 Task: Find connections with filter location Dajabón with filter topic #helpingothers with filter profile language French with filter current company Houlihan Lokey with filter school The Bhawanipur Education Society College with filter industry Computer and Network Security with filter service category Wealth Management with filter keywords title Office Assistant
Action: Mouse moved to (639, 87)
Screenshot: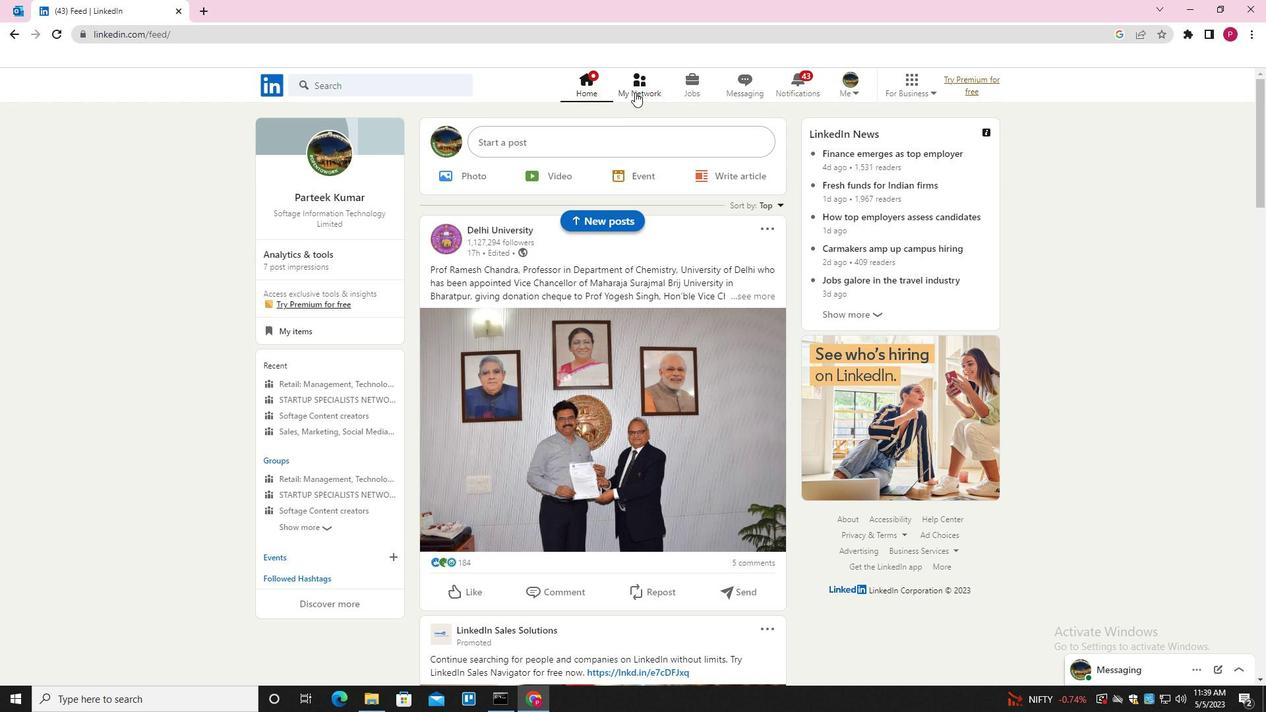 
Action: Mouse pressed left at (639, 87)
Screenshot: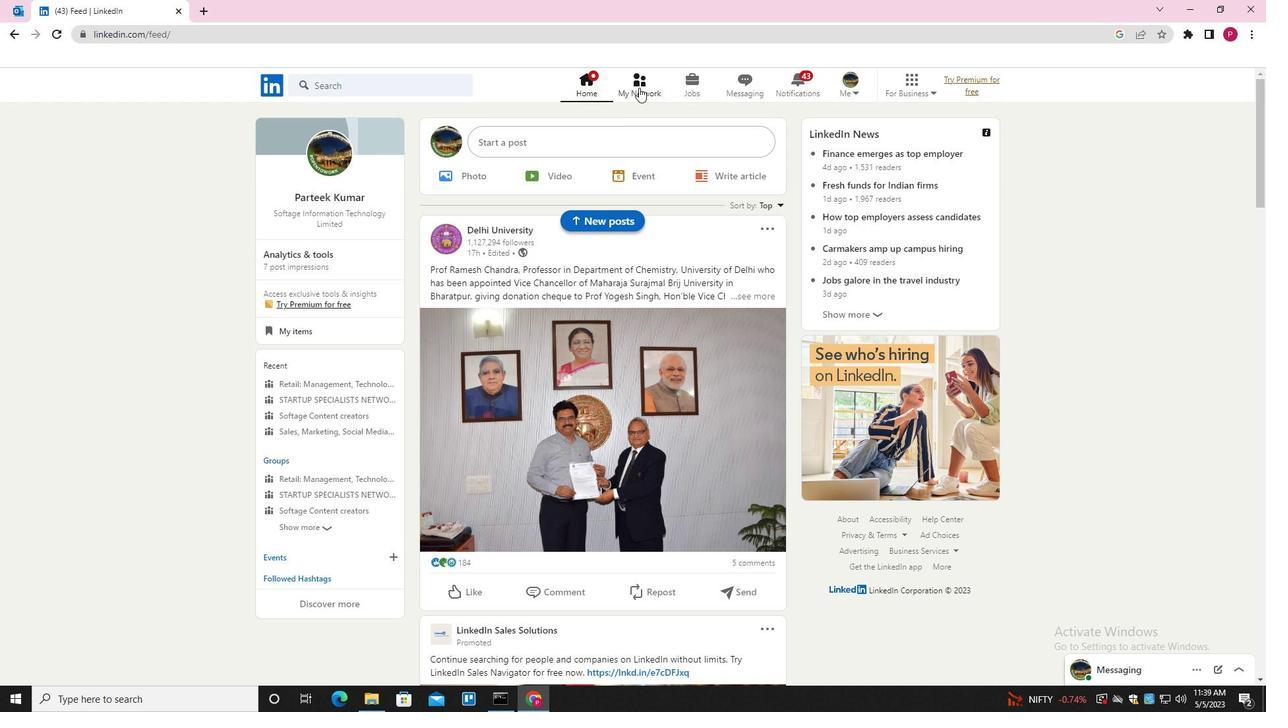 
Action: Mouse moved to (419, 159)
Screenshot: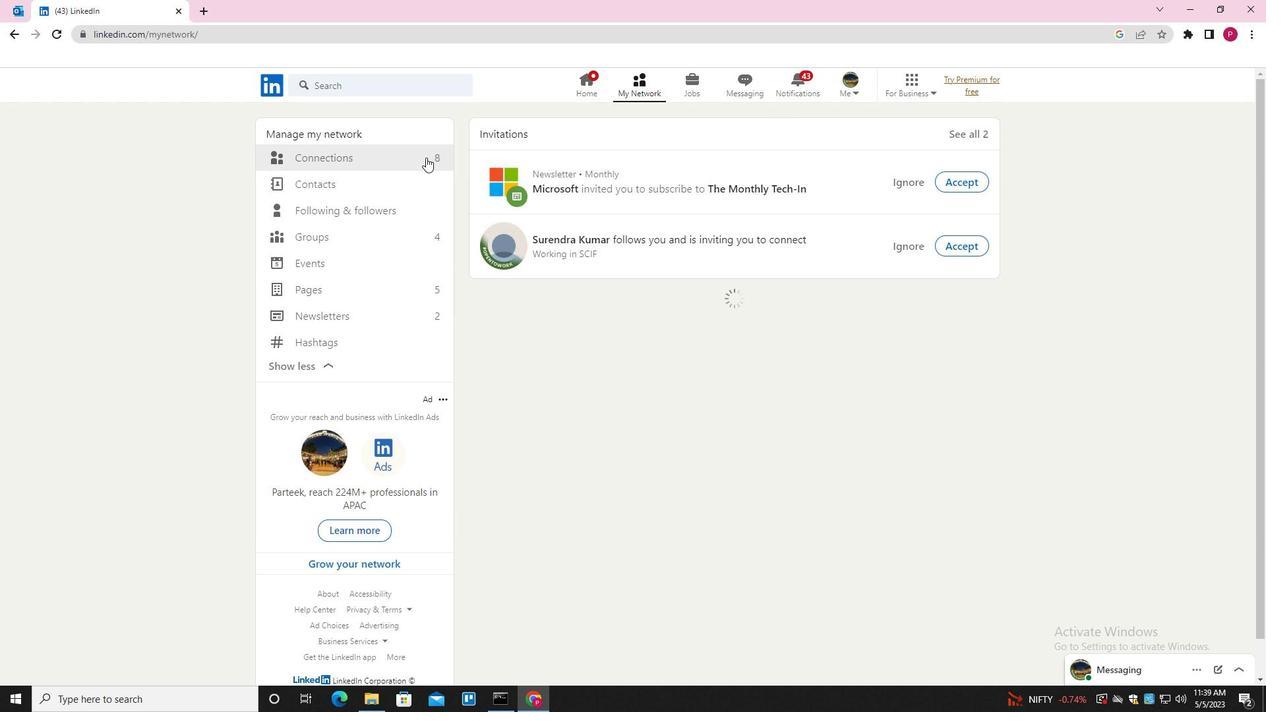 
Action: Mouse pressed left at (419, 159)
Screenshot: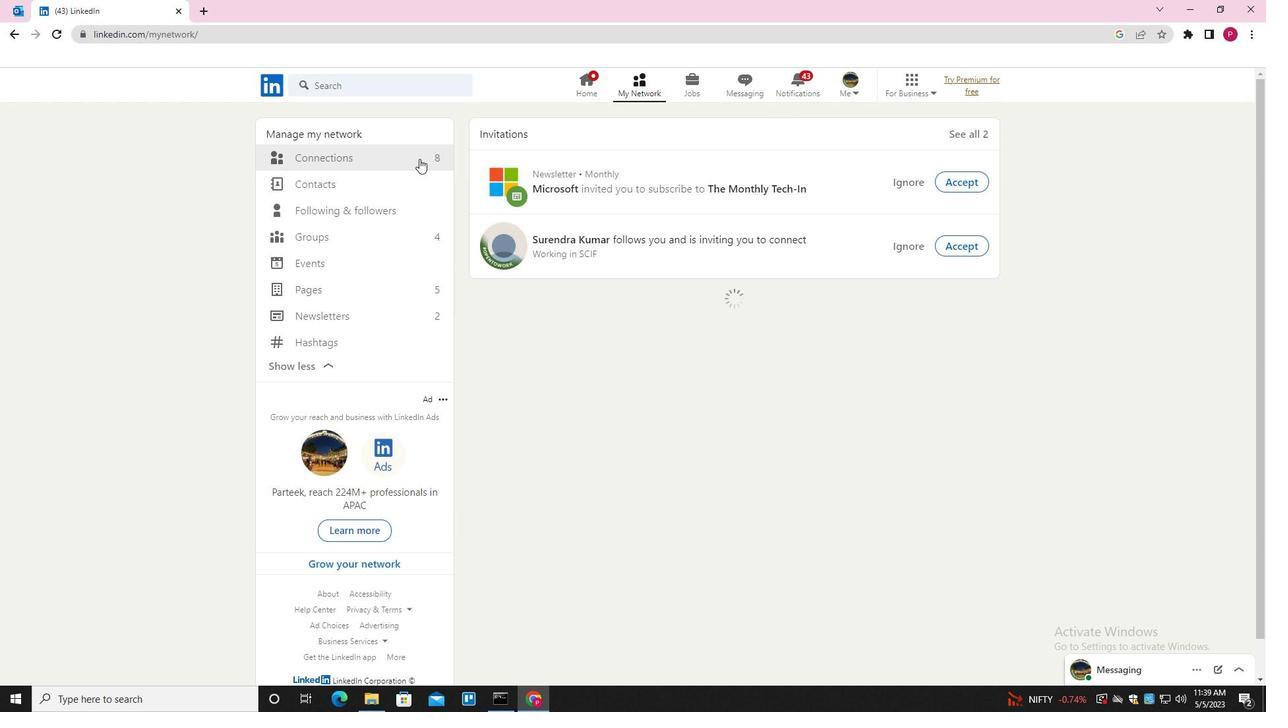 
Action: Mouse moved to (742, 162)
Screenshot: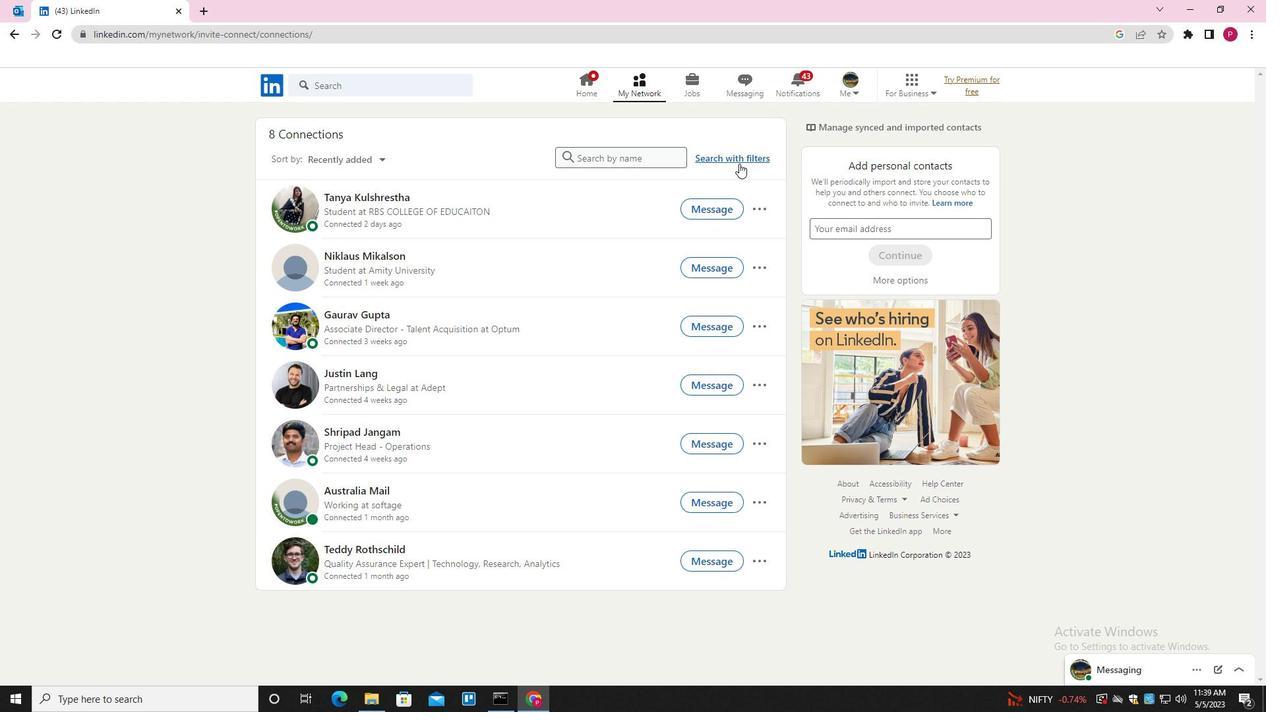
Action: Mouse pressed left at (742, 162)
Screenshot: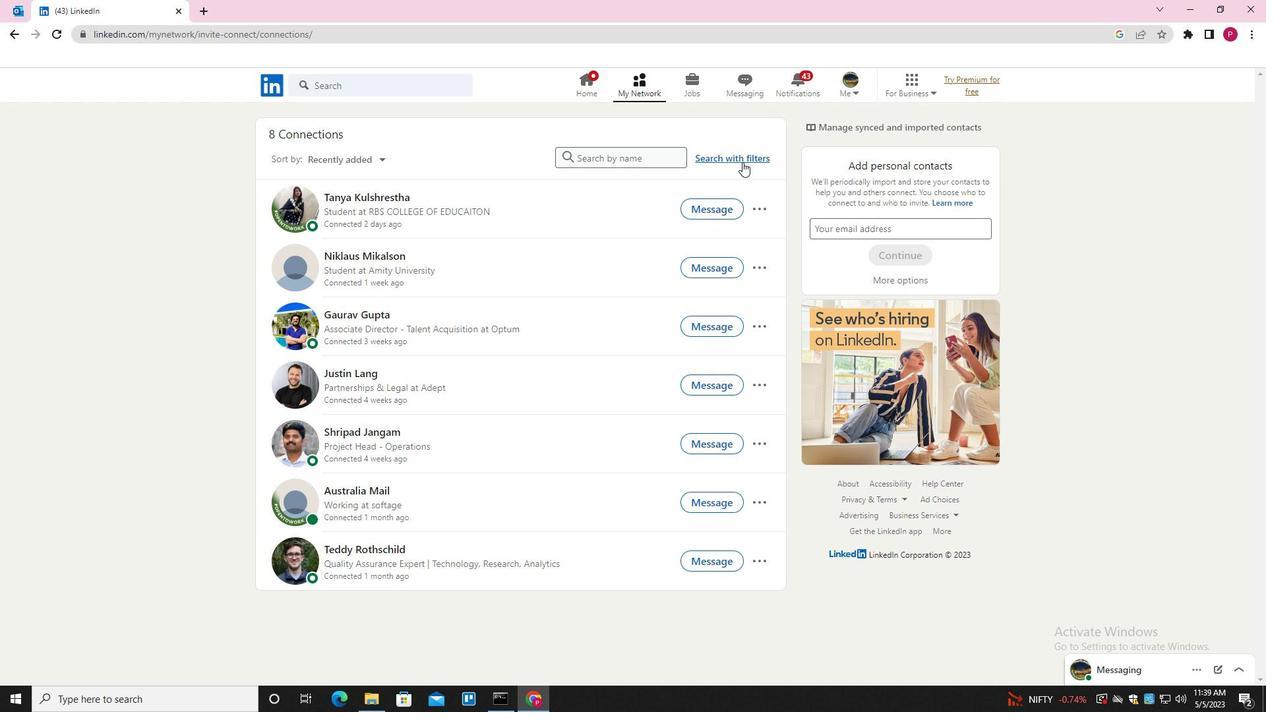 
Action: Mouse moved to (675, 119)
Screenshot: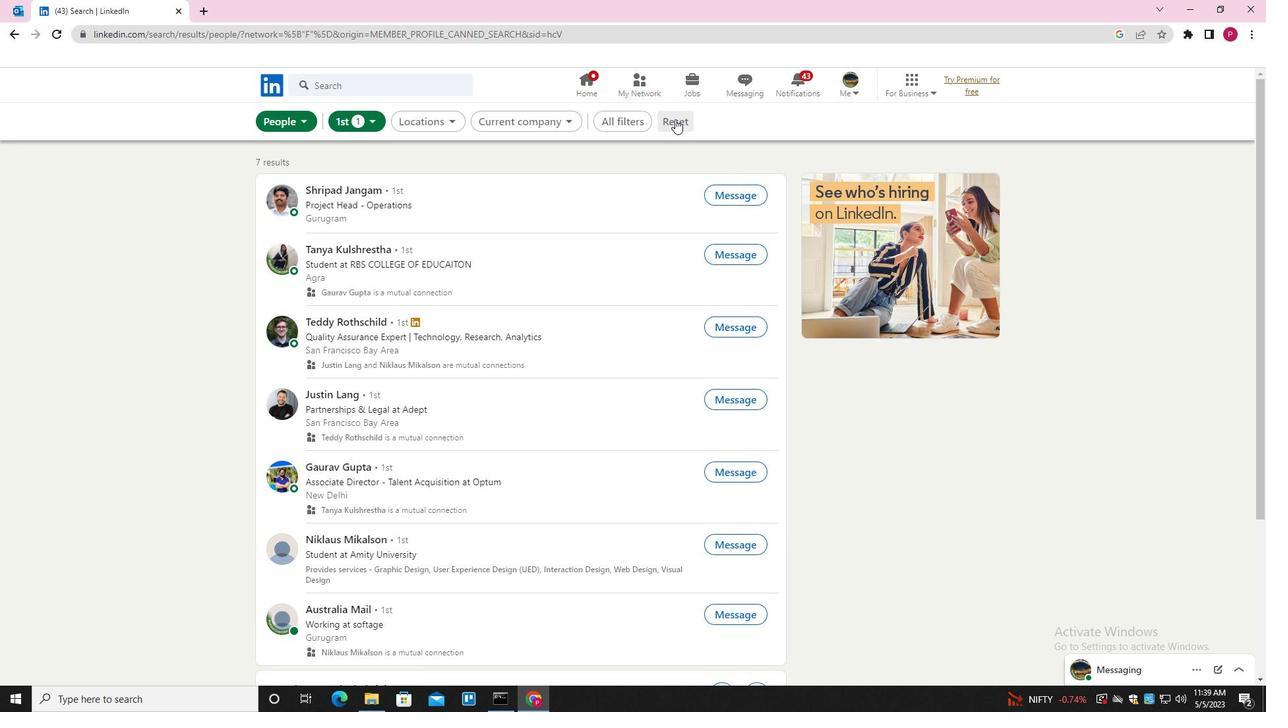 
Action: Mouse pressed left at (675, 119)
Screenshot: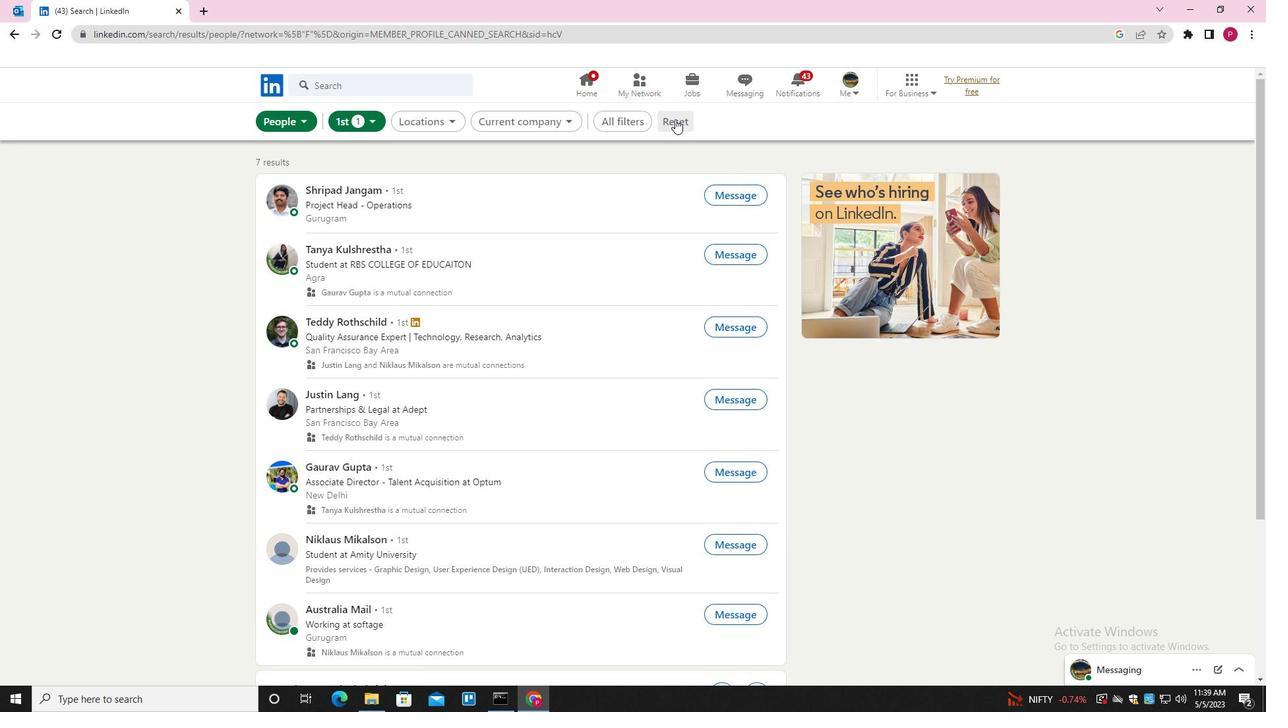 
Action: Mouse moved to (656, 118)
Screenshot: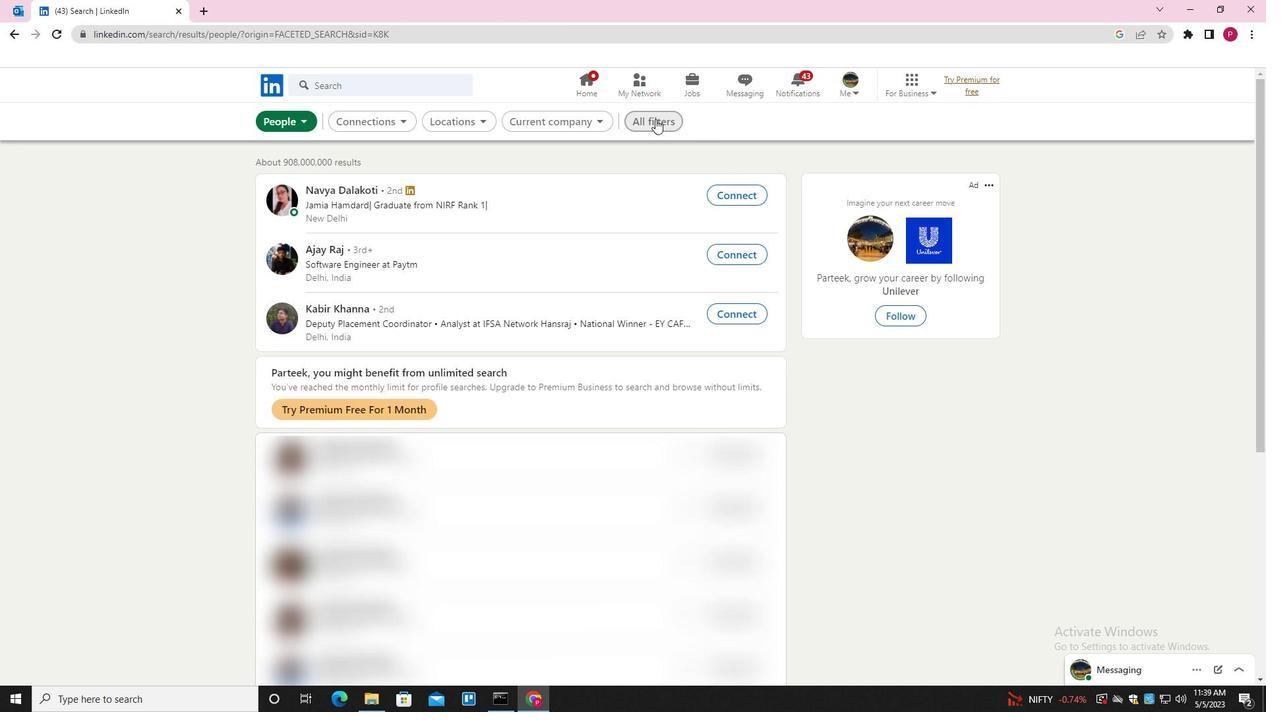
Action: Mouse pressed left at (656, 118)
Screenshot: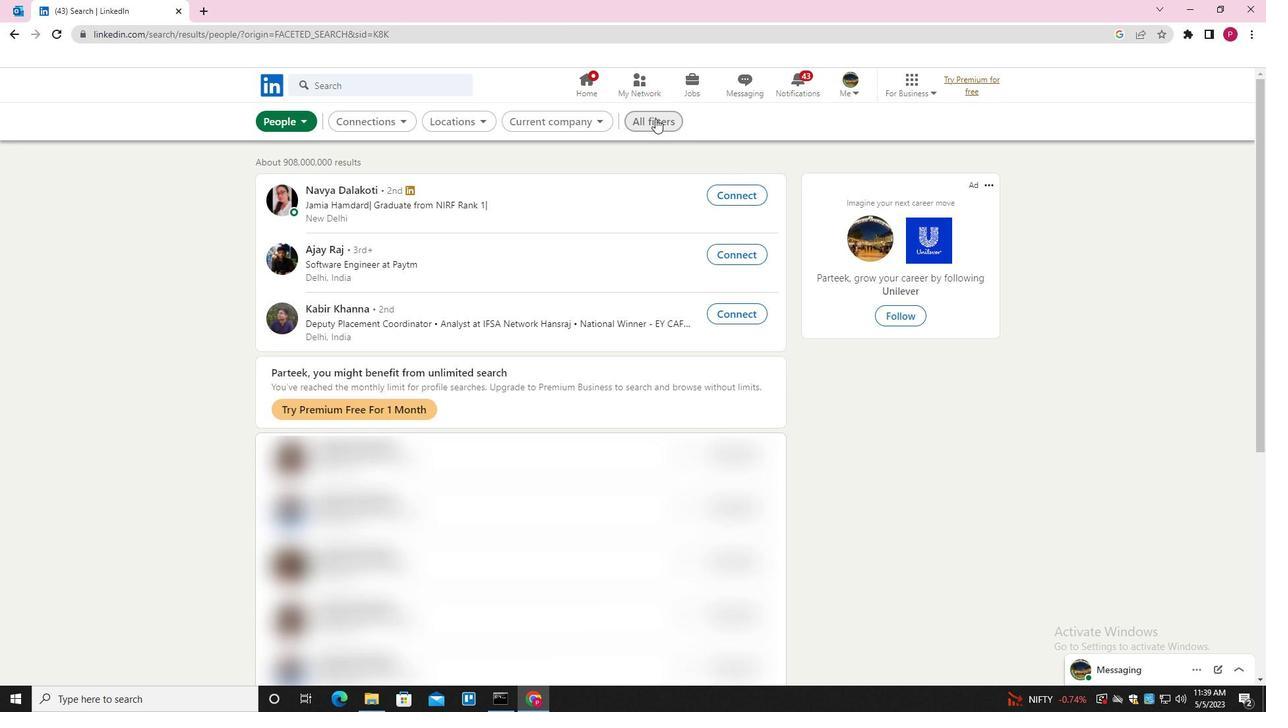 
Action: Mouse moved to (1042, 345)
Screenshot: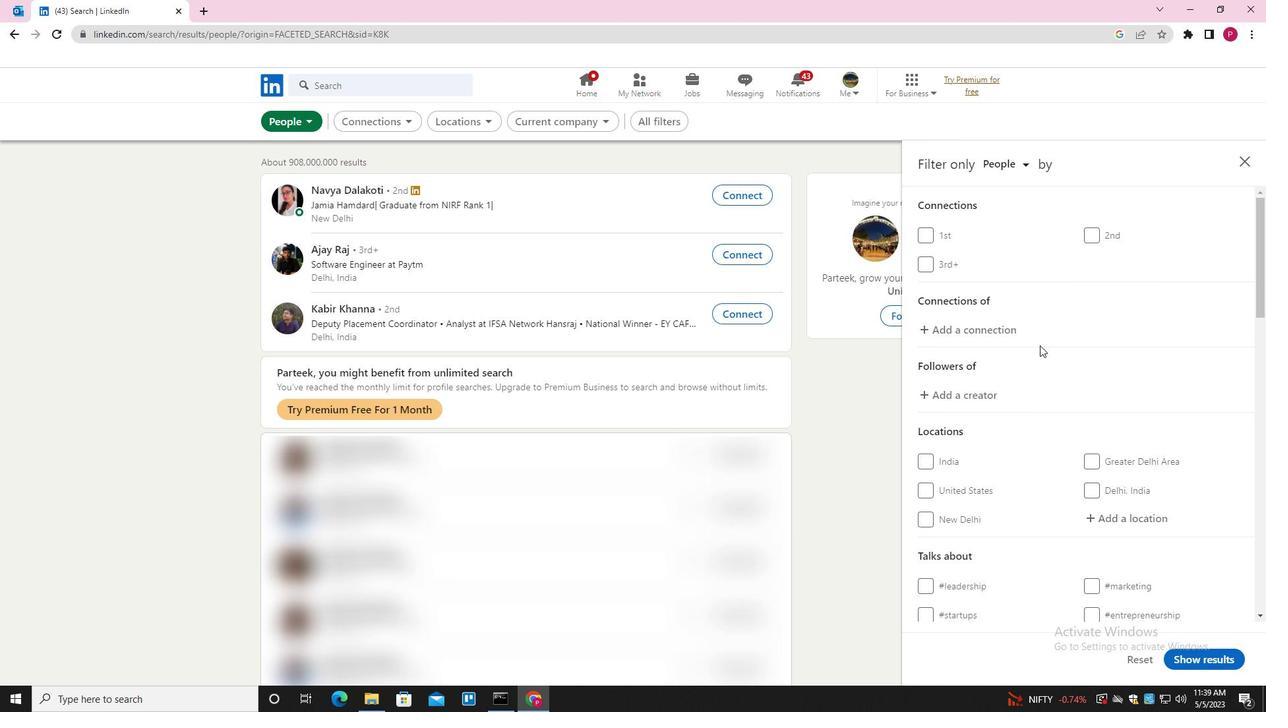 
Action: Mouse scrolled (1042, 345) with delta (0, 0)
Screenshot: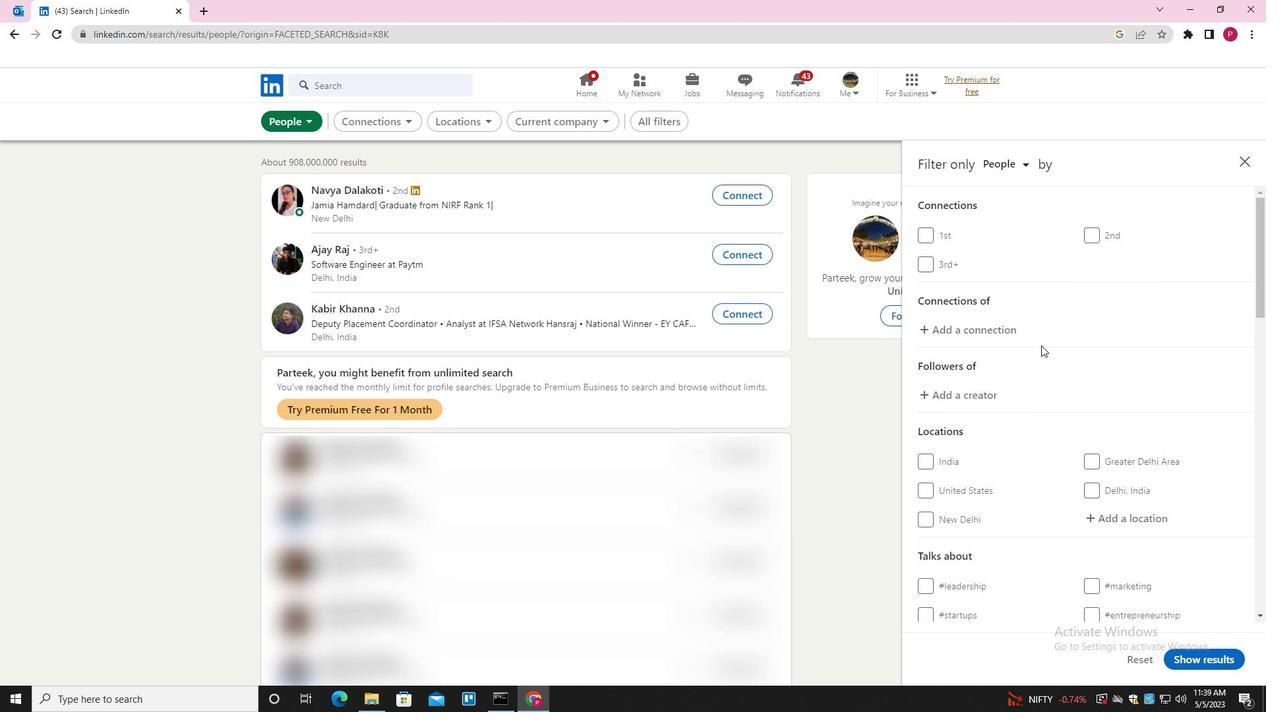 
Action: Mouse moved to (1047, 349)
Screenshot: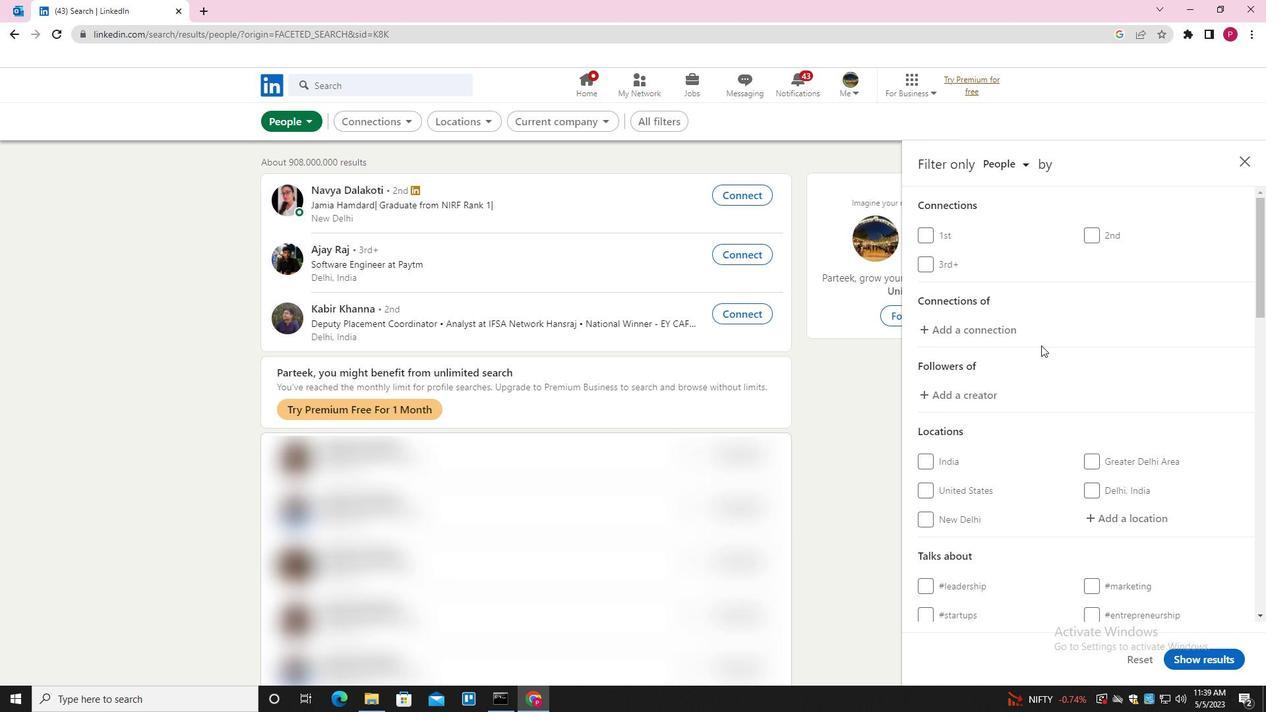 
Action: Mouse scrolled (1047, 348) with delta (0, 0)
Screenshot: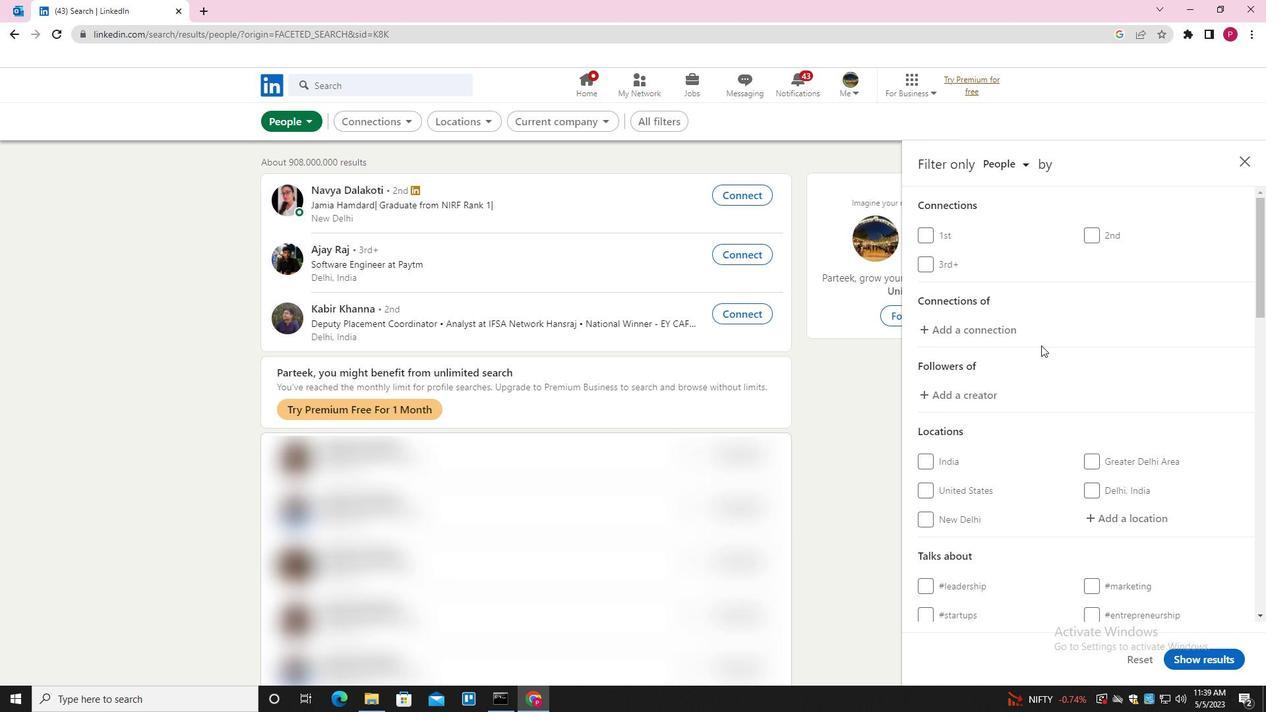 
Action: Mouse moved to (1142, 387)
Screenshot: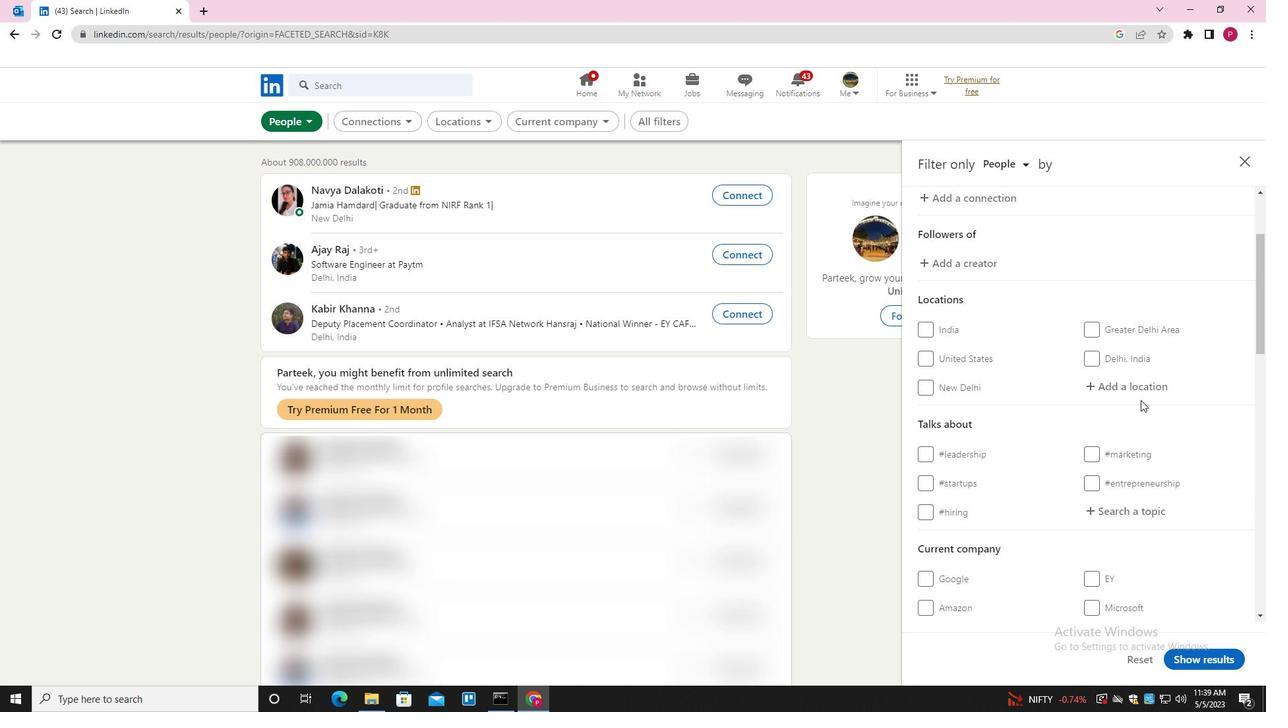 
Action: Mouse pressed left at (1142, 387)
Screenshot: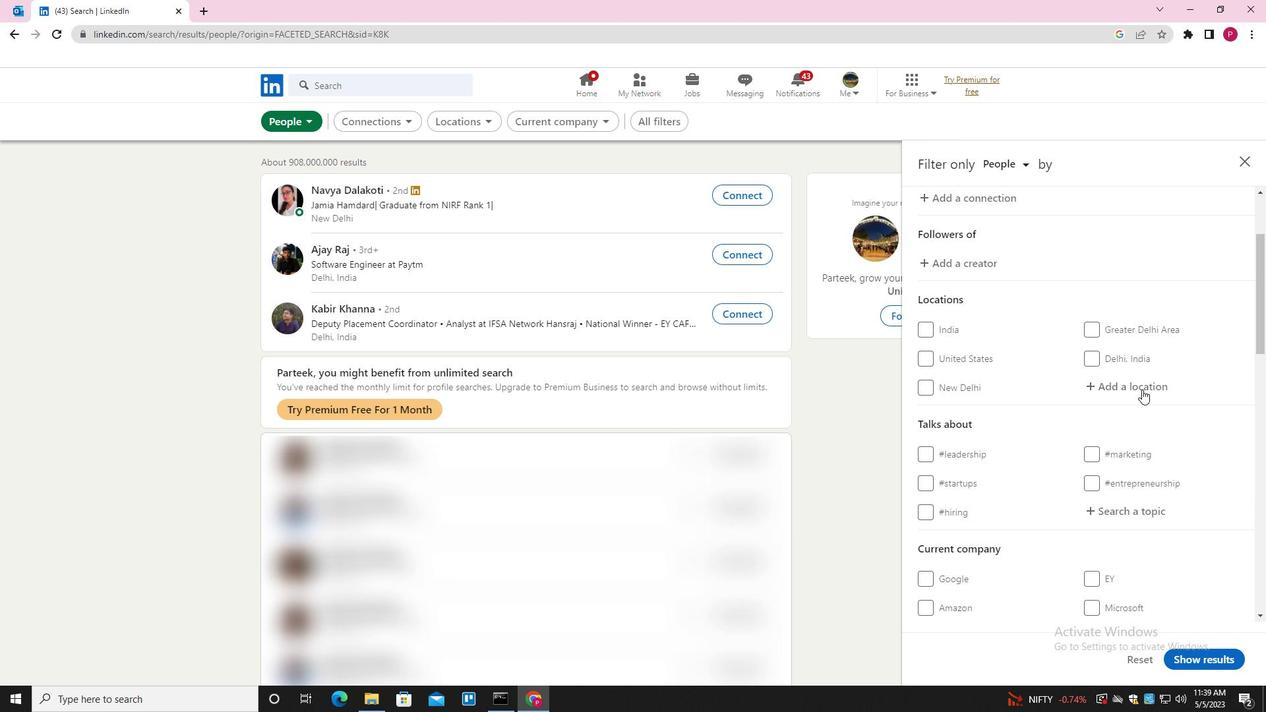 
Action: Key pressed <Key.shift><Key.shift><Key.shift><Key.shift><Key.shift><Key.shift><Key.shift><Key.shift><Key.shift><Key.shift><Key.shift><Key.shift><Key.shift><Key.shift><Key.shift><Key.shift>DAJABON<Key.down><Key.enter><Key.backspace><Key.down><Key.enter>
Screenshot: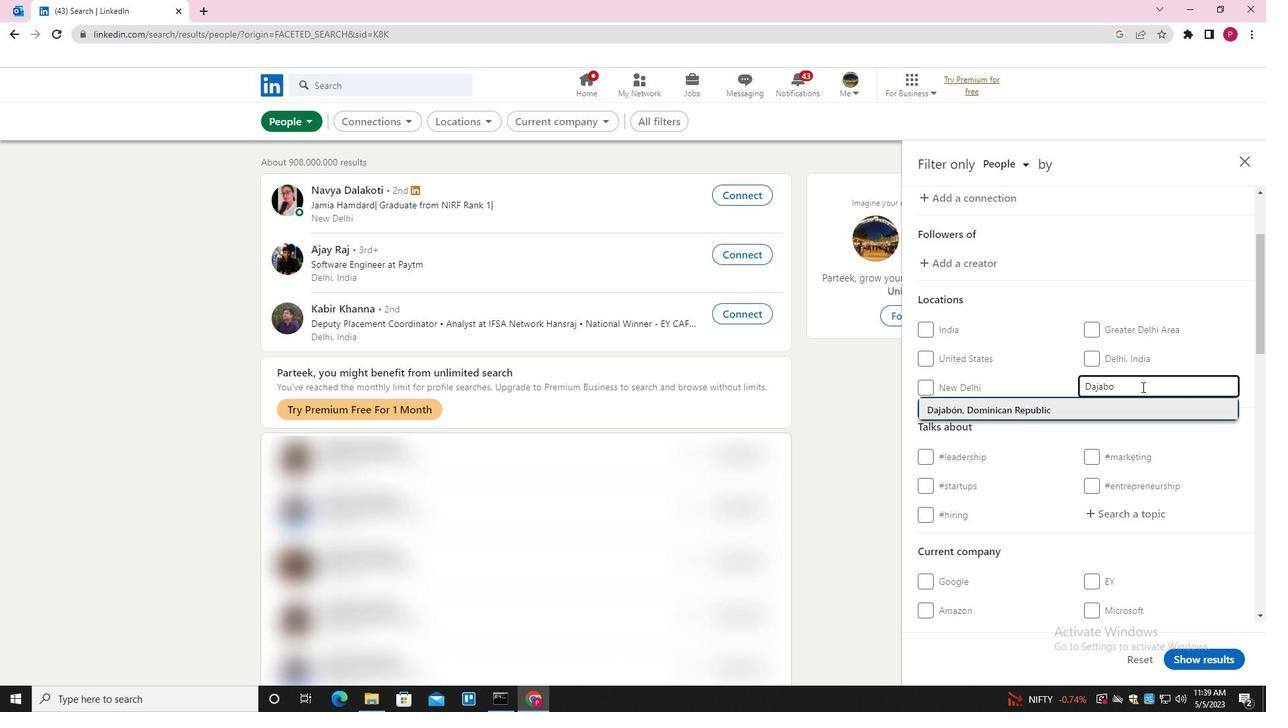 
Action: Mouse moved to (1133, 398)
Screenshot: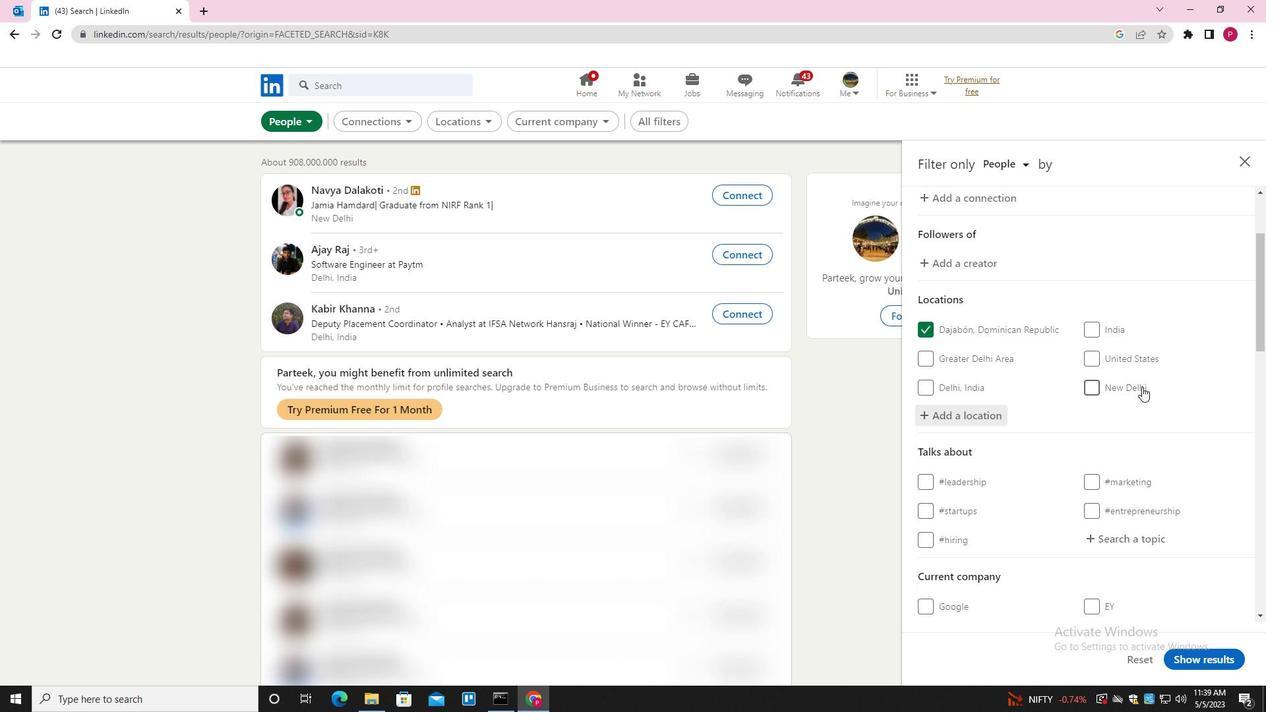 
Action: Mouse scrolled (1133, 397) with delta (0, 0)
Screenshot: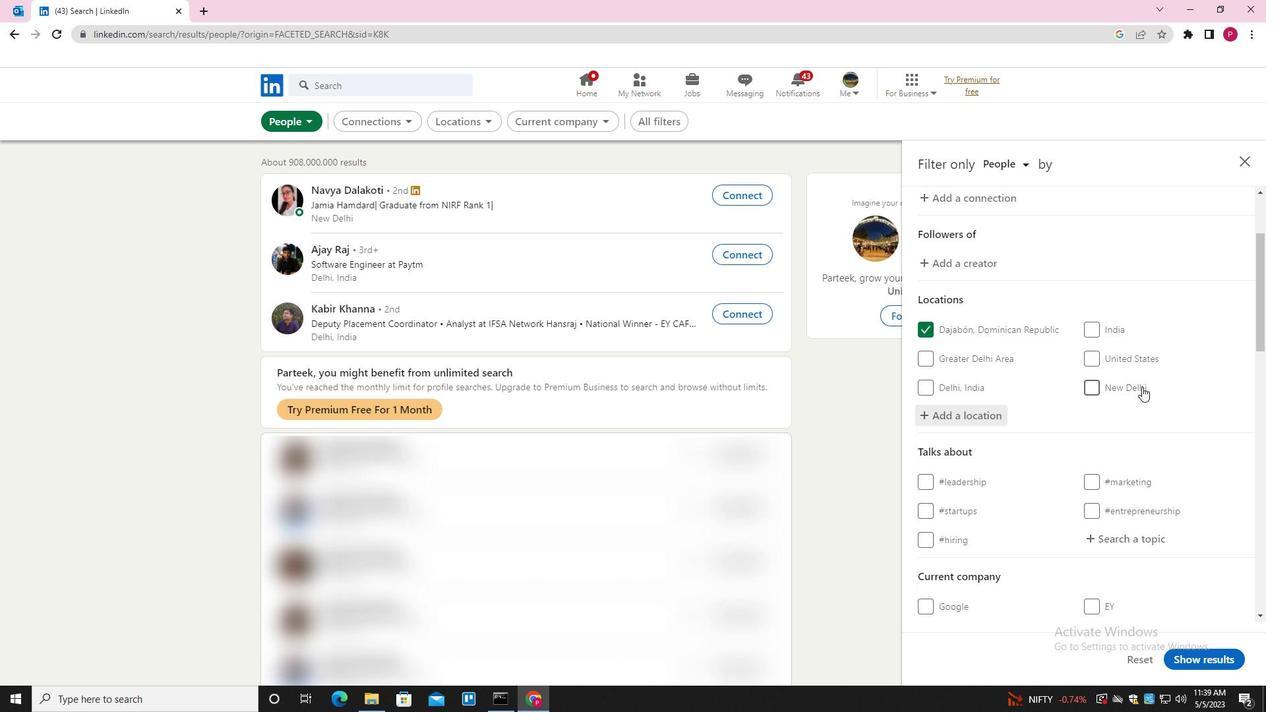 
Action: Mouse moved to (1132, 399)
Screenshot: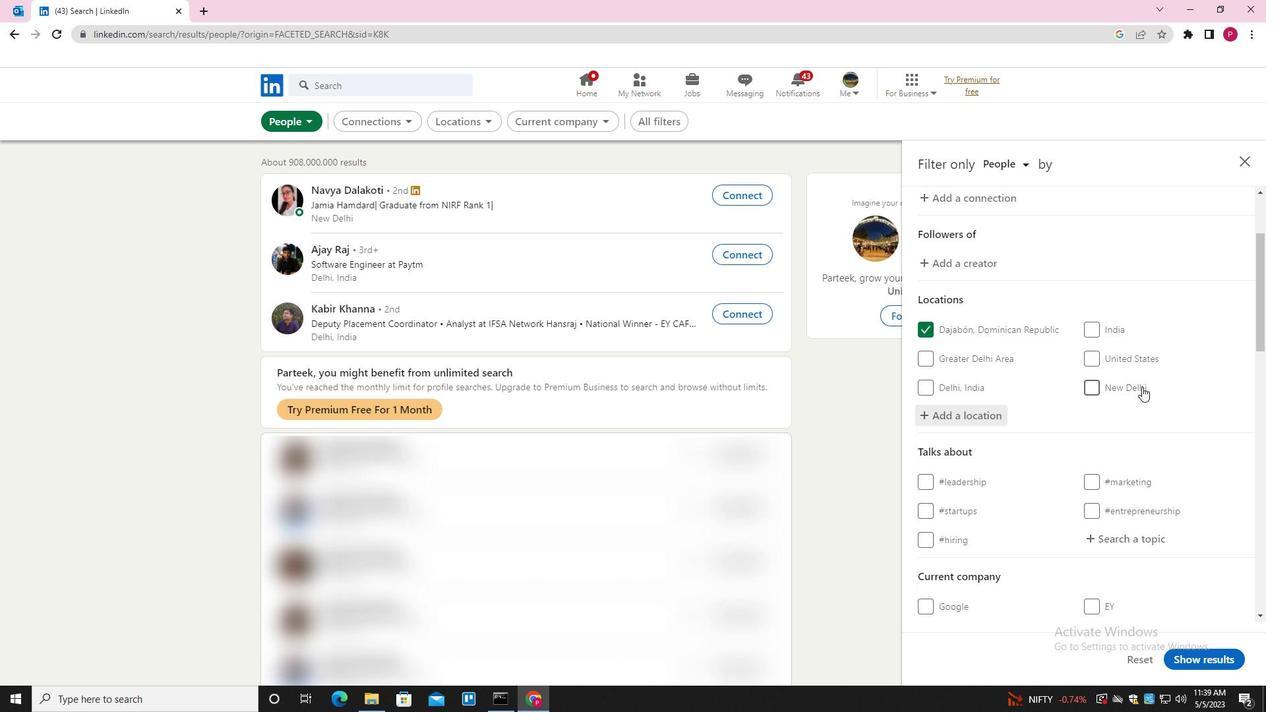 
Action: Mouse scrolled (1132, 398) with delta (0, 0)
Screenshot: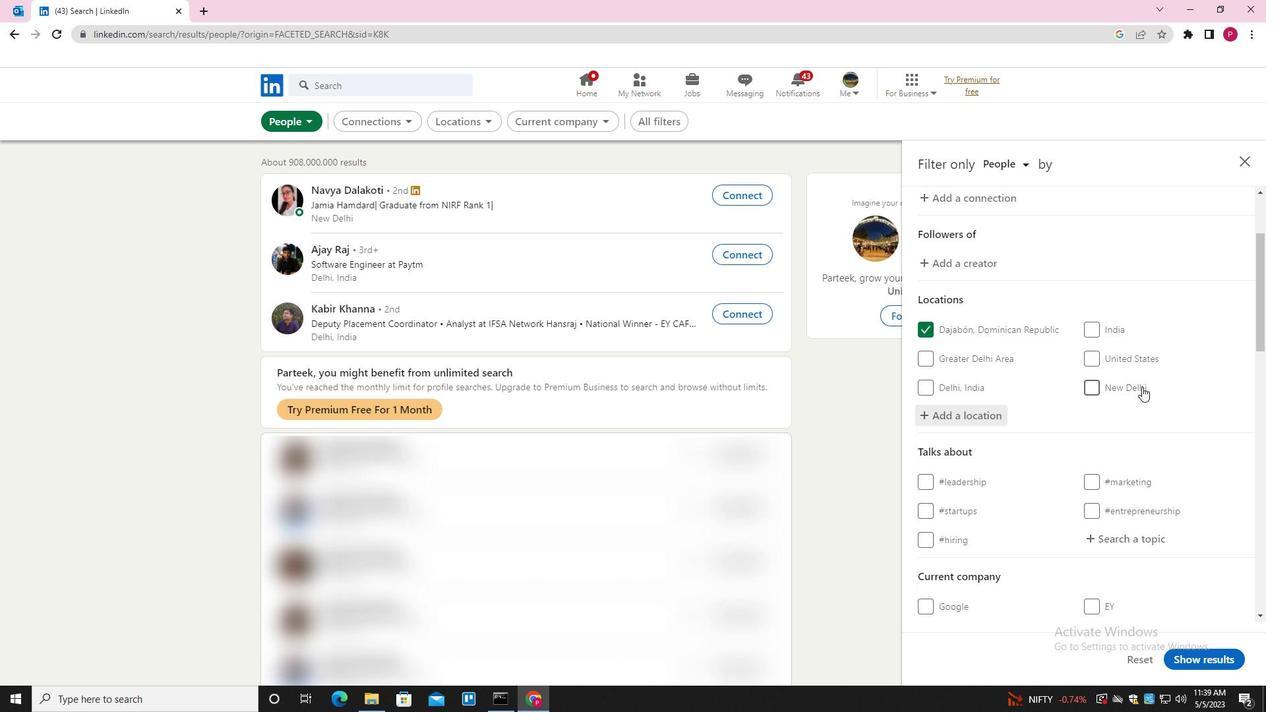
Action: Mouse moved to (1123, 406)
Screenshot: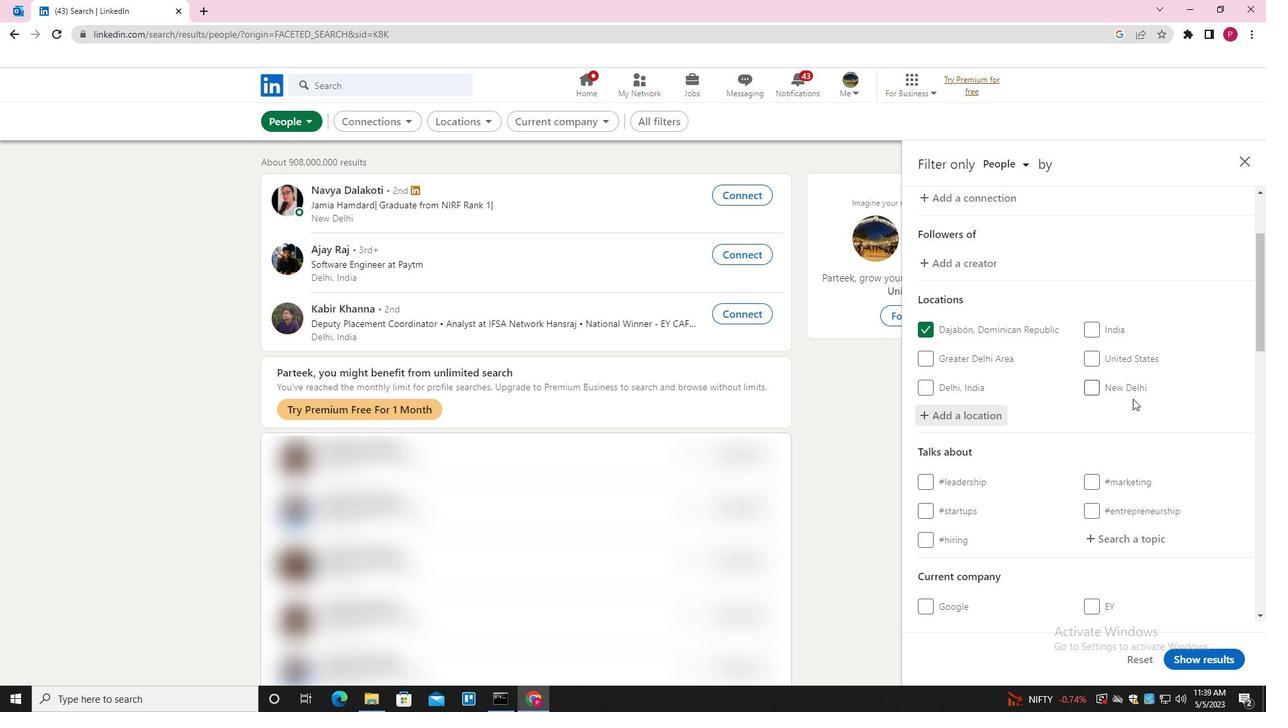 
Action: Mouse scrolled (1123, 405) with delta (0, 0)
Screenshot: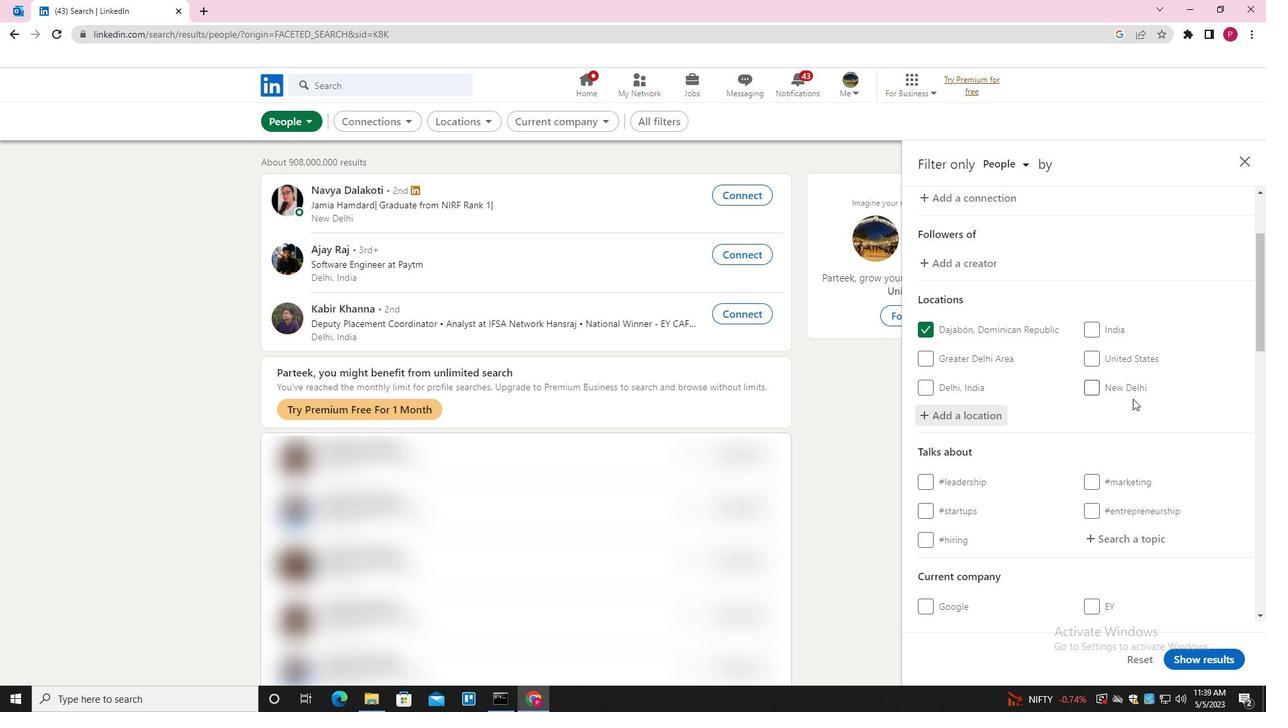 
Action: Mouse moved to (1128, 341)
Screenshot: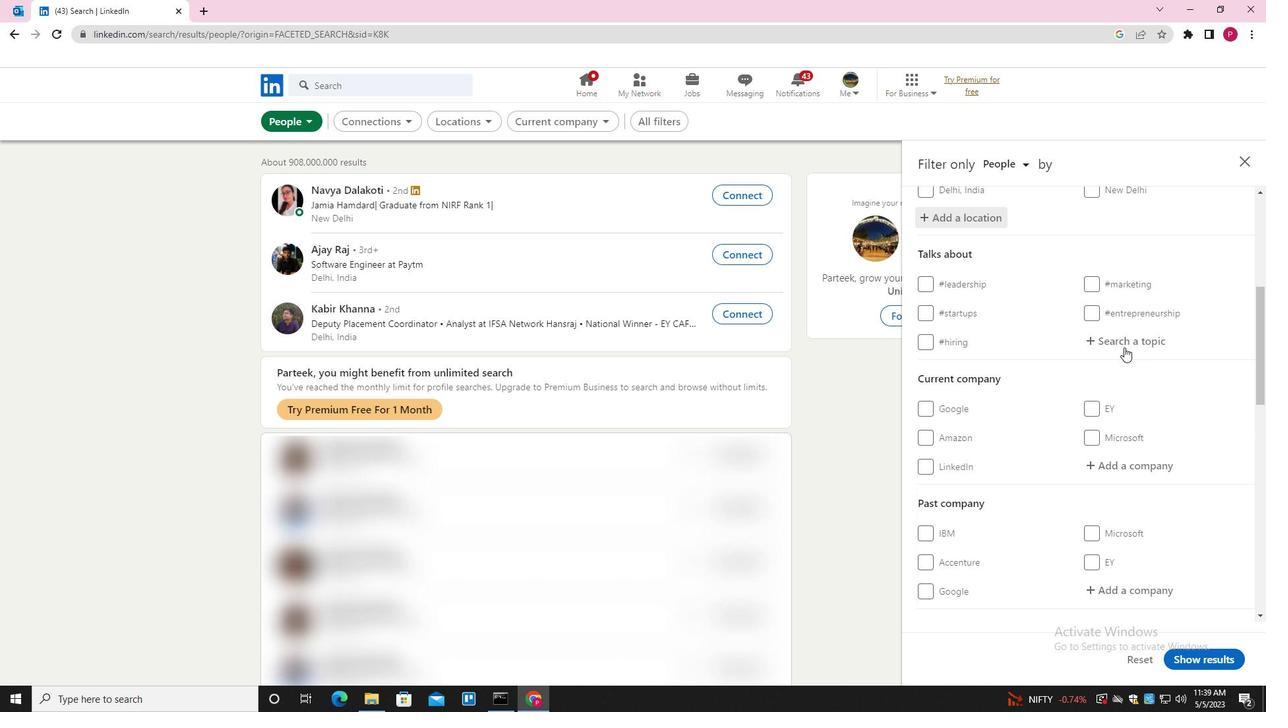 
Action: Mouse pressed left at (1128, 341)
Screenshot: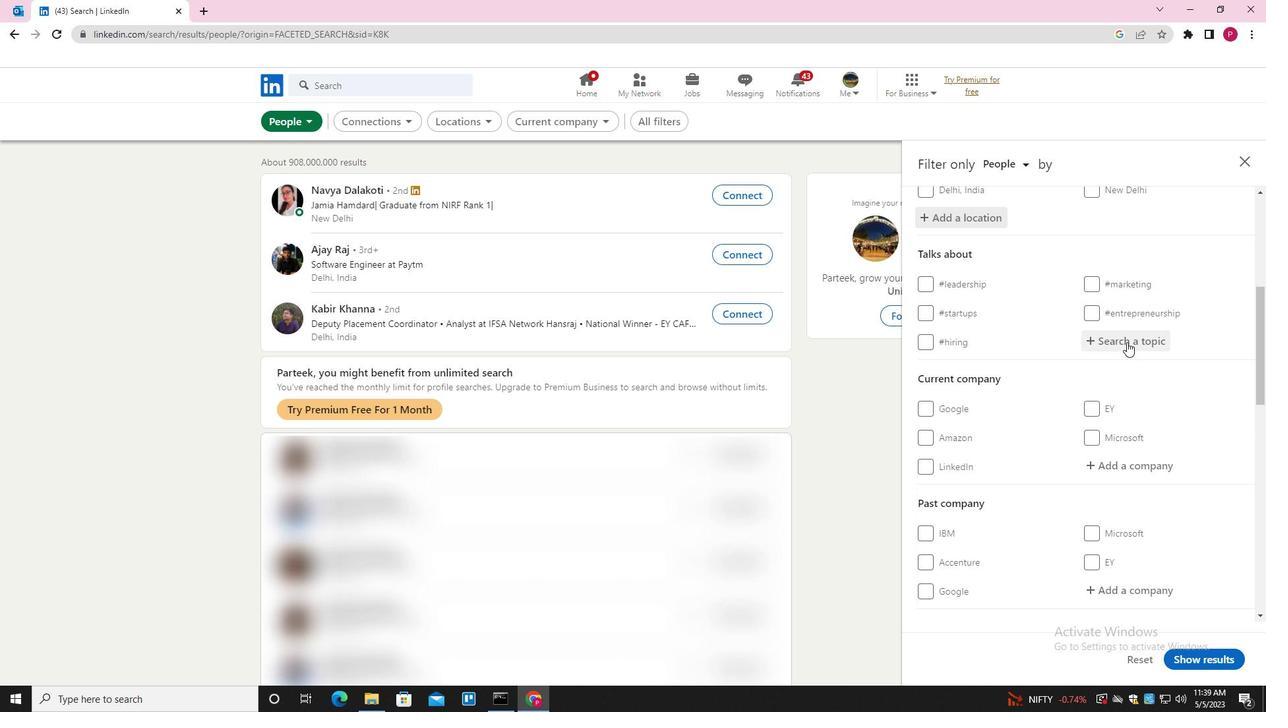 
Action: Key pressed HELPINGOTHERS<Key.down><Key.enter>
Screenshot: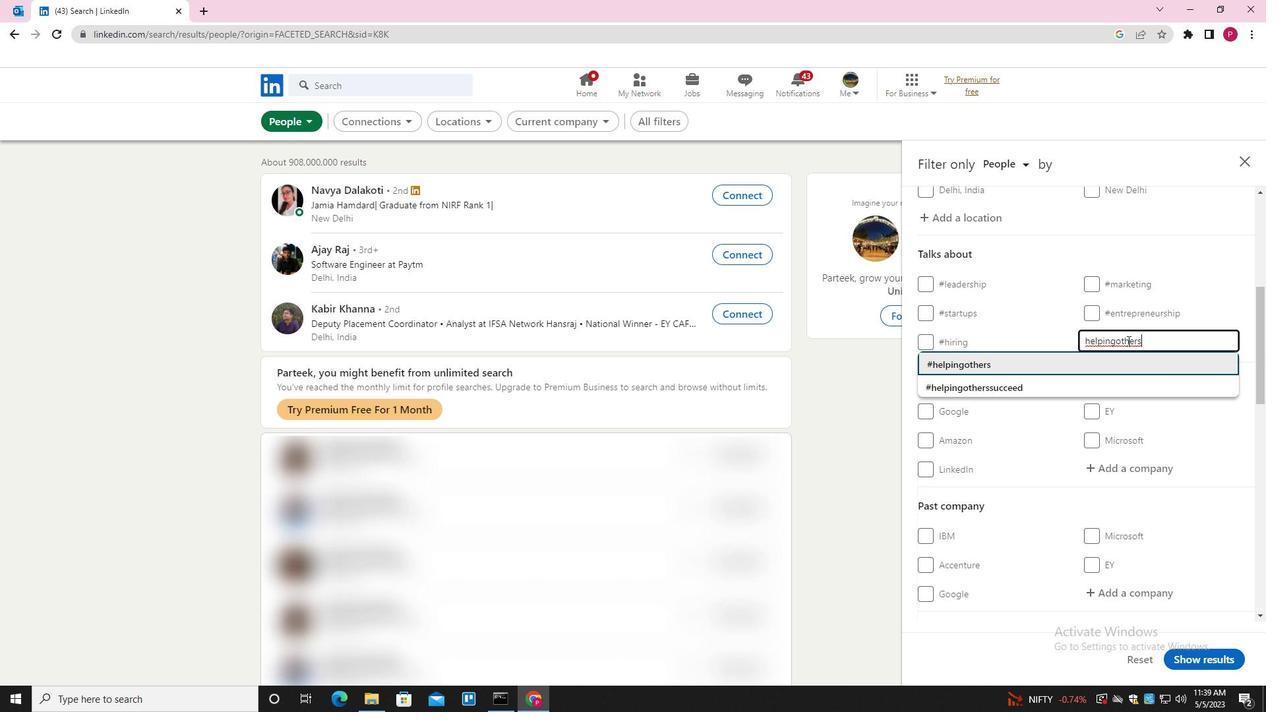 
Action: Mouse scrolled (1128, 340) with delta (0, 0)
Screenshot: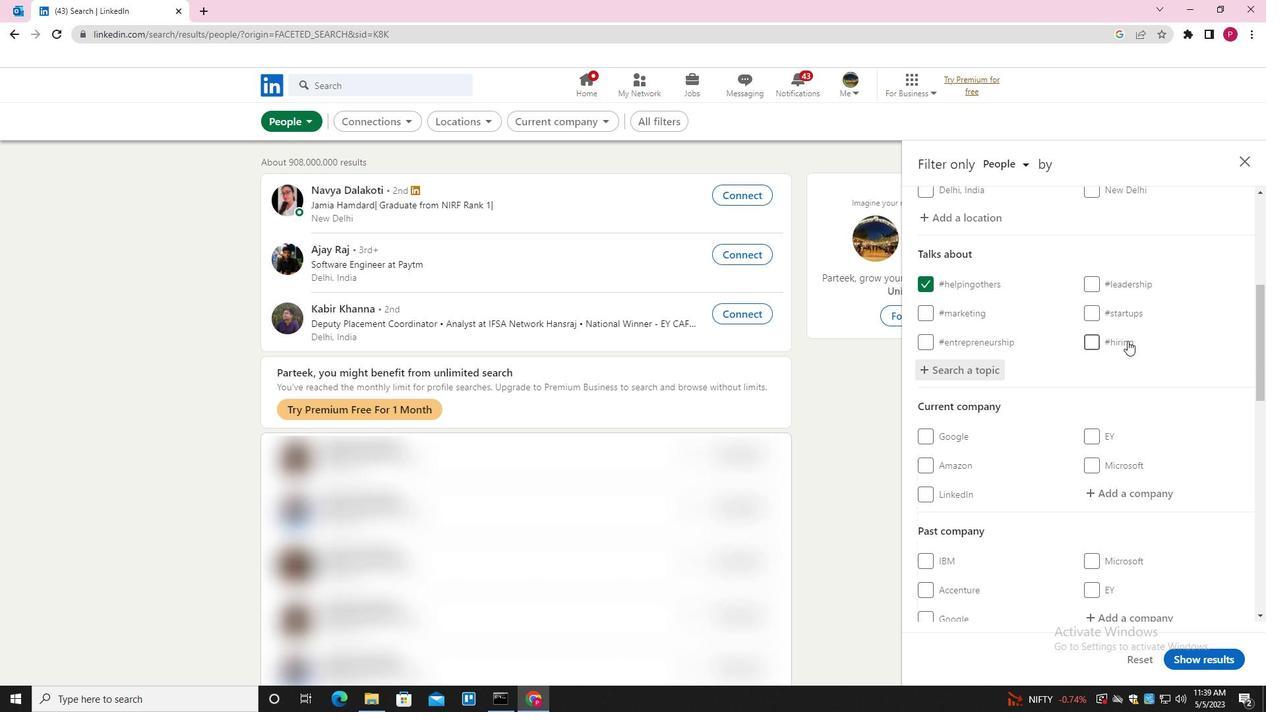 
Action: Mouse moved to (1120, 352)
Screenshot: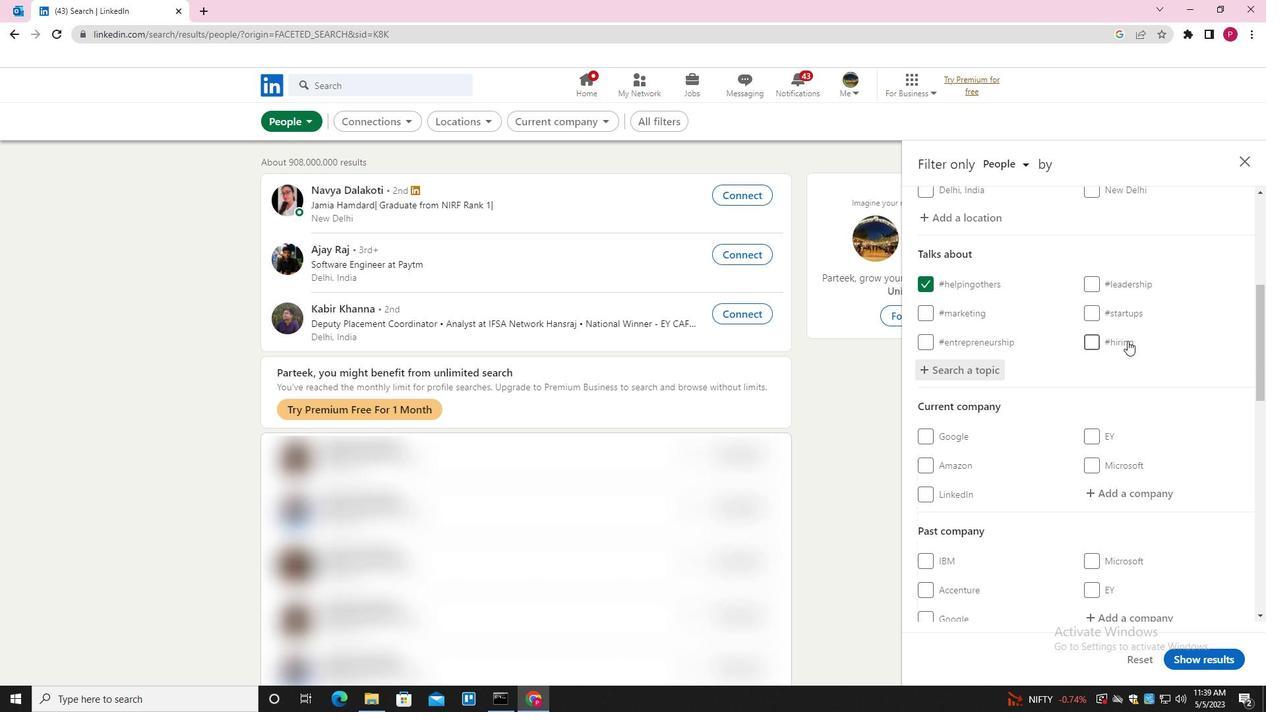 
Action: Mouse scrolled (1120, 351) with delta (0, 0)
Screenshot: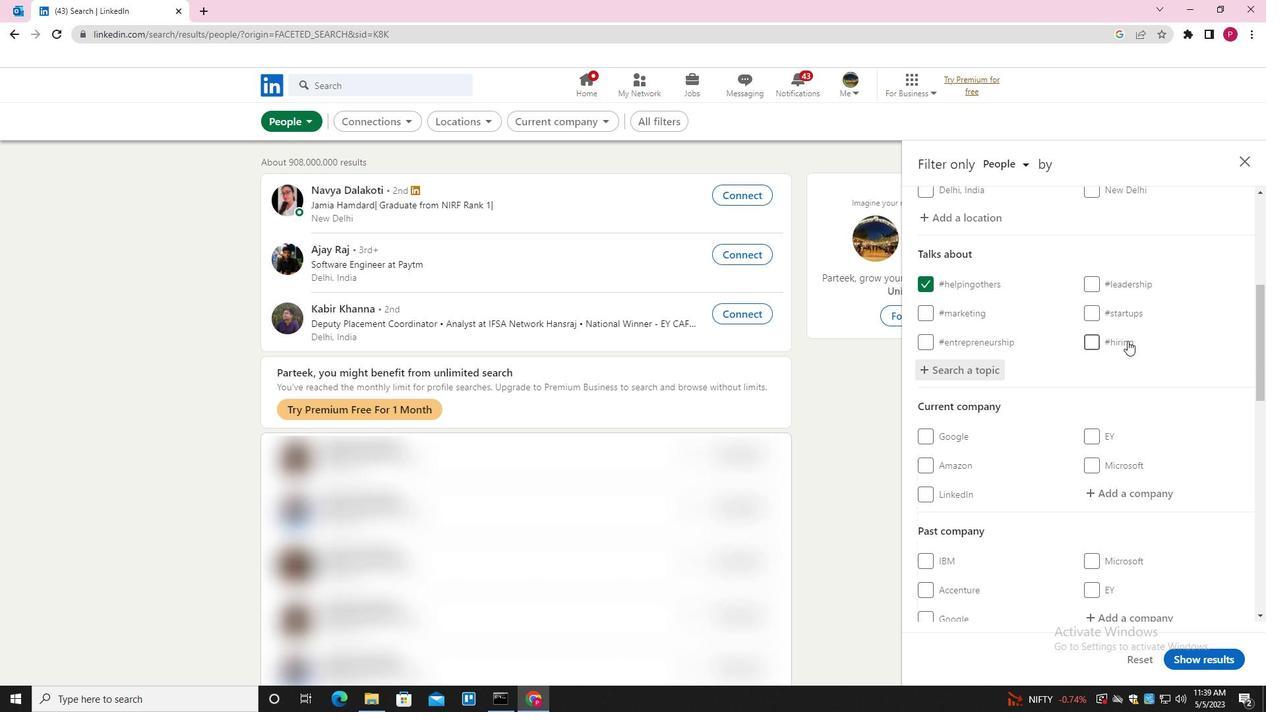 
Action: Mouse moved to (1118, 355)
Screenshot: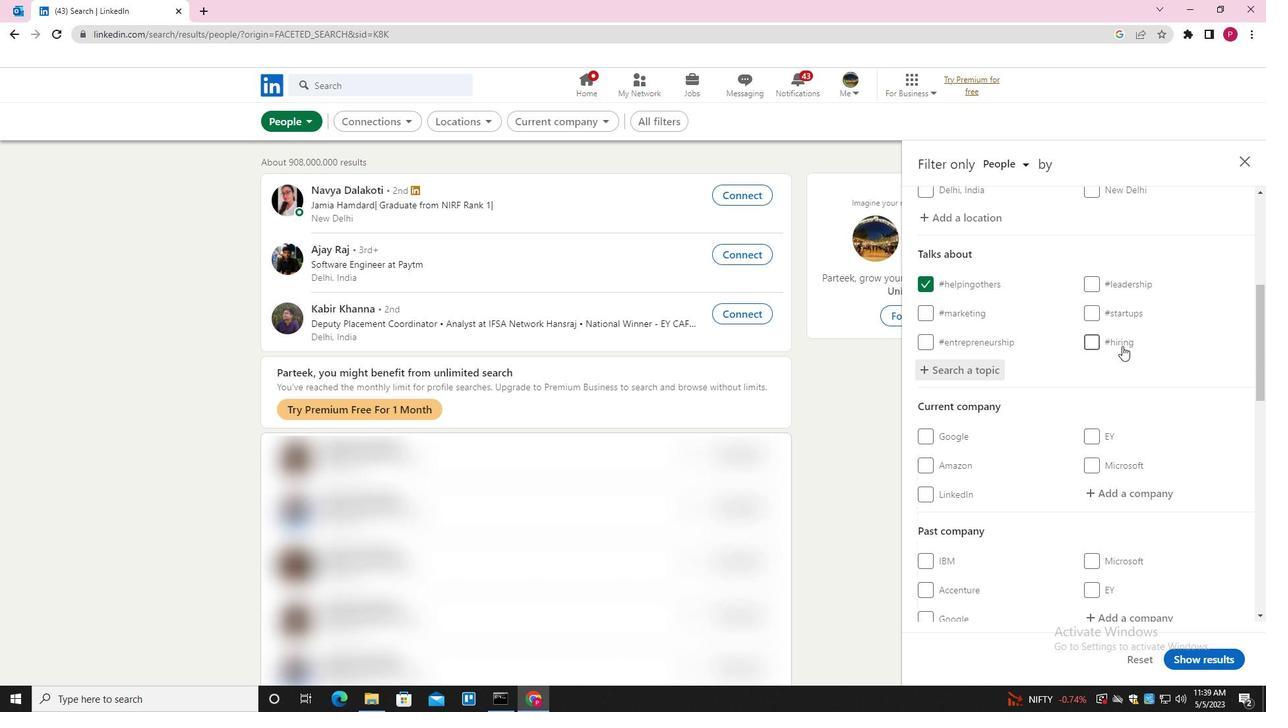 
Action: Mouse scrolled (1118, 354) with delta (0, 0)
Screenshot: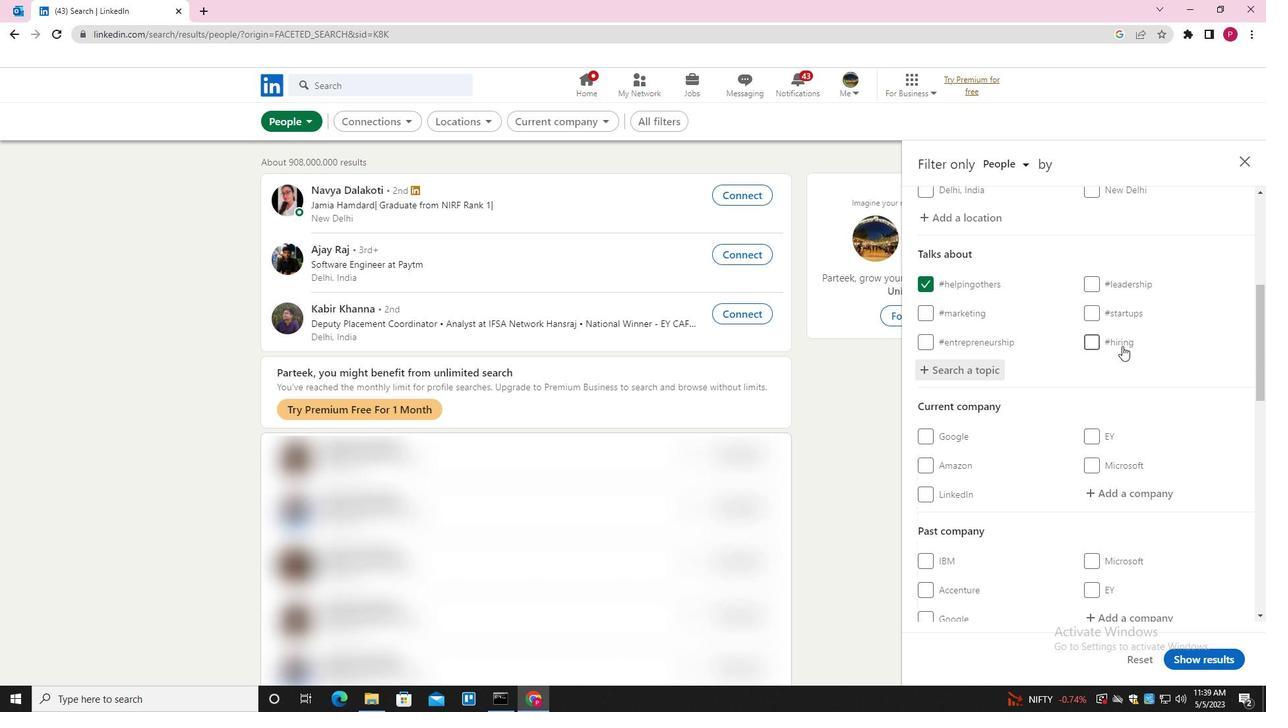 
Action: Mouse moved to (1118, 356)
Screenshot: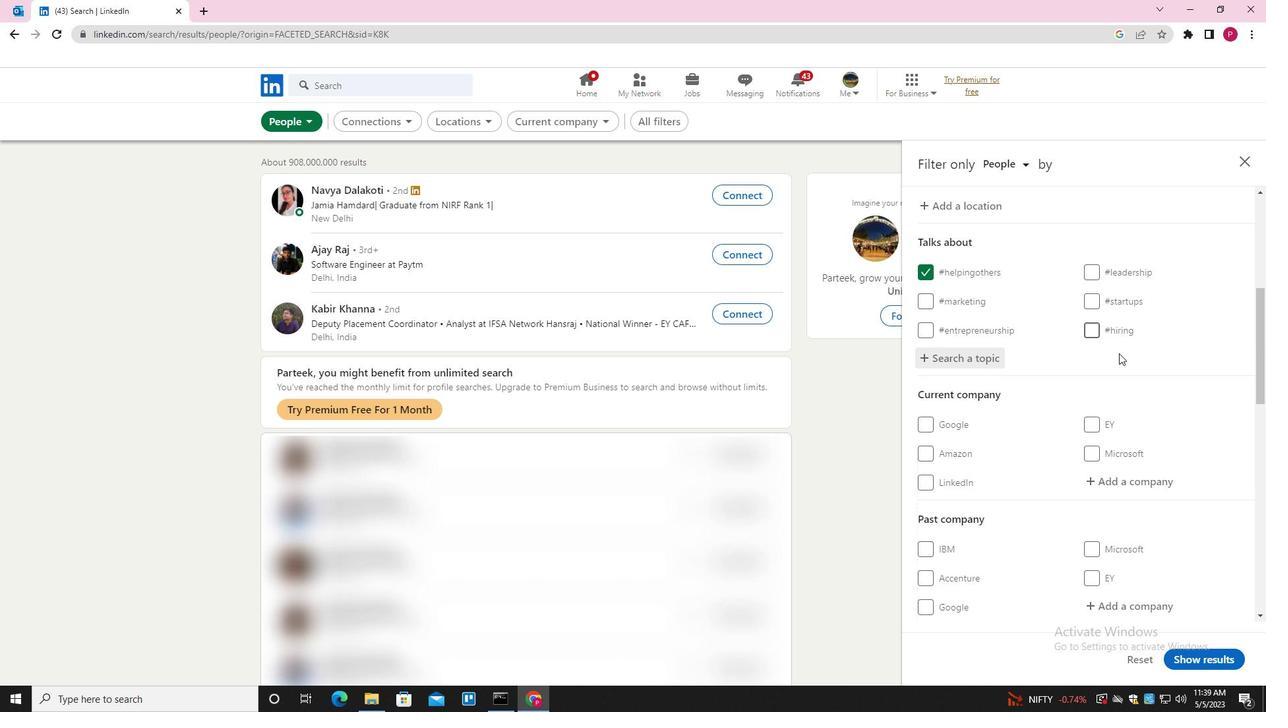 
Action: Mouse scrolled (1118, 355) with delta (0, 0)
Screenshot: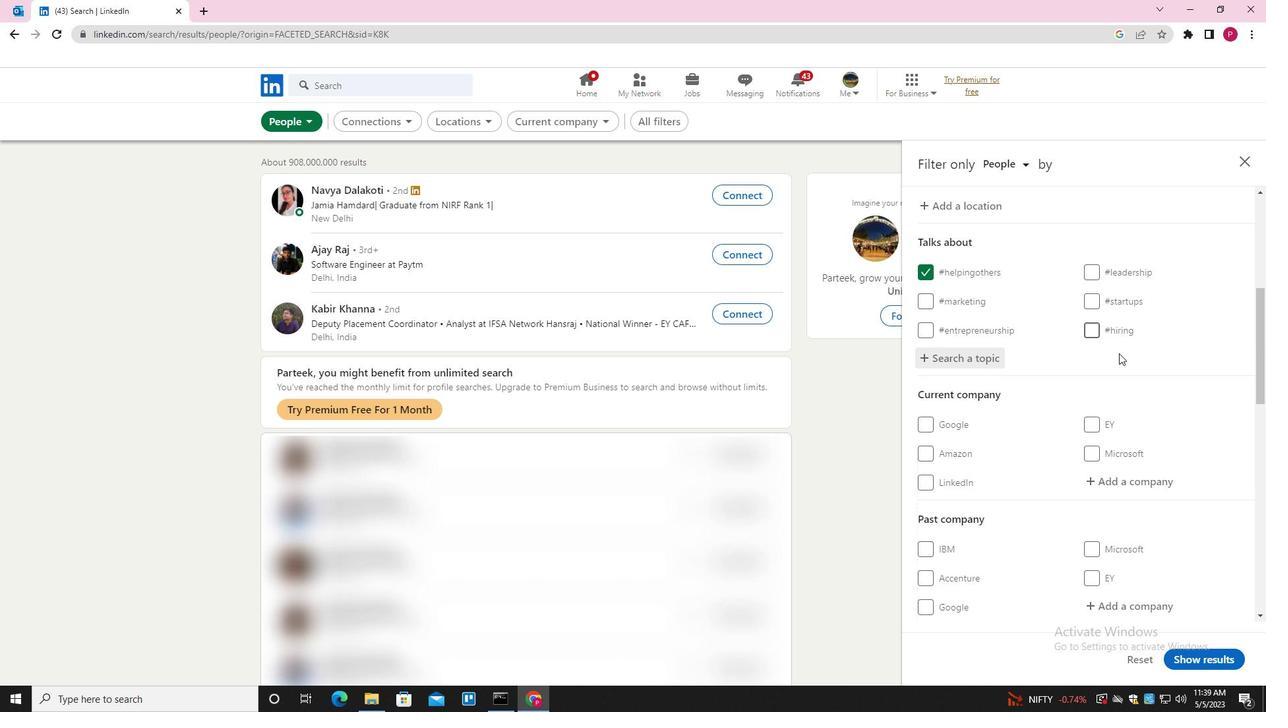 
Action: Mouse moved to (1117, 358)
Screenshot: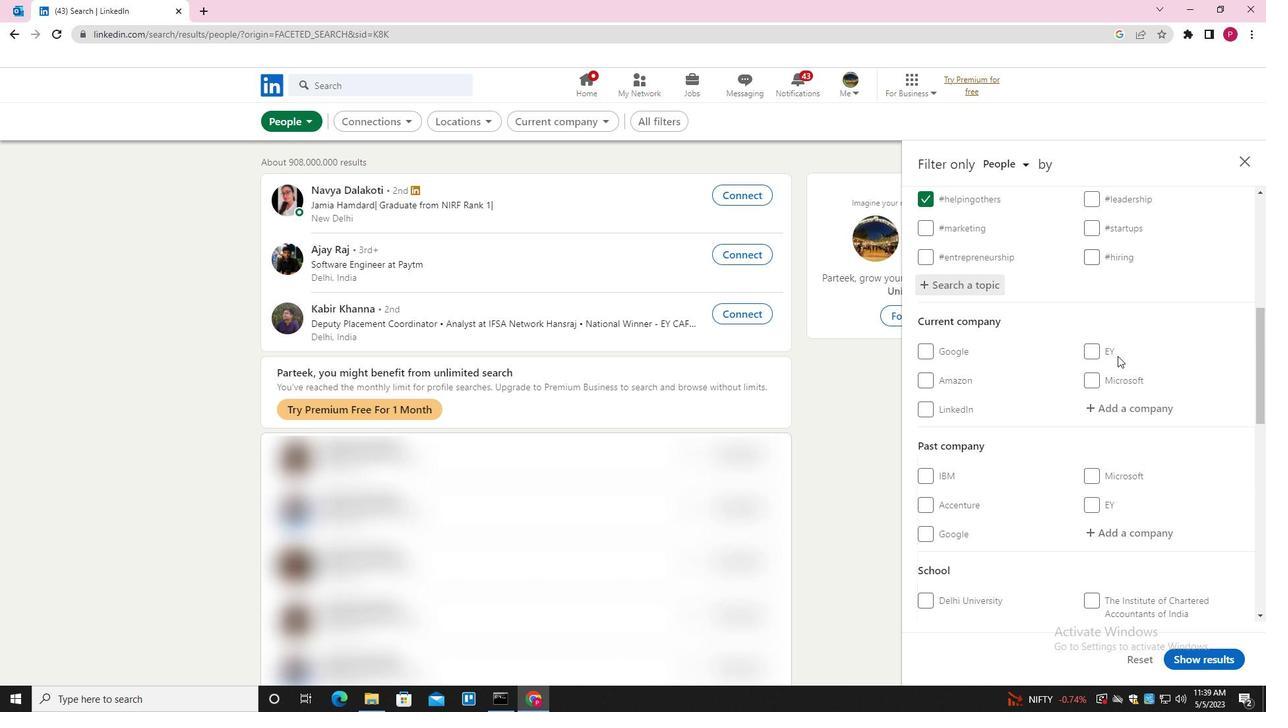 
Action: Mouse scrolled (1117, 357) with delta (0, 0)
Screenshot: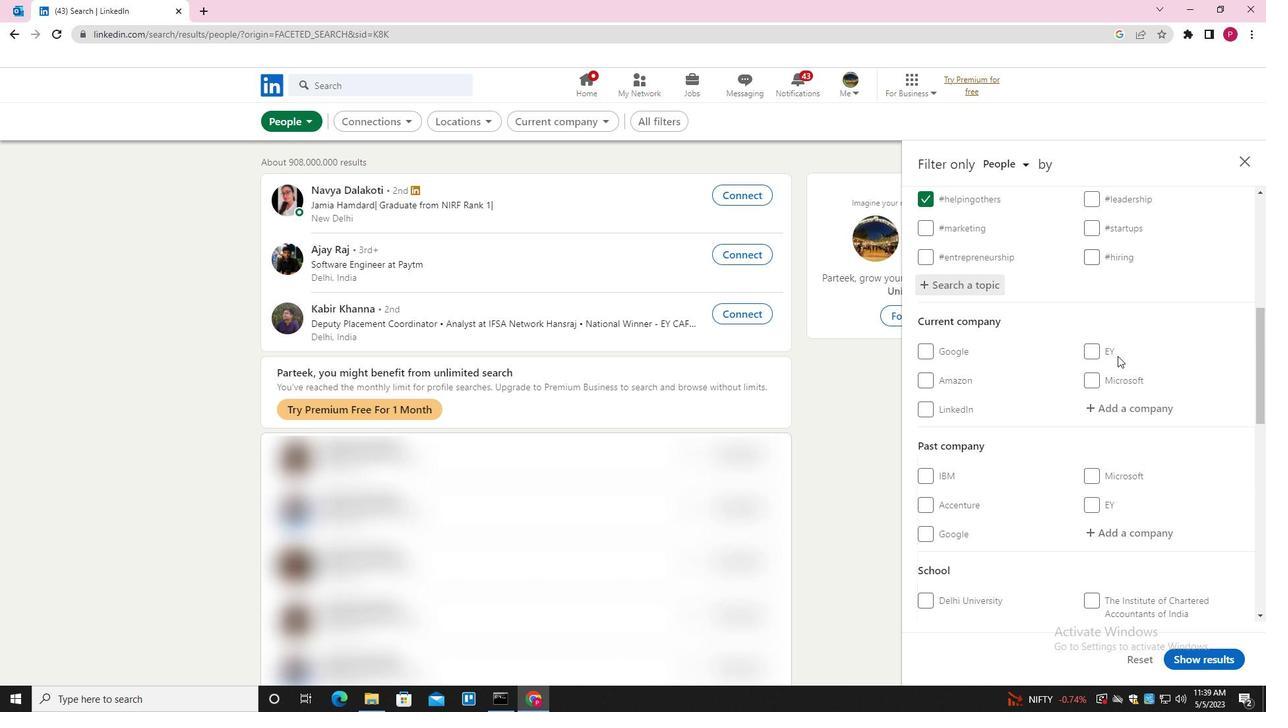
Action: Mouse moved to (1115, 362)
Screenshot: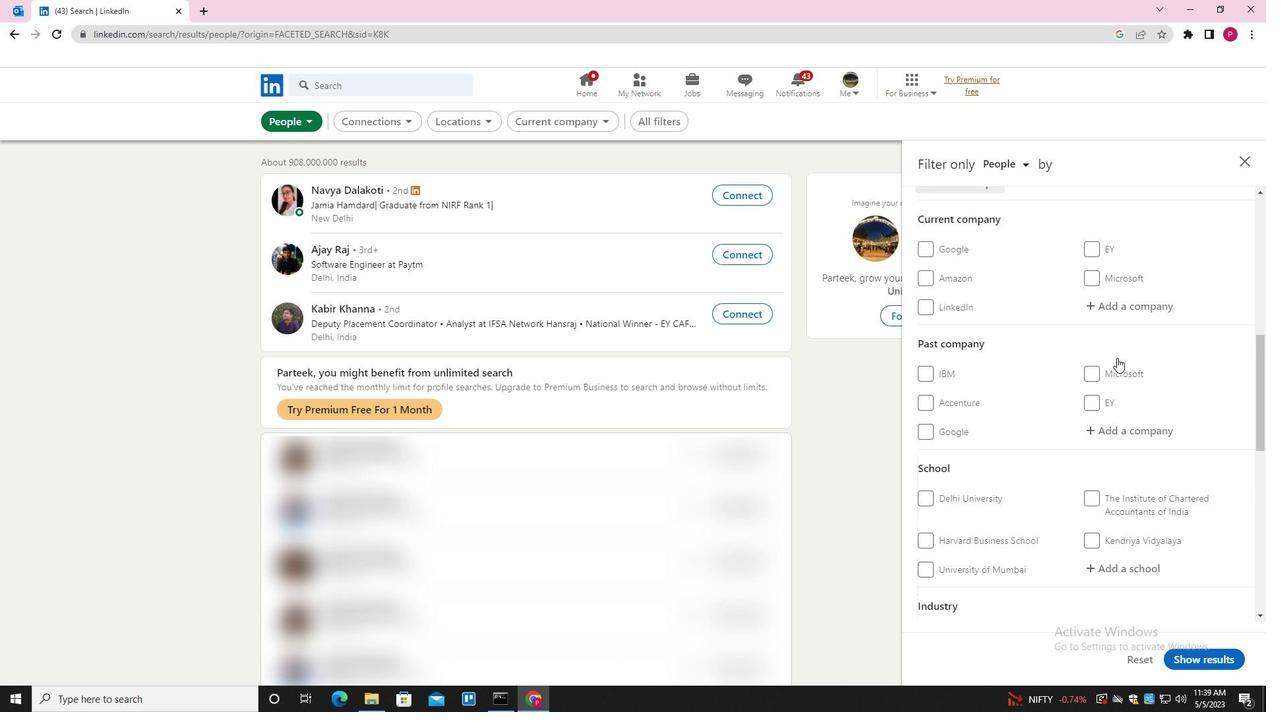 
Action: Mouse scrolled (1115, 362) with delta (0, 0)
Screenshot: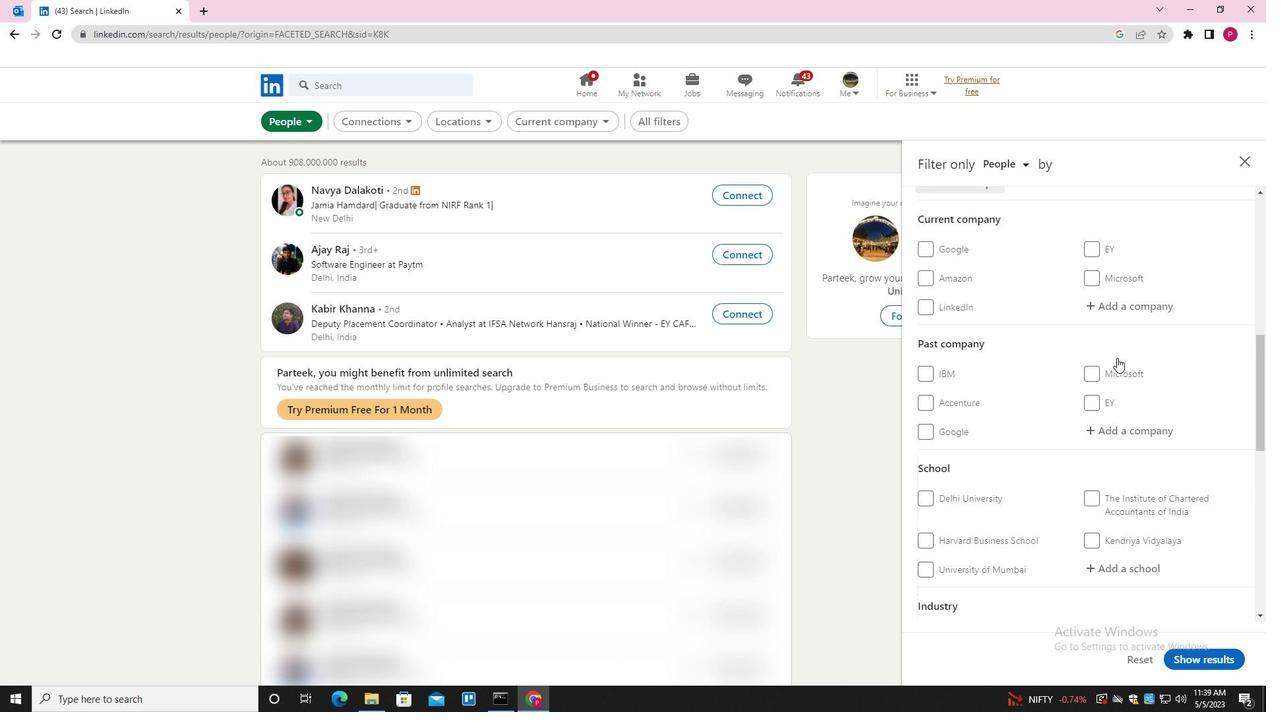 
Action: Mouse moved to (1031, 384)
Screenshot: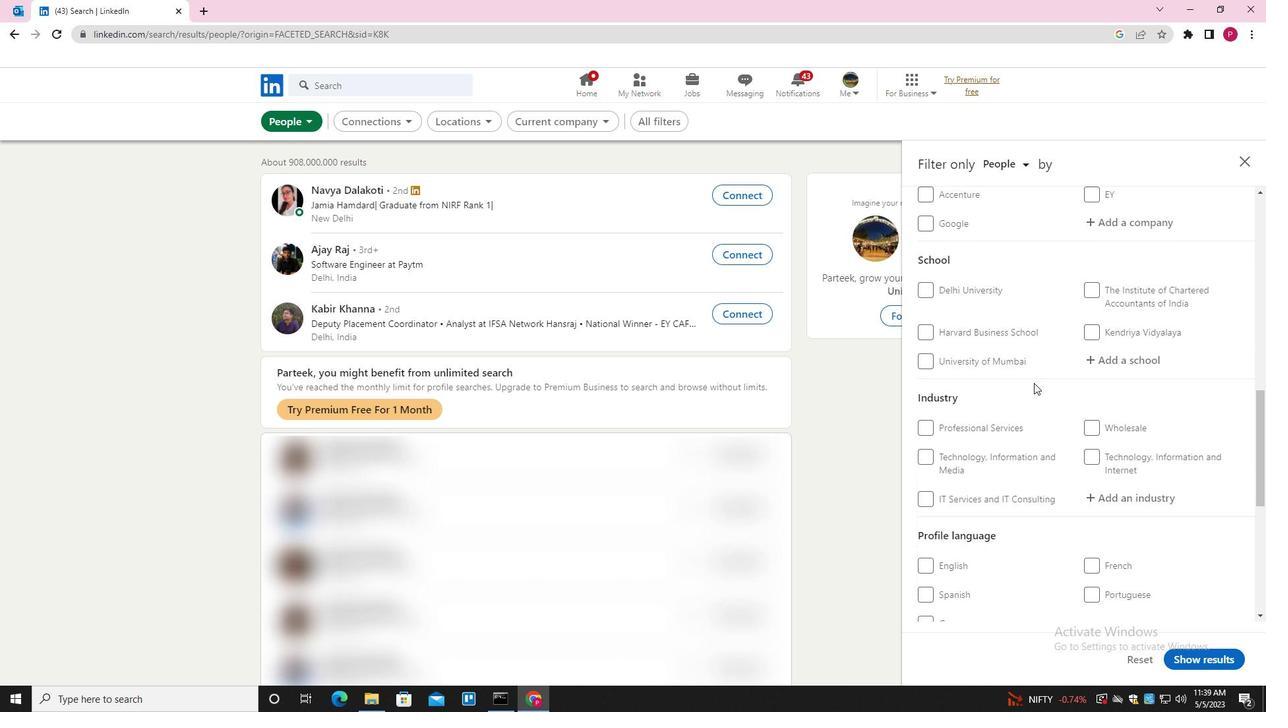 
Action: Mouse scrolled (1031, 383) with delta (0, 0)
Screenshot: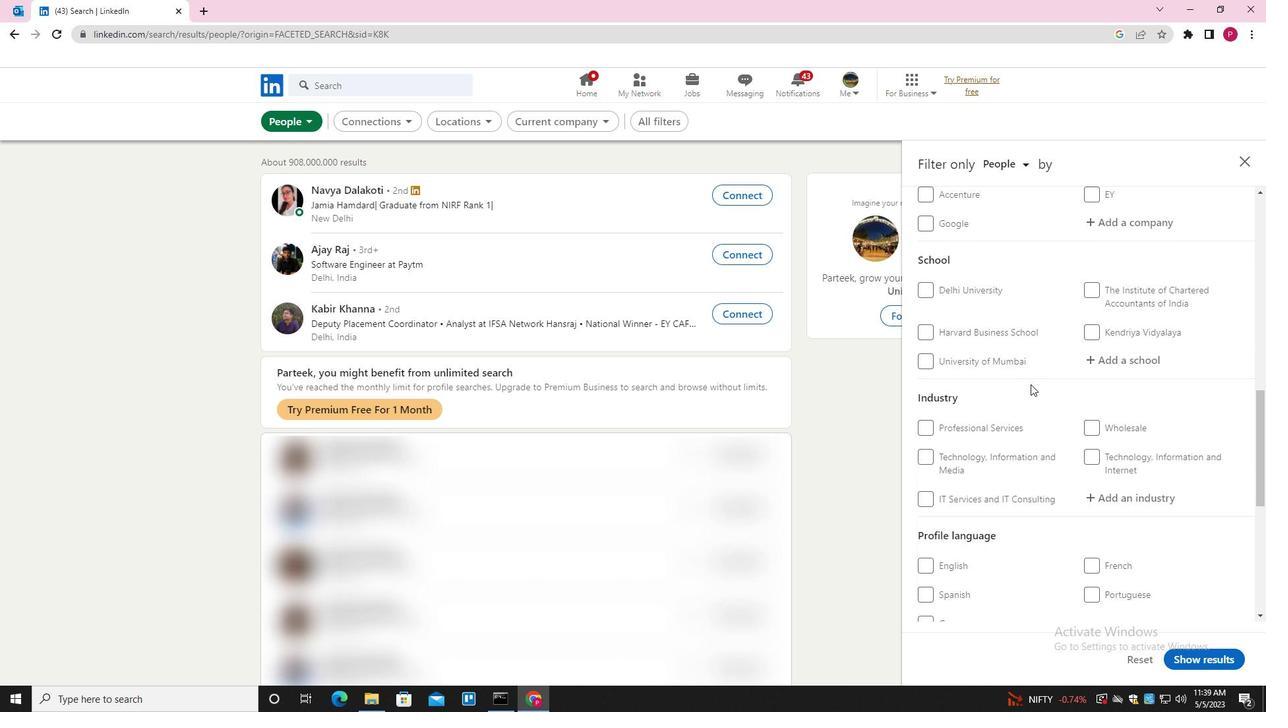 
Action: Mouse scrolled (1031, 383) with delta (0, 0)
Screenshot: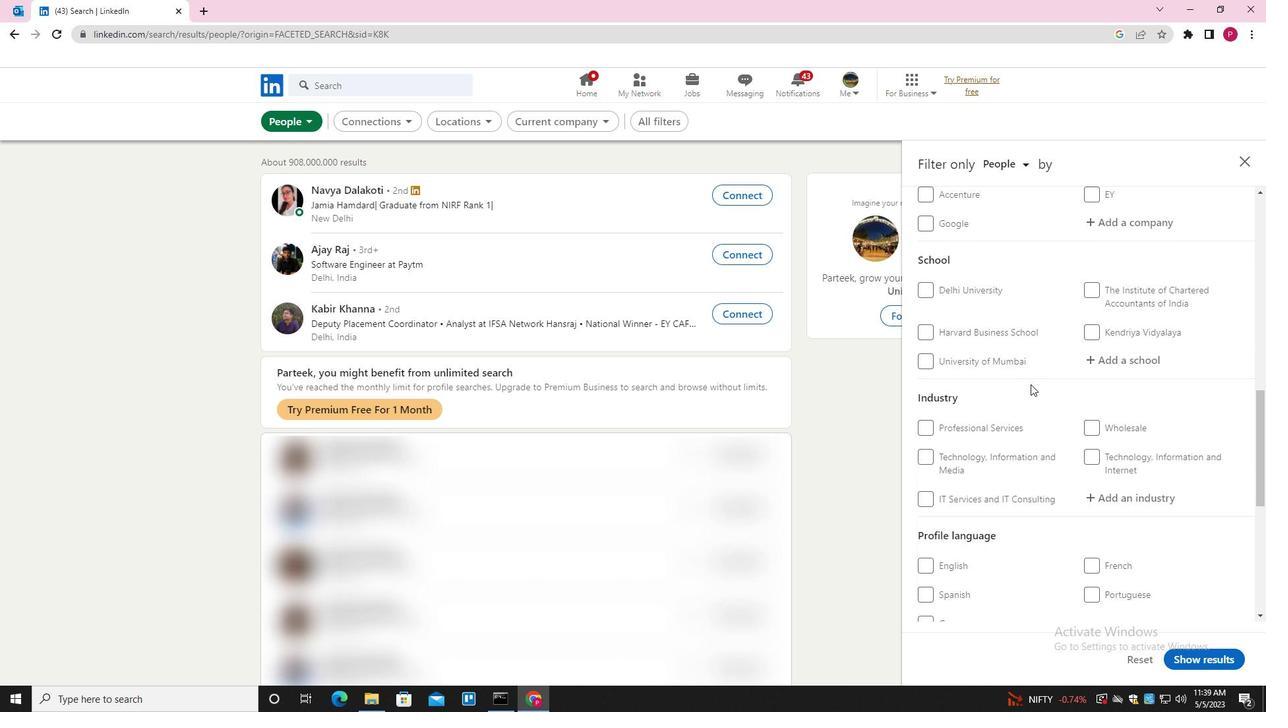 
Action: Mouse scrolled (1031, 383) with delta (0, 0)
Screenshot: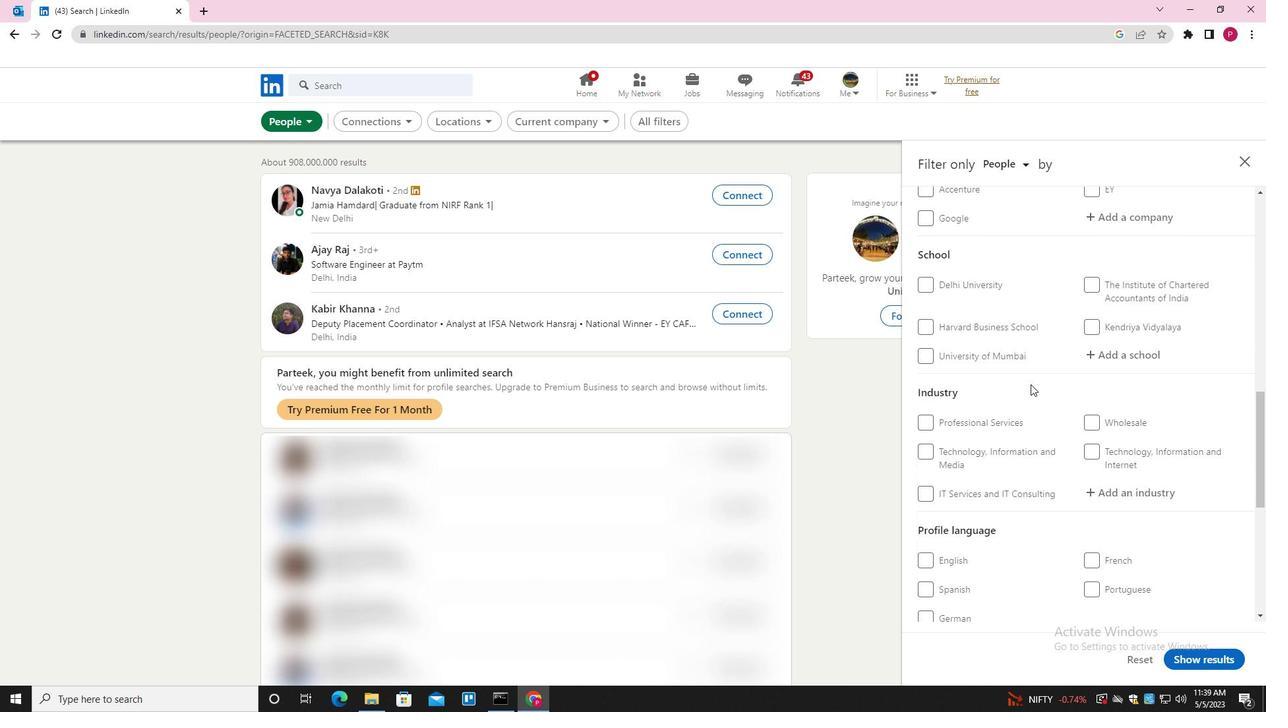 
Action: Mouse scrolled (1031, 383) with delta (0, 0)
Screenshot: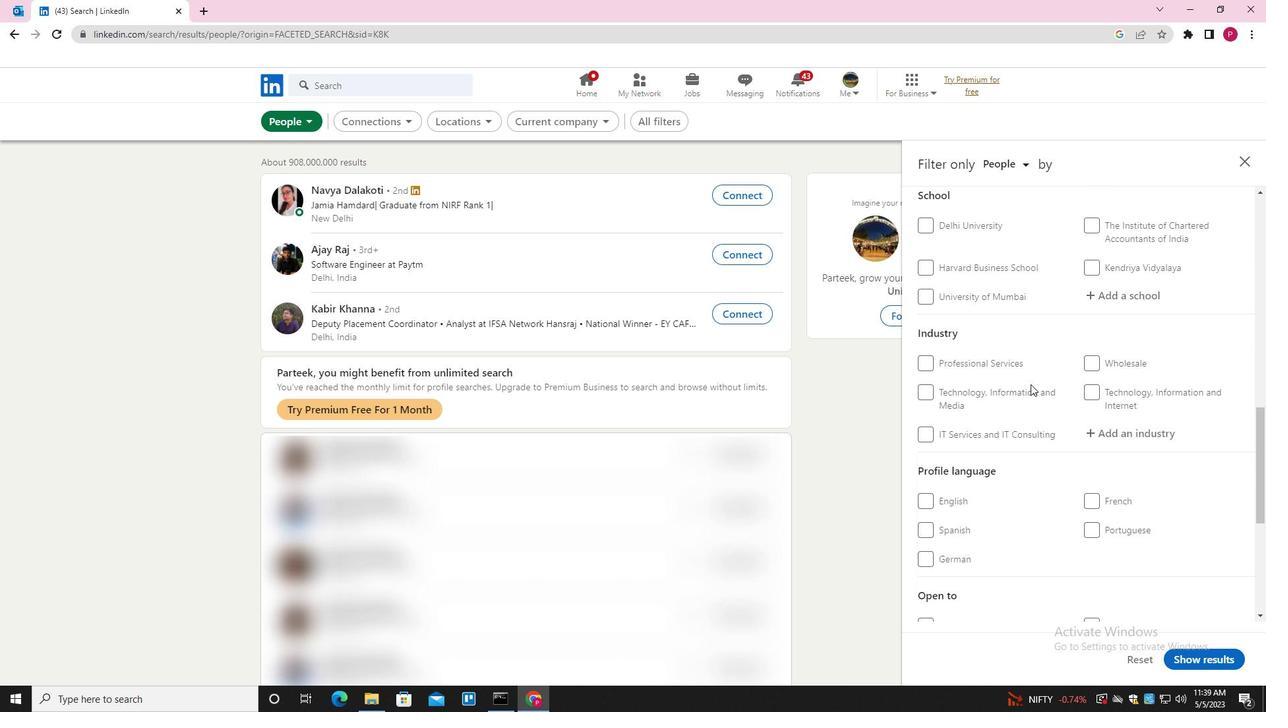
Action: Mouse moved to (1088, 304)
Screenshot: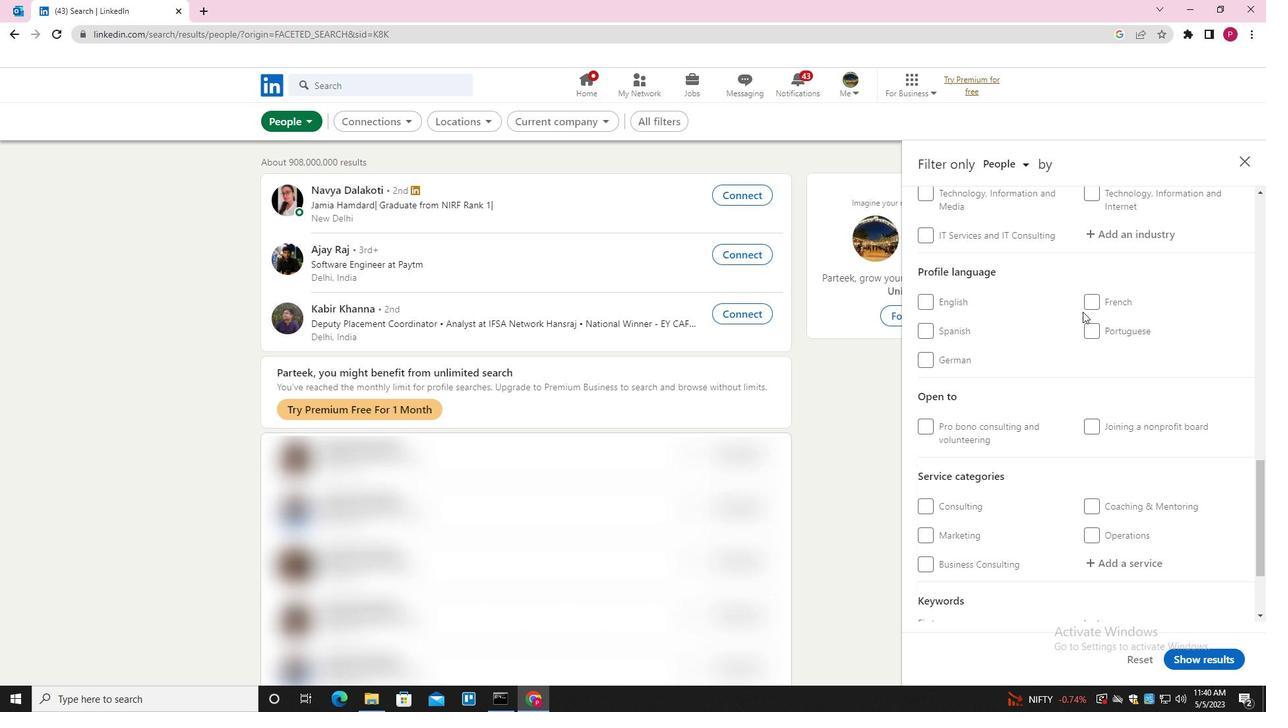 
Action: Mouse pressed left at (1088, 304)
Screenshot: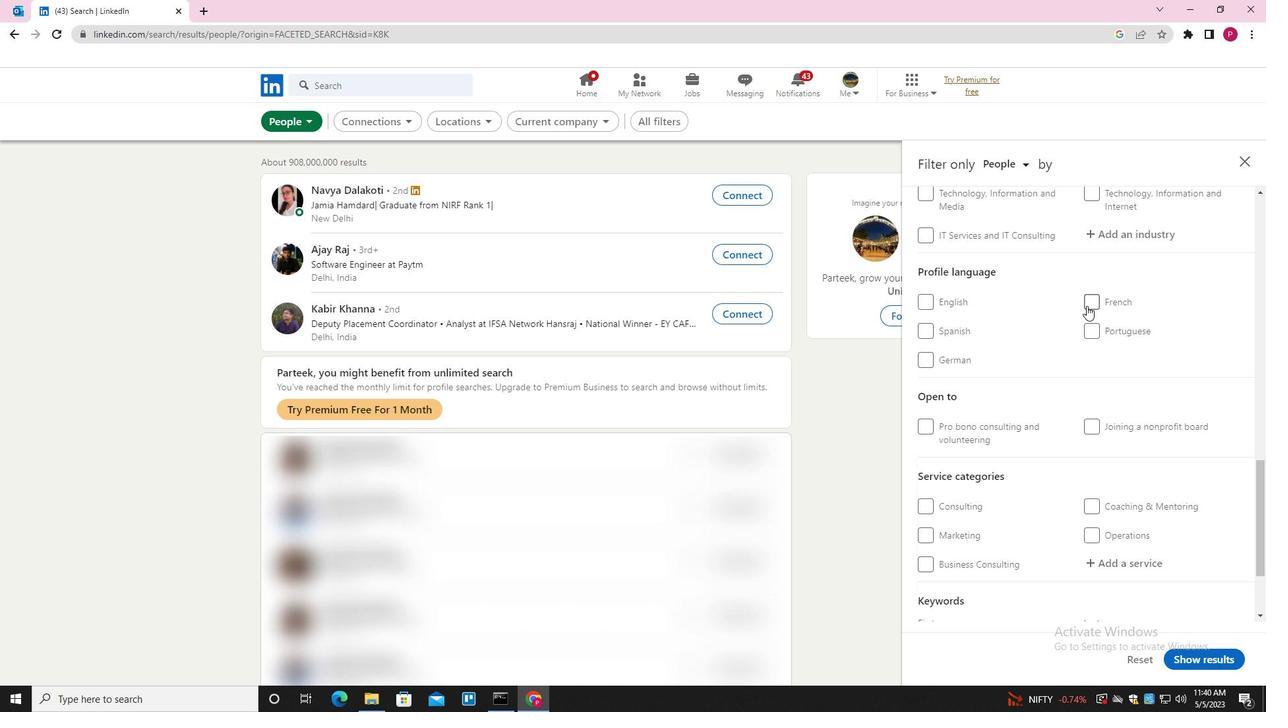 
Action: Mouse moved to (1011, 380)
Screenshot: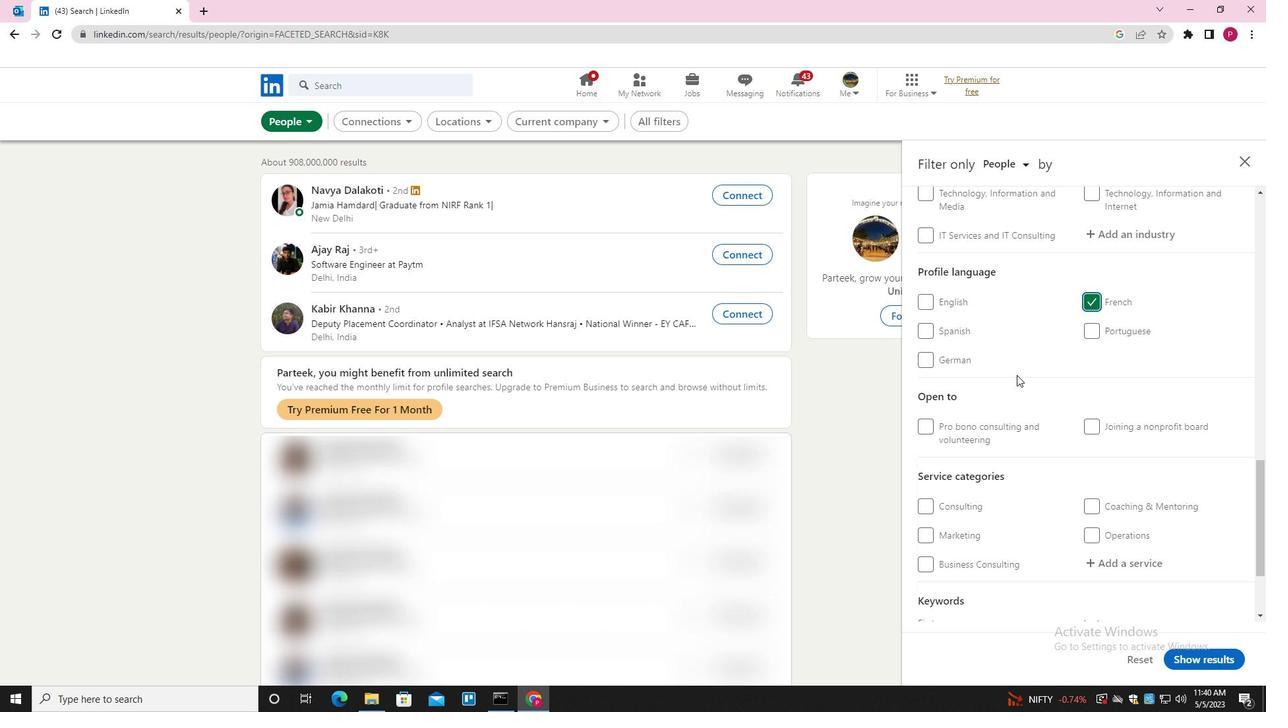 
Action: Mouse scrolled (1011, 380) with delta (0, 0)
Screenshot: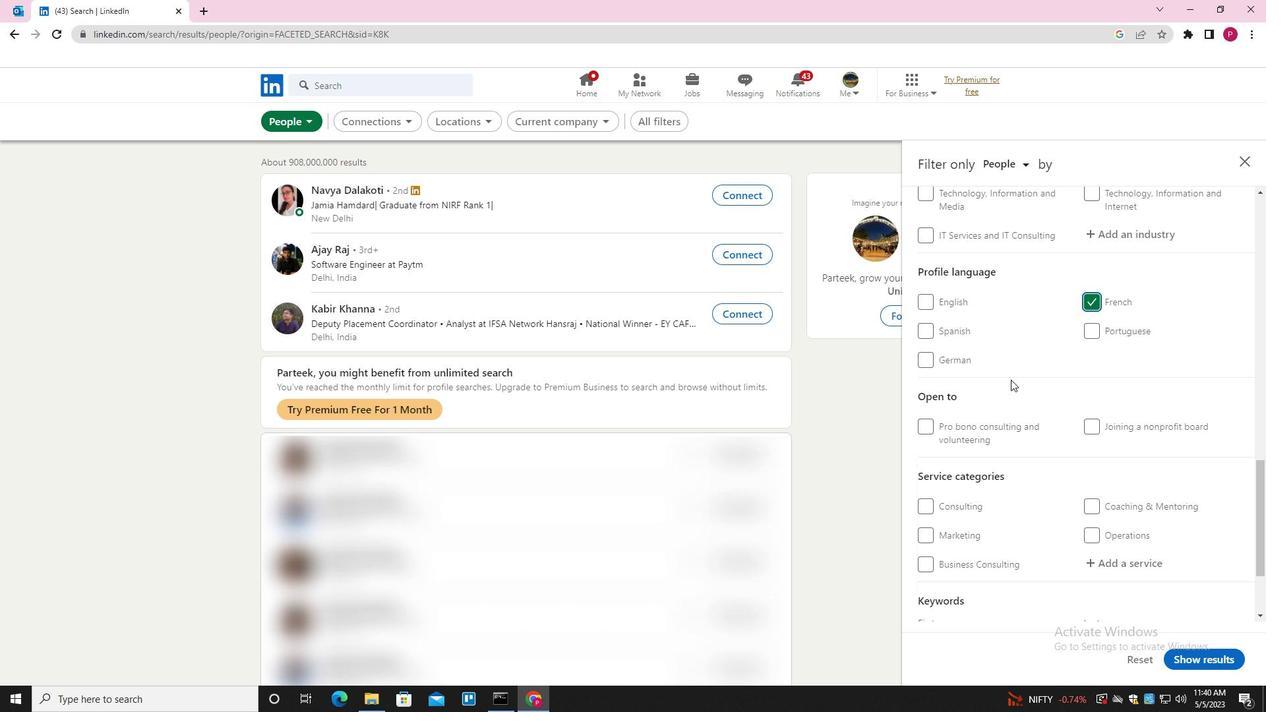 
Action: Mouse scrolled (1011, 380) with delta (0, 0)
Screenshot: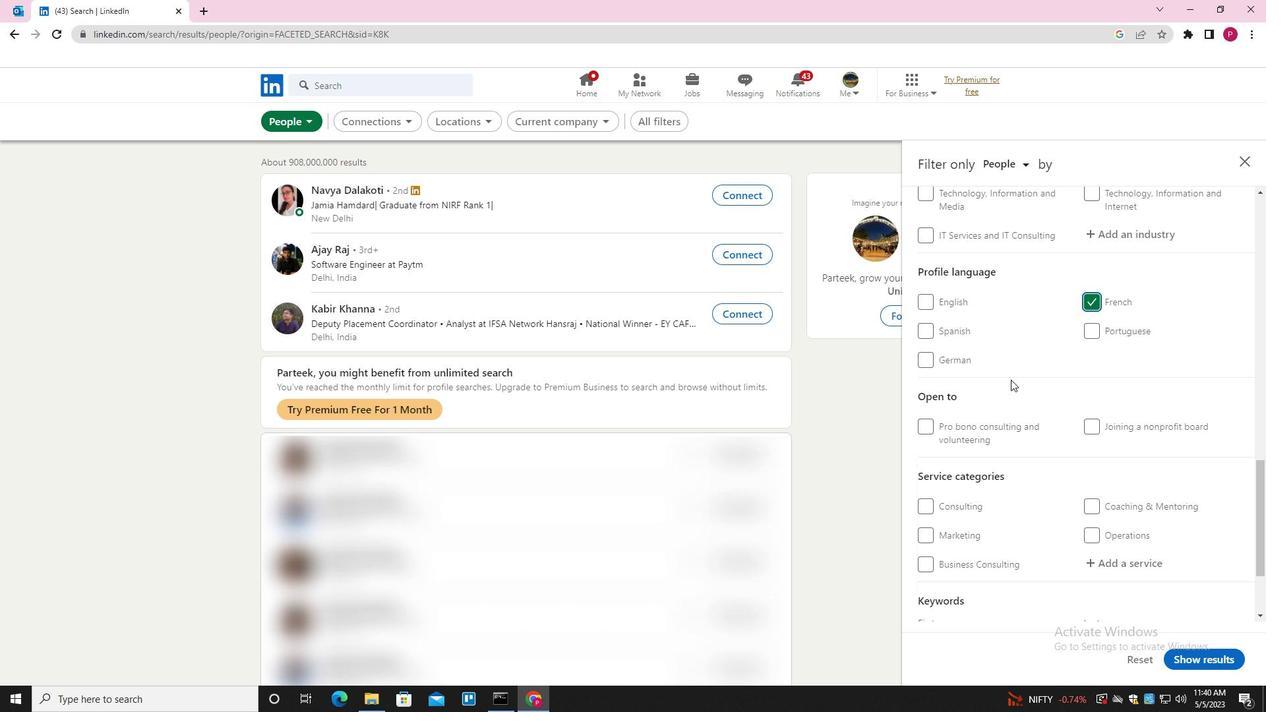 
Action: Mouse scrolled (1011, 380) with delta (0, 0)
Screenshot: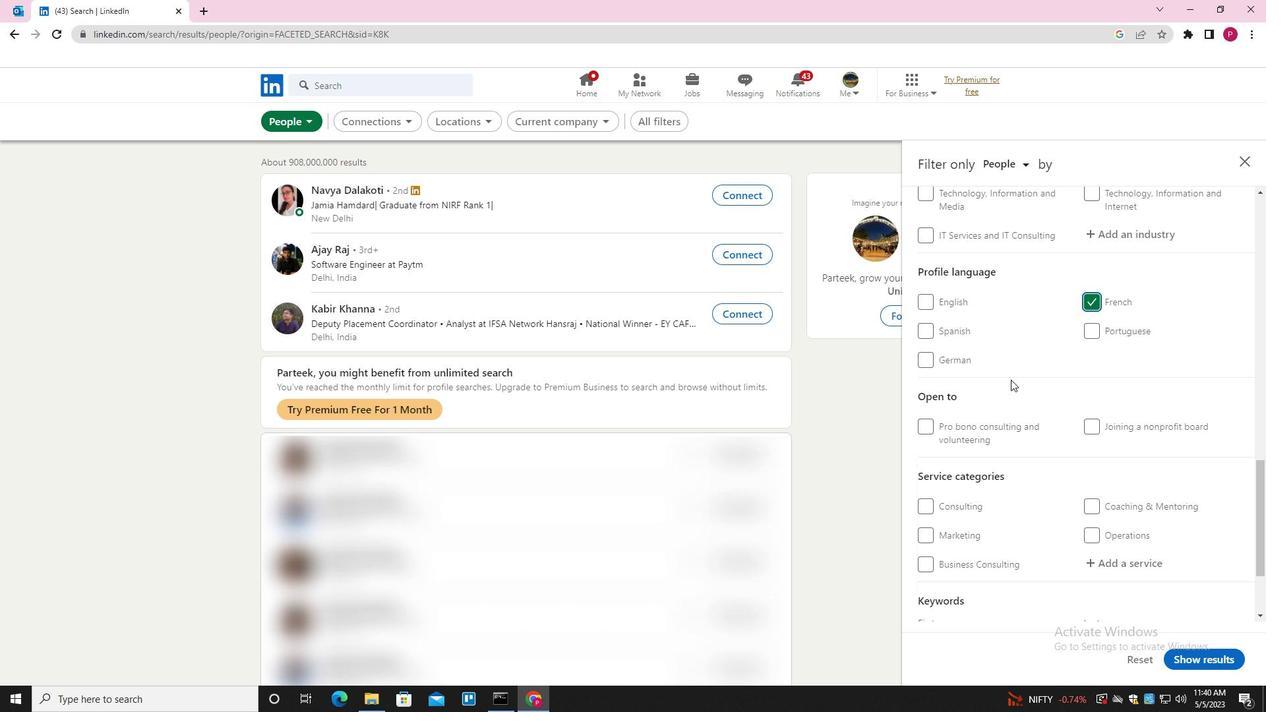 
Action: Mouse scrolled (1011, 380) with delta (0, 0)
Screenshot: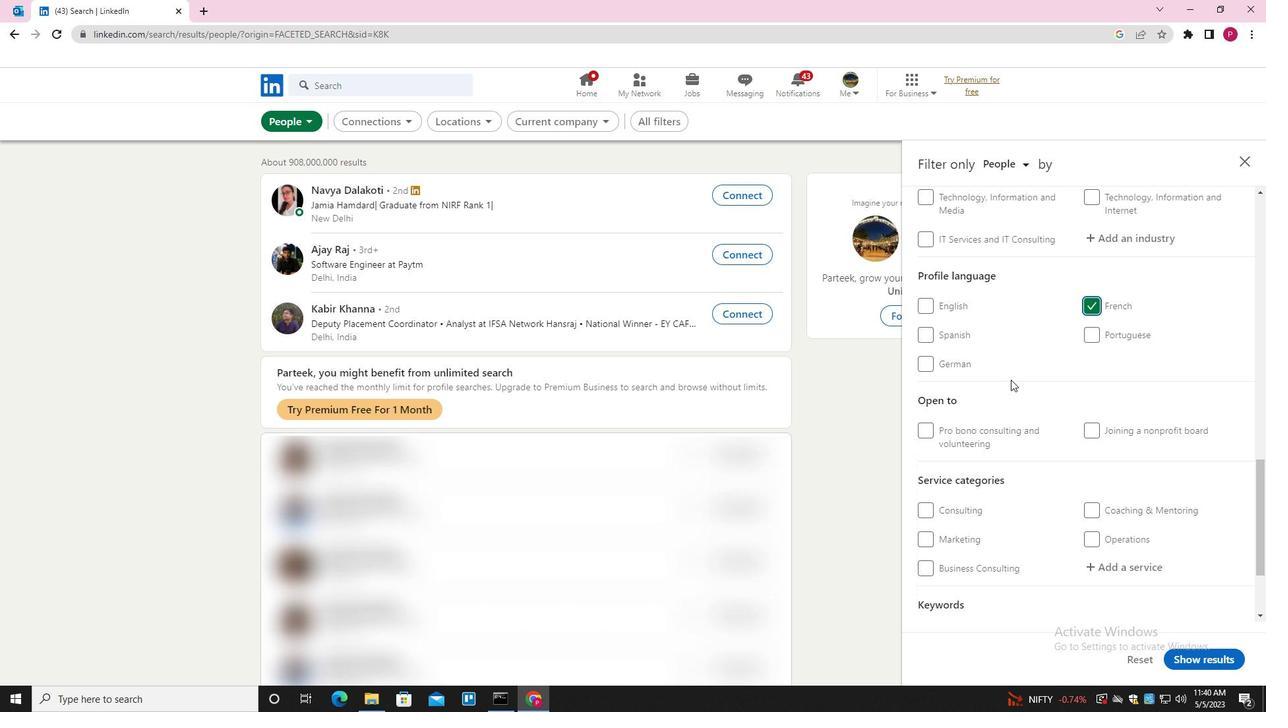 
Action: Mouse scrolled (1011, 380) with delta (0, 0)
Screenshot: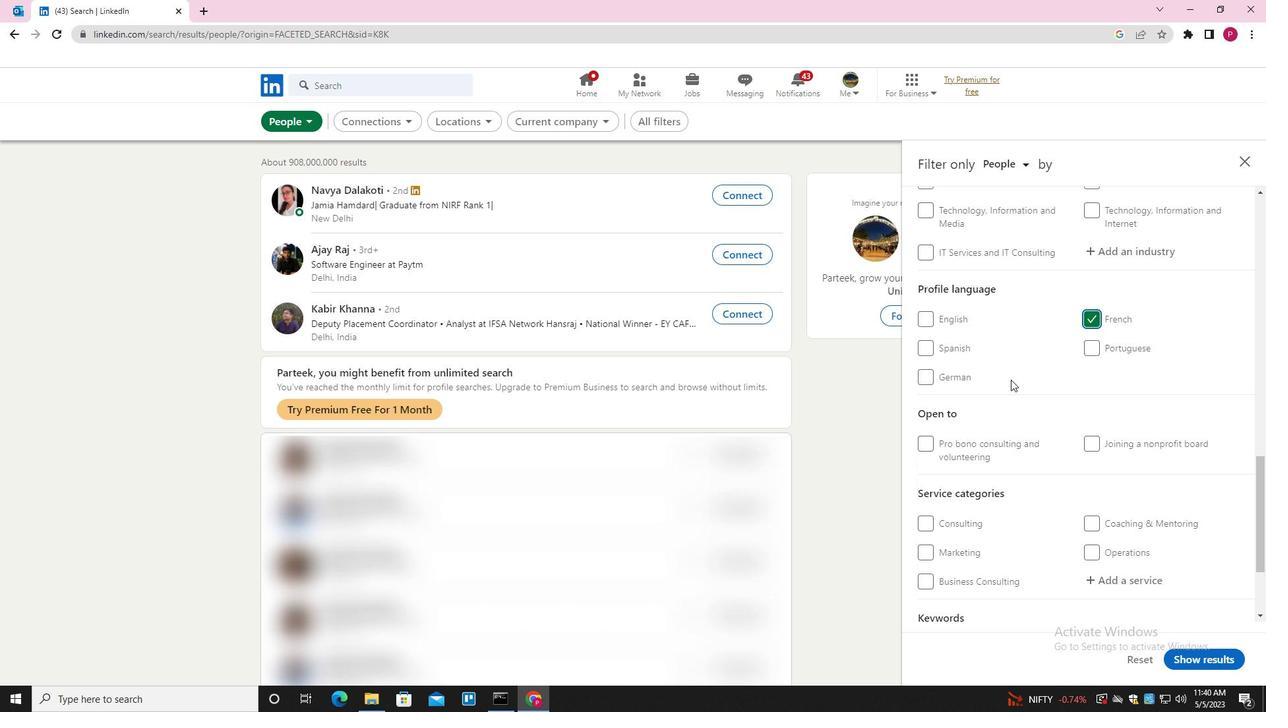 
Action: Mouse moved to (1004, 385)
Screenshot: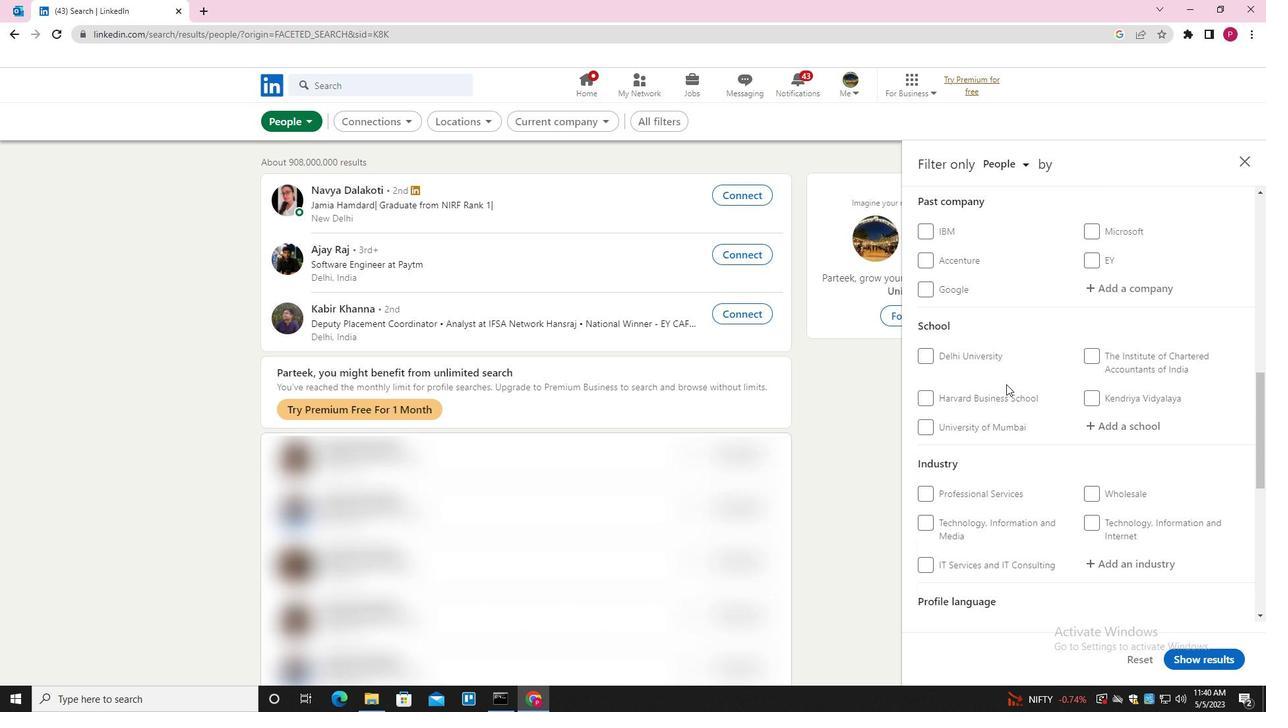
Action: Mouse scrolled (1004, 386) with delta (0, 0)
Screenshot: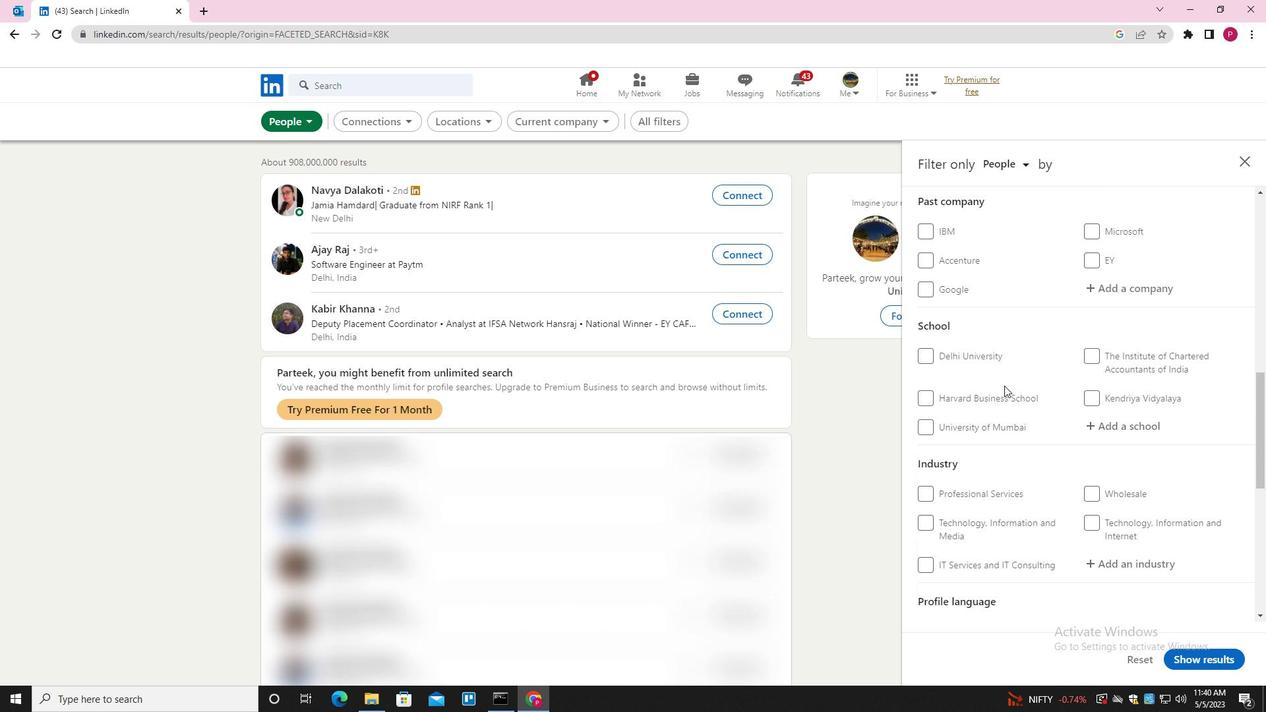 
Action: Mouse scrolled (1004, 386) with delta (0, 0)
Screenshot: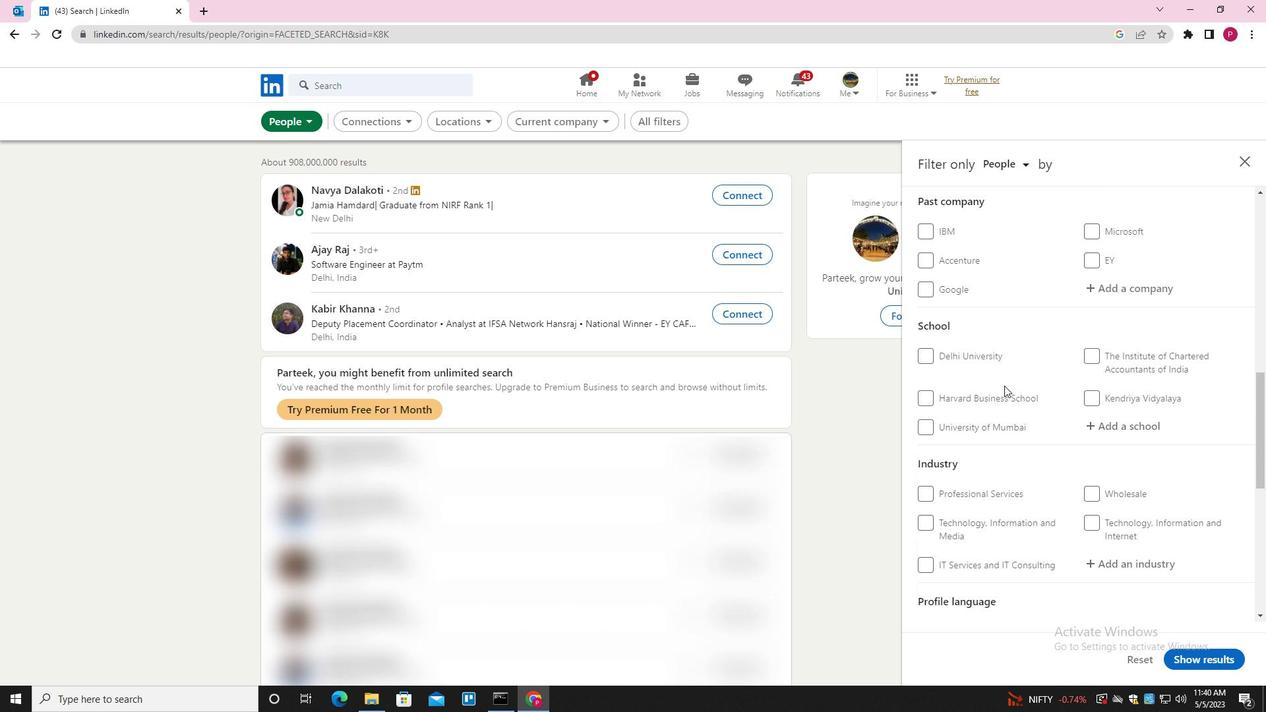 
Action: Mouse moved to (1118, 298)
Screenshot: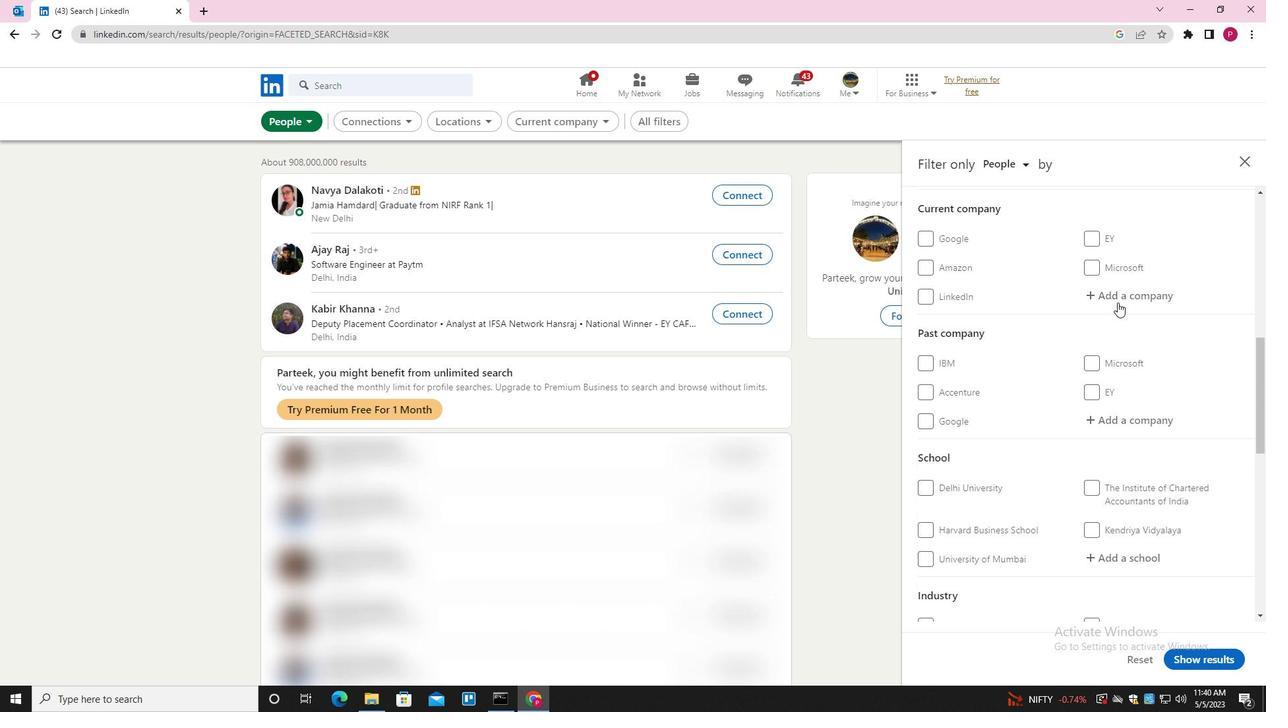 
Action: Mouse pressed left at (1118, 298)
Screenshot: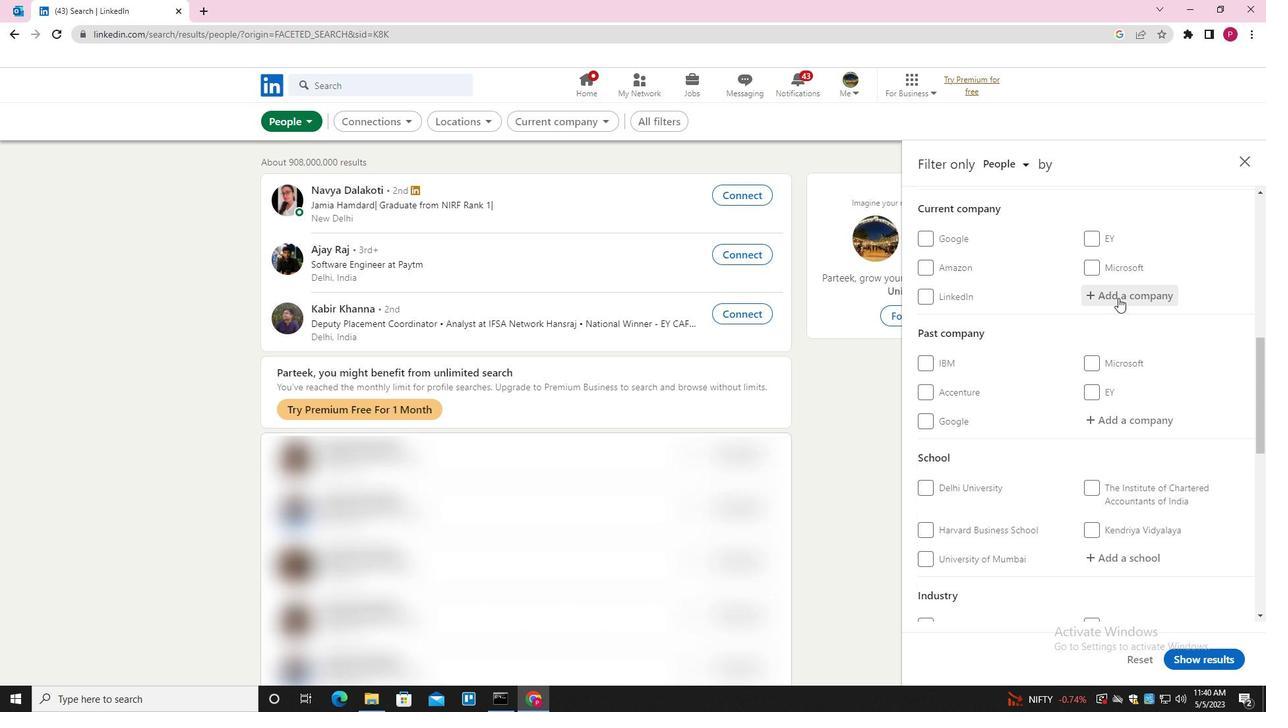 
Action: Key pressed <Key.shift>HOULIHAN<Key.space><Key.shift>LOKEY<Key.down><Key.enter>
Screenshot: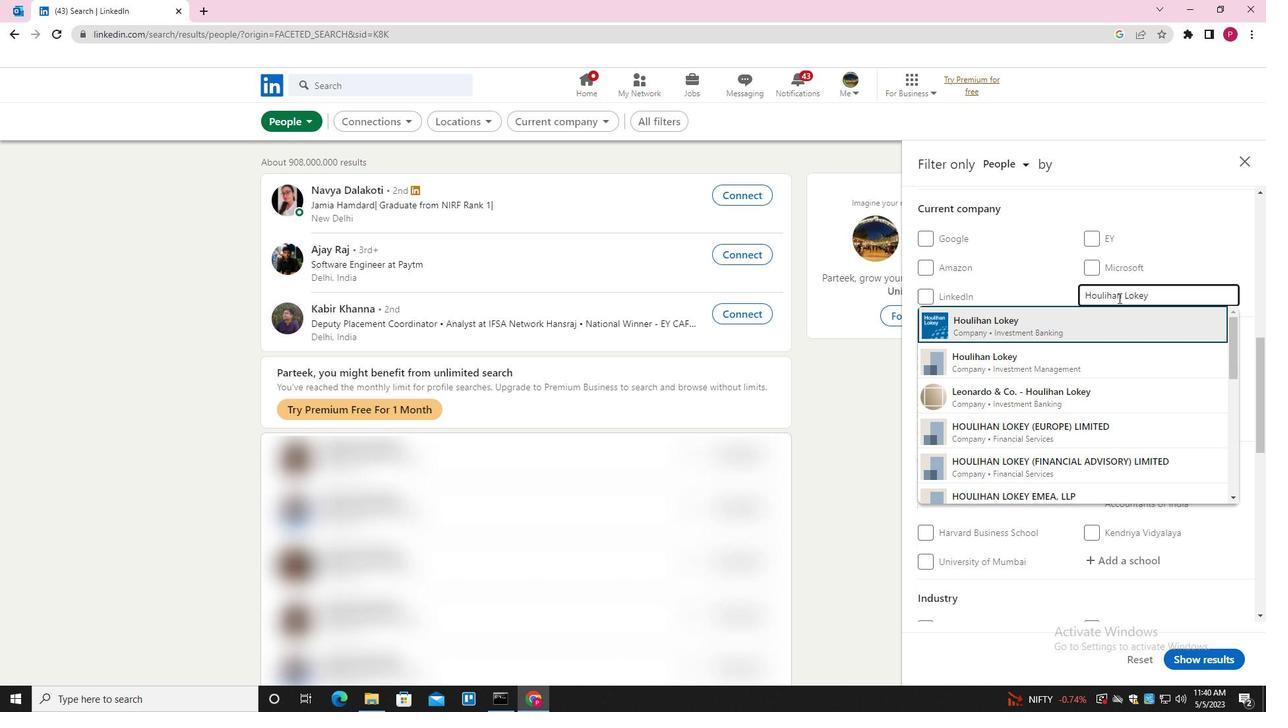 
Action: Mouse moved to (1099, 327)
Screenshot: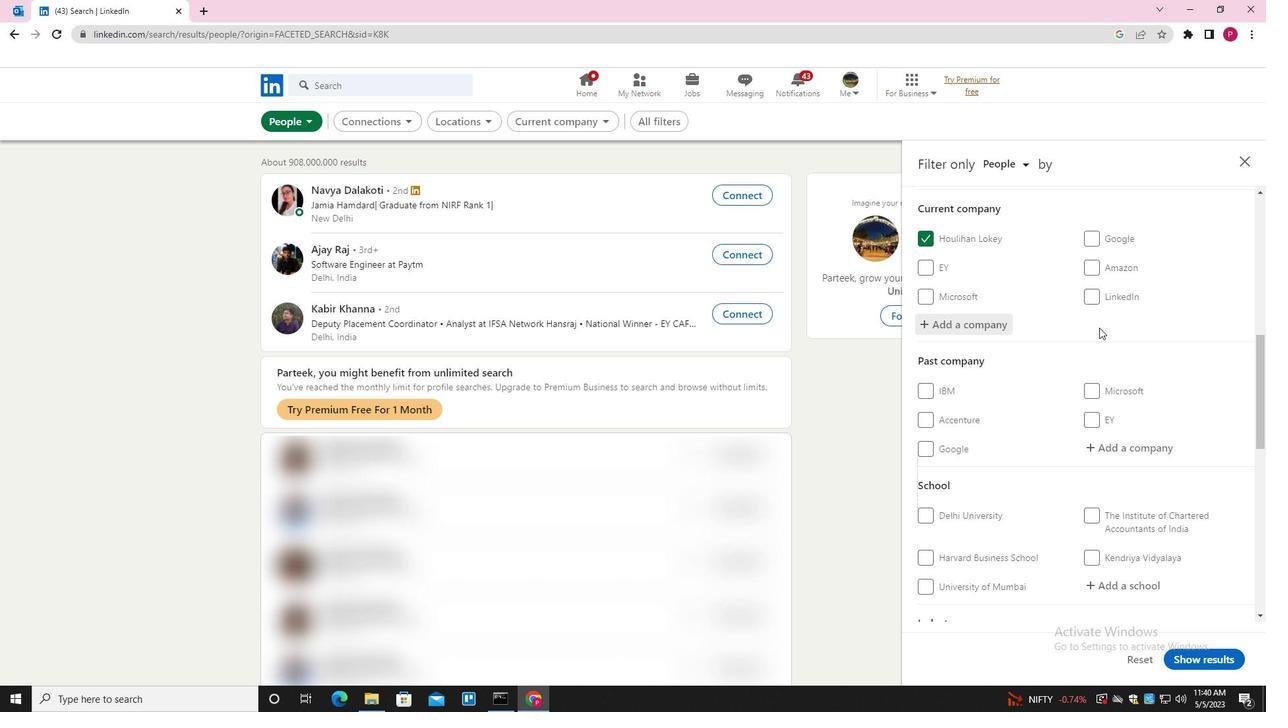 
Action: Mouse scrolled (1099, 327) with delta (0, 0)
Screenshot: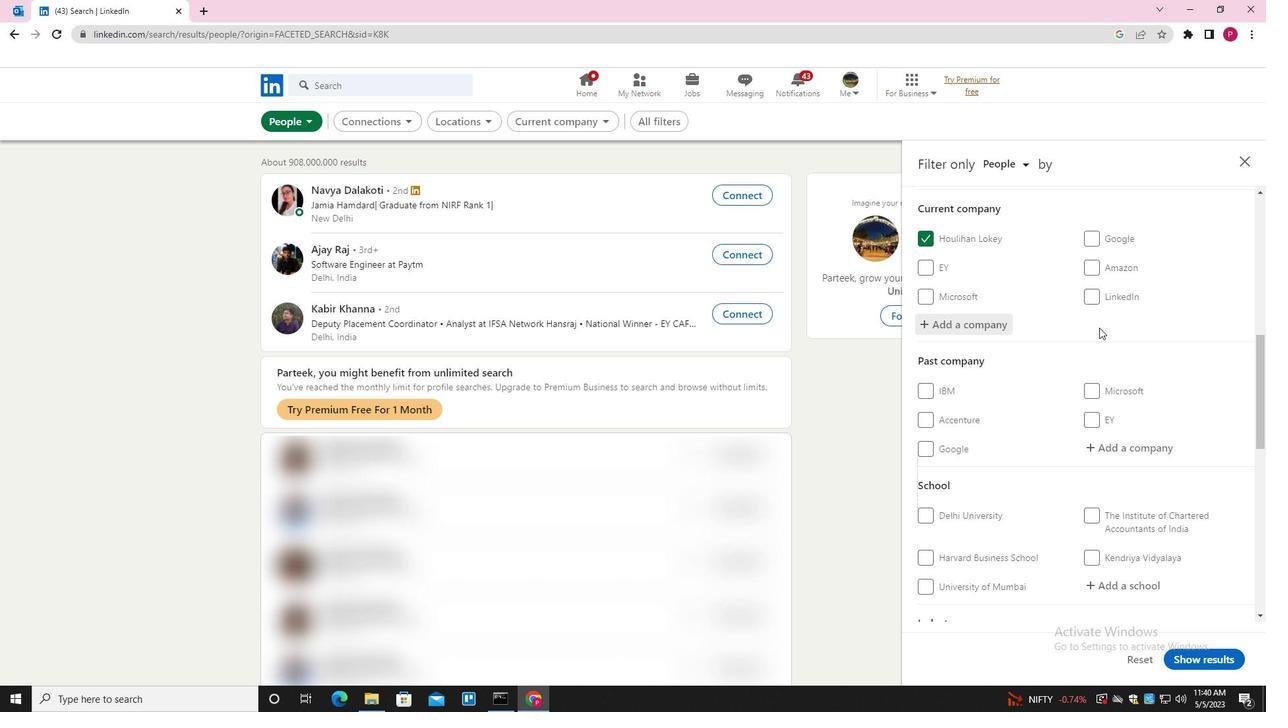 
Action: Mouse scrolled (1099, 327) with delta (0, 0)
Screenshot: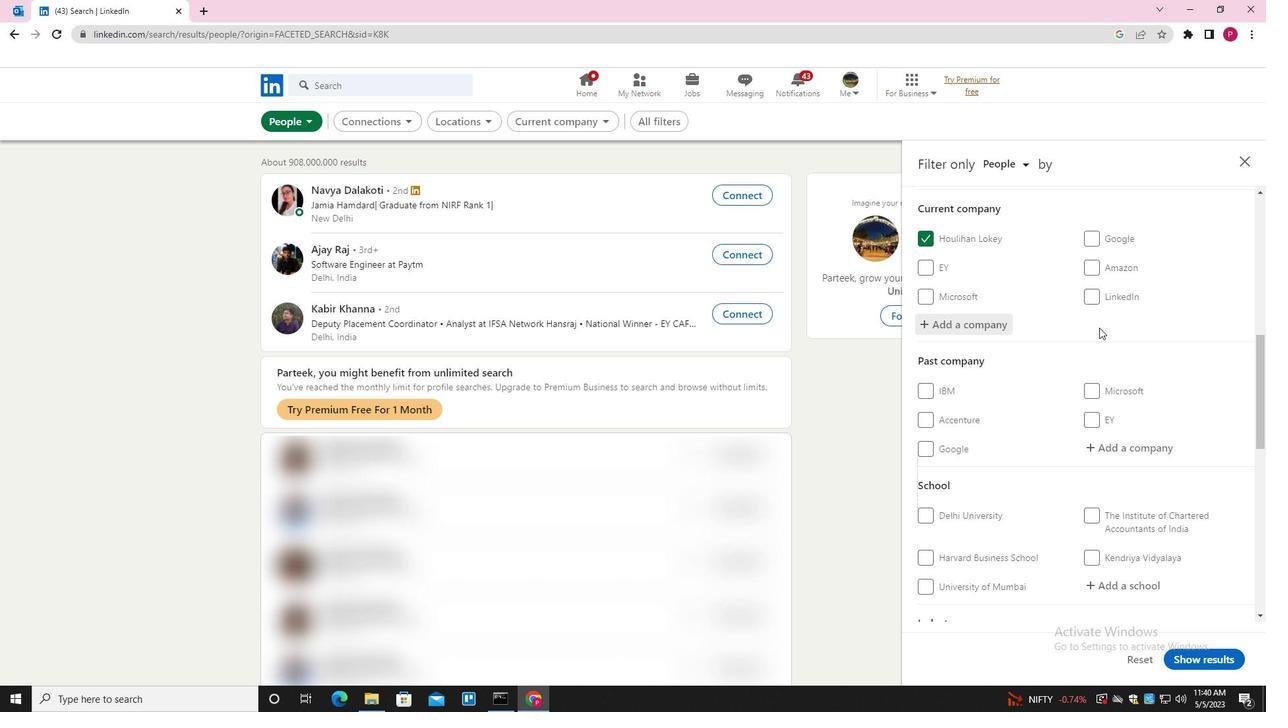 
Action: Mouse scrolled (1099, 327) with delta (0, 0)
Screenshot: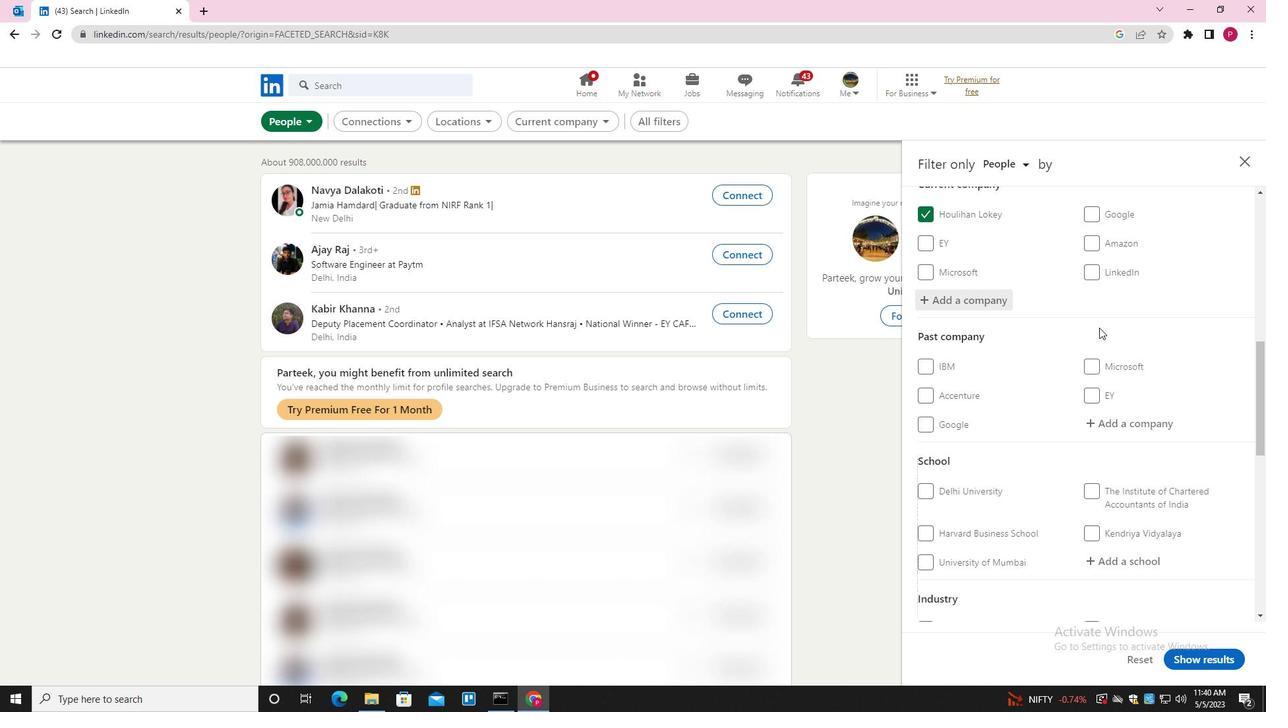 
Action: Mouse scrolled (1099, 327) with delta (0, 0)
Screenshot: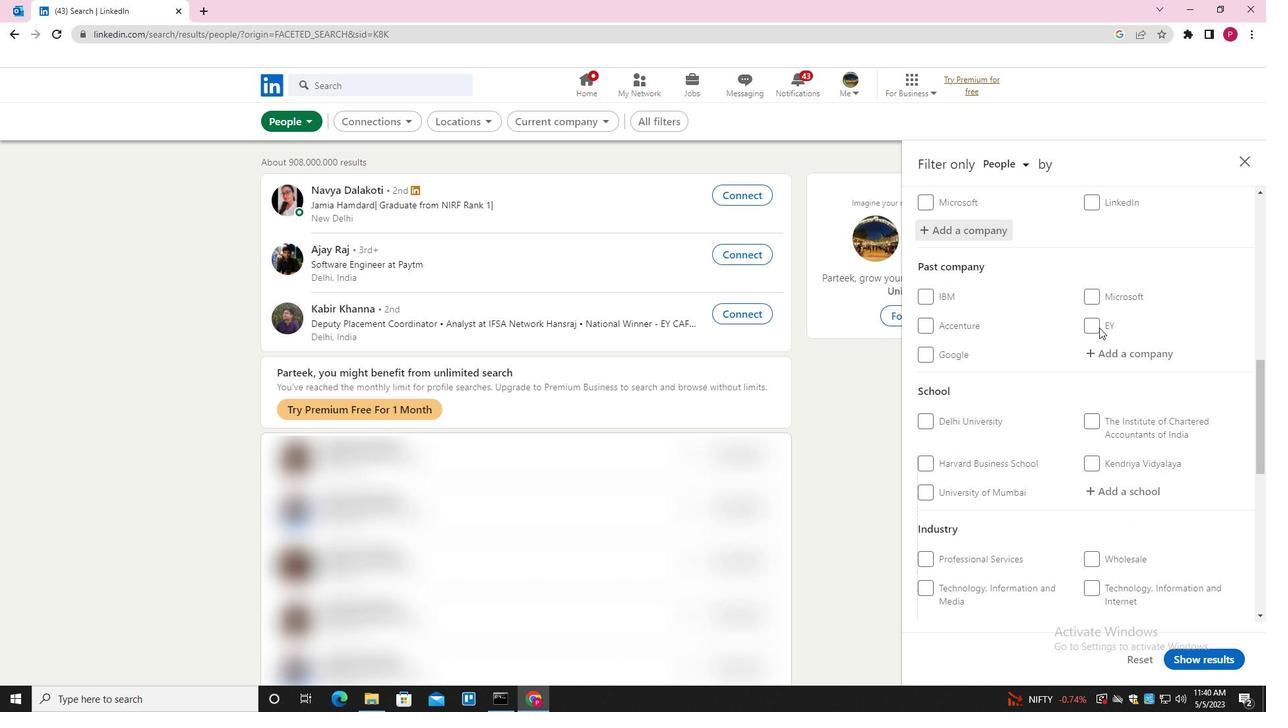 
Action: Mouse moved to (1129, 324)
Screenshot: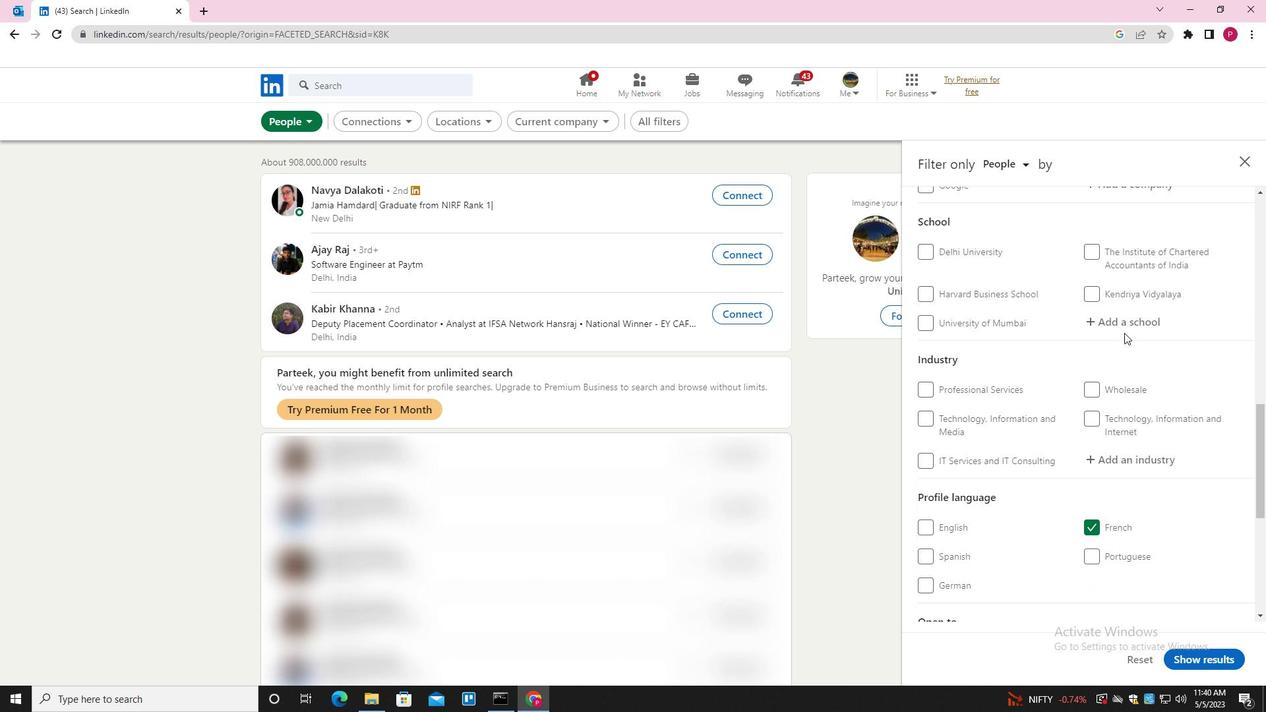 
Action: Mouse pressed left at (1129, 324)
Screenshot: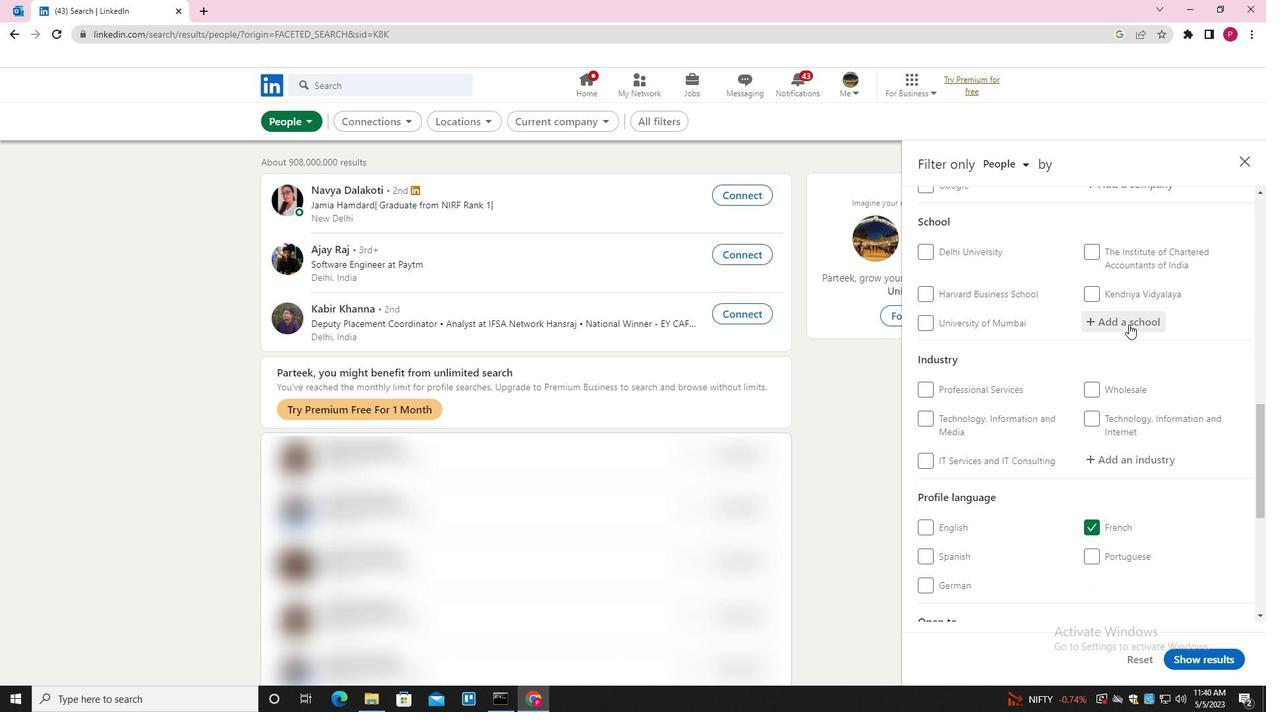 
Action: Key pressed <Key.shift><Key.shift><Key.shift><Key.shift>THE<Key.space><Key.shift><Key.shift><Key.shift><Key.shift><Key.shift><Key.shift><Key.shift><Key.shift><Key.shift><Key.shift><Key.shift><Key.shift><Key.shift><Key.shift><Key.shift><Key.shift><Key.shift><Key.shift><Key.shift><Key.shift><Key.shift><Key.shift><Key.shift><Key.shift><Key.shift><Key.shift><Key.shift><Key.shift><Key.shift><Key.shift><Key.shift><Key.shift><Key.shift><Key.shift><Key.shift><Key.shift><Key.shift><Key.shift><Key.shift><Key.shift><Key.shift><Key.shift><Key.shift><Key.shift><Key.shift><Key.shift><Key.shift><Key.shift><Key.shift><Key.shift><Key.shift><Key.shift><Key.shift><Key.shift>BHWANIPUR<Key.space><Key.backspace><Key.backspace><Key.backspace><Key.backspace><Key.backspace><Key.backspace><Key.backspace><Key.backspace>AWANIPUR<Key.space><Key.space><Key.backspace><Key.shift>EDUCATION<Key.space><Key.shift>SOCIETY<Key.space><Key.shift>COLLEGE<Key.down><Key.enter>
Screenshot: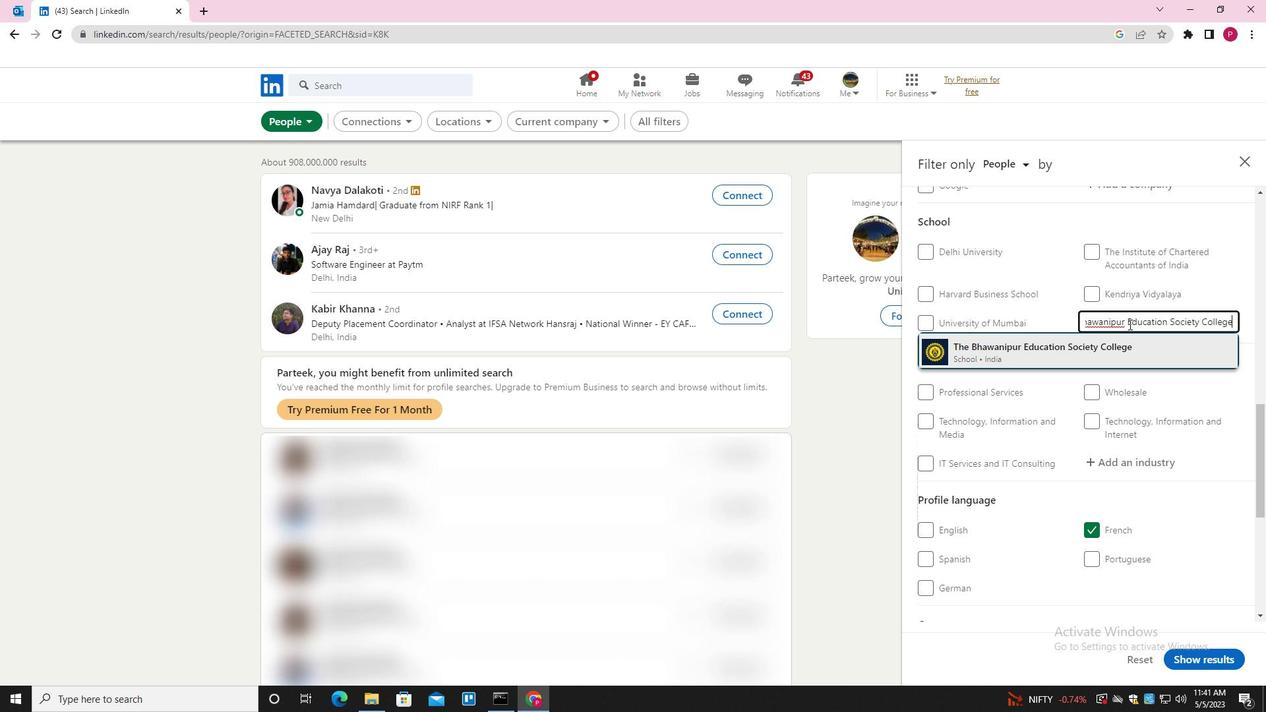 
Action: Mouse moved to (1116, 351)
Screenshot: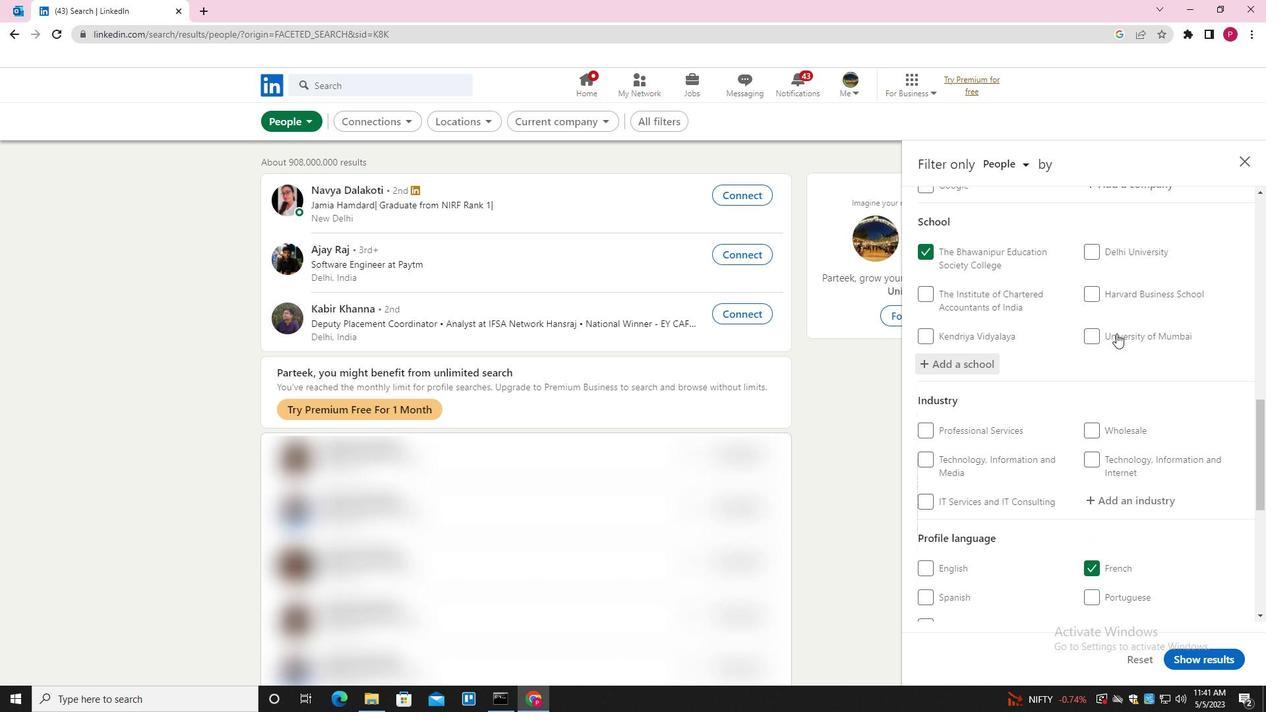 
Action: Mouse scrolled (1116, 350) with delta (0, 0)
Screenshot: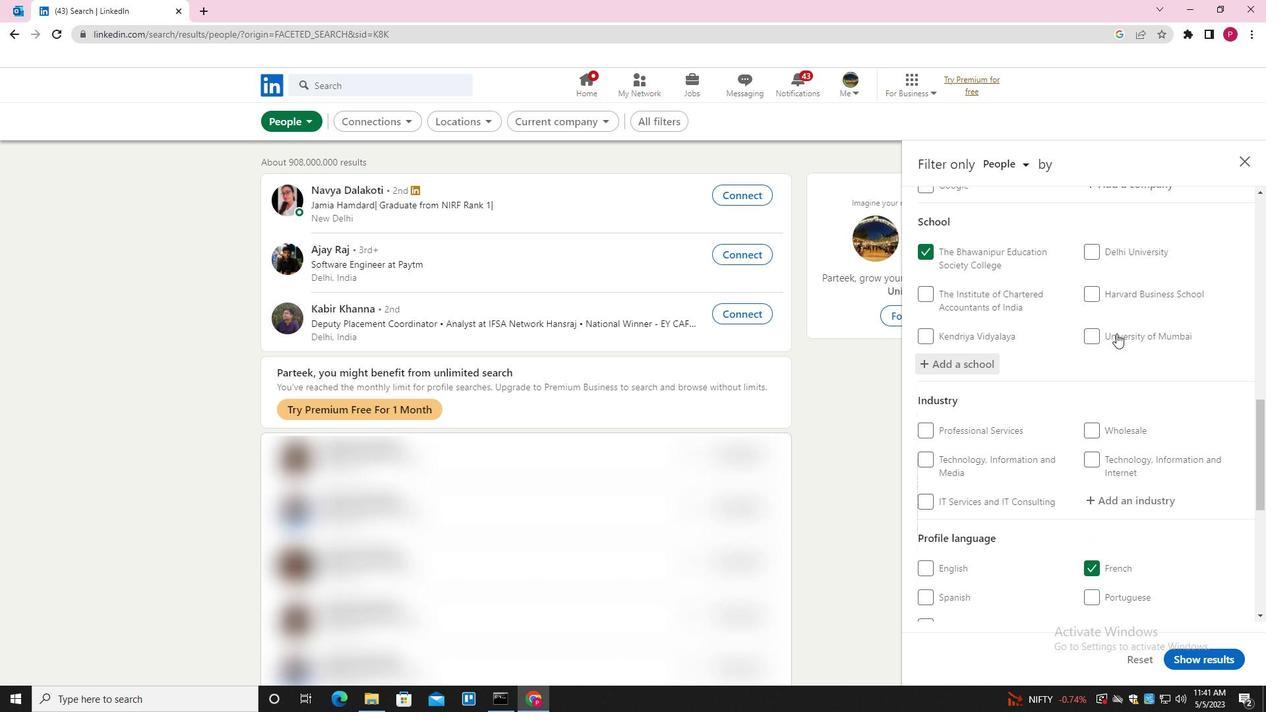
Action: Mouse scrolled (1116, 350) with delta (0, 0)
Screenshot: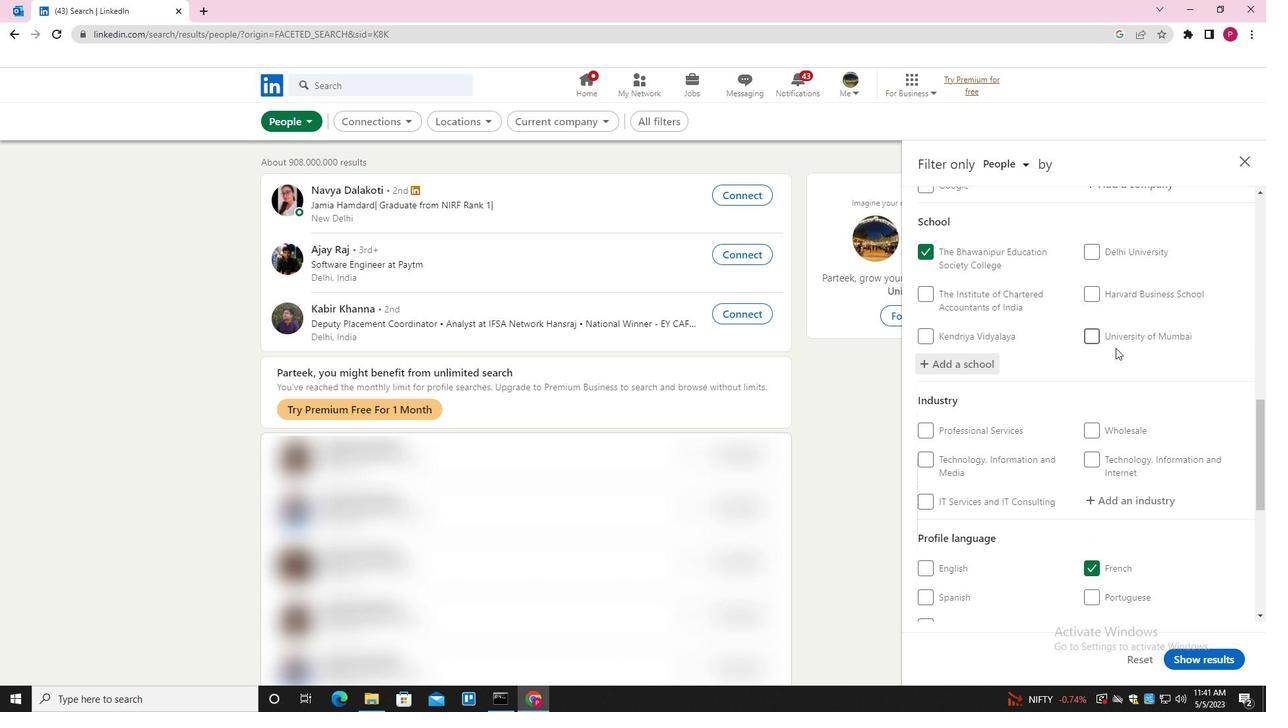 
Action: Mouse scrolled (1116, 350) with delta (0, 0)
Screenshot: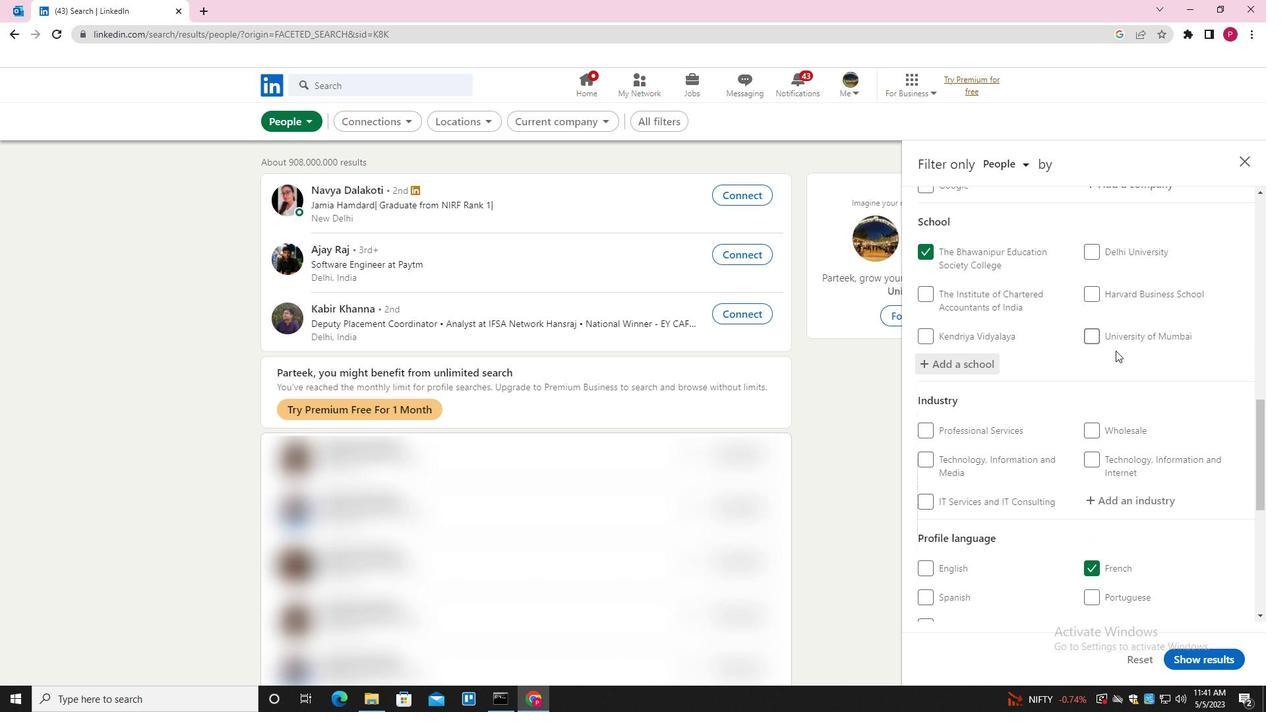 
Action: Mouse moved to (1146, 302)
Screenshot: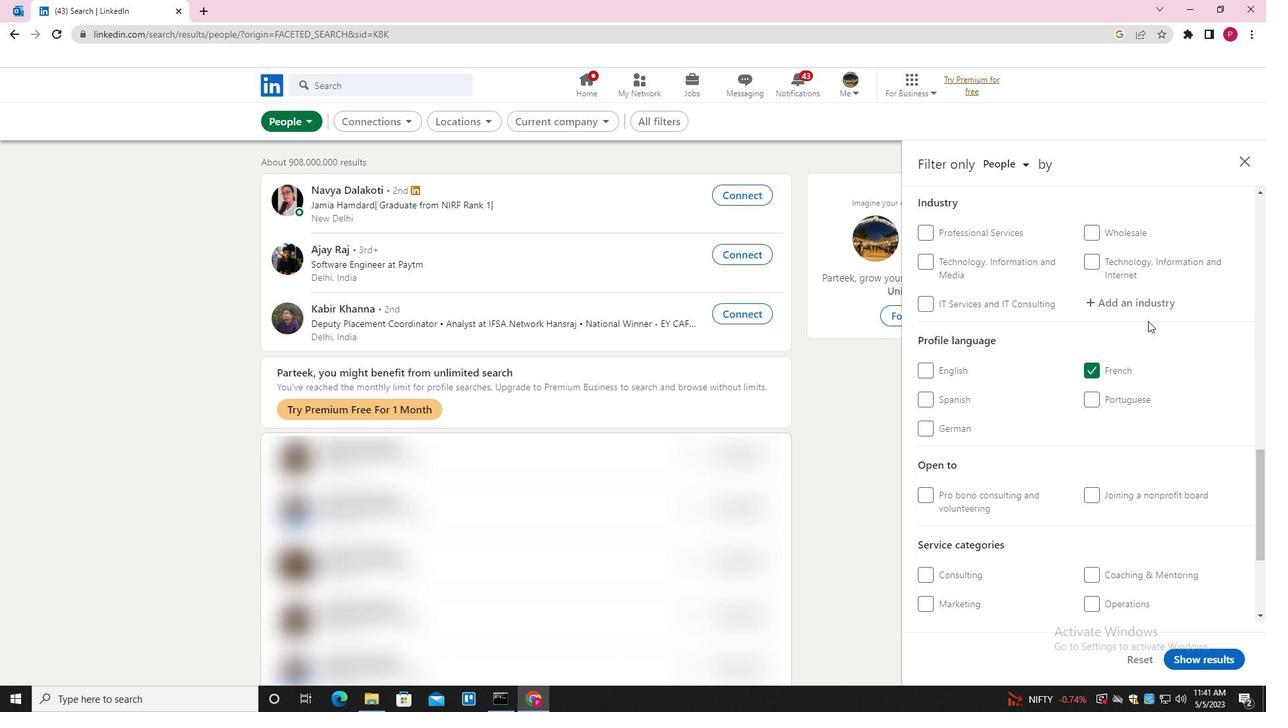 
Action: Mouse pressed left at (1146, 302)
Screenshot: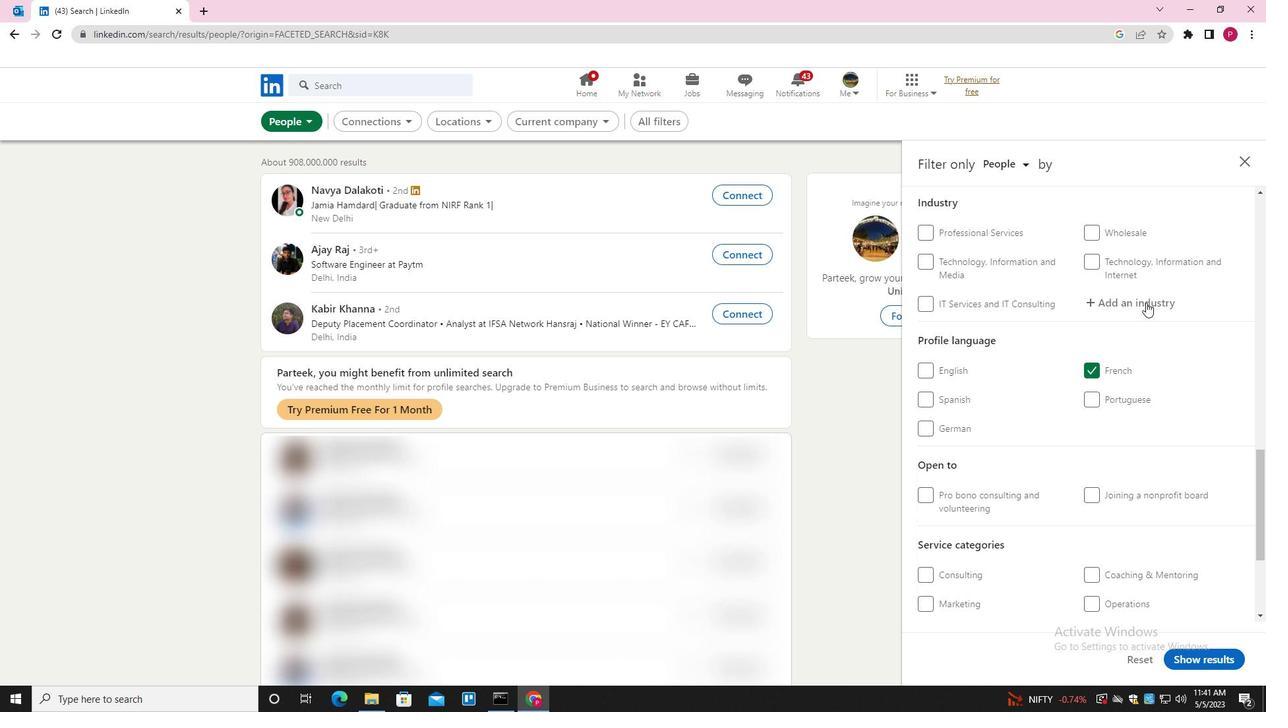 
Action: Key pressed <Key.shift>COMPUTER<Key.space><Key.shift>AND<Key.space><Key.shift><Key.shift><Key.shift><Key.shift><Key.shift><Key.shift><Key.shift><Key.shift><Key.shift><Key.shift><Key.shift><Key.shift><Key.shift><Key.shift><Key.shift><Key.shift><Key.shift><Key.shift><Key.shift><Key.shift><Key.shift>NETWORK<Key.space><Key.shift>SECURITY<Key.down><Key.enter>
Screenshot: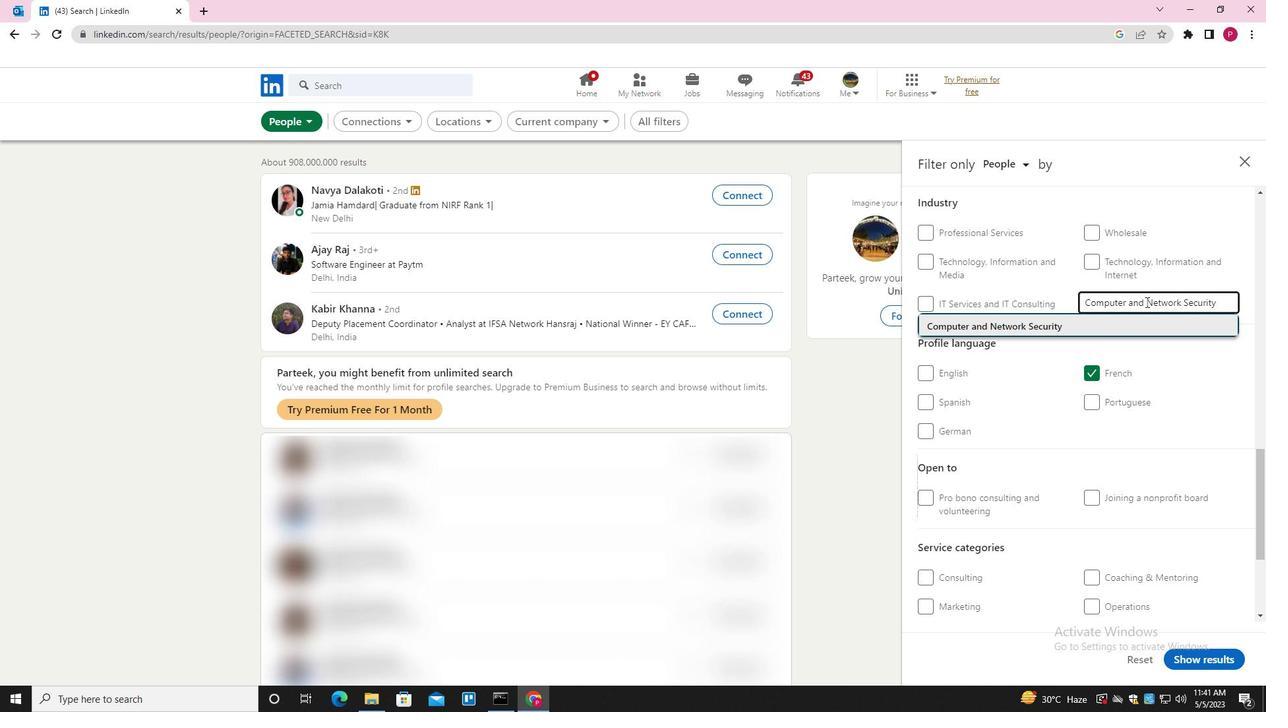 
Action: Mouse moved to (1130, 365)
Screenshot: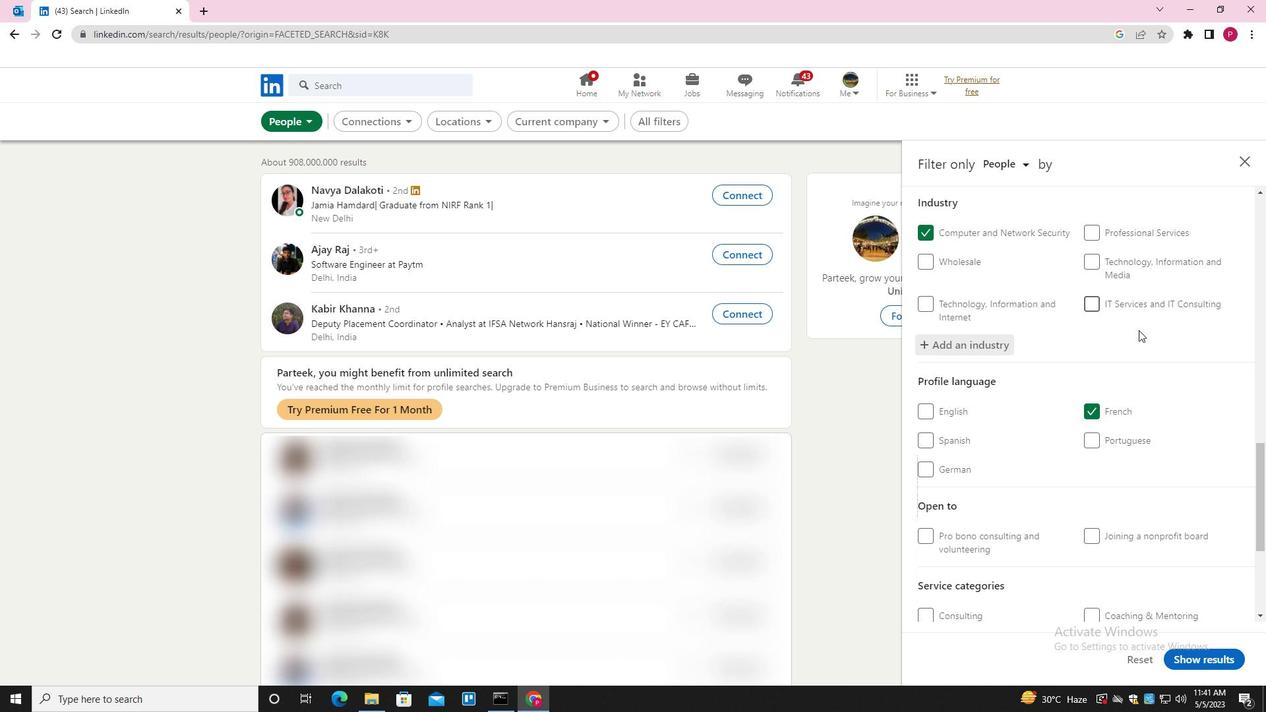 
Action: Mouse scrolled (1130, 364) with delta (0, 0)
Screenshot: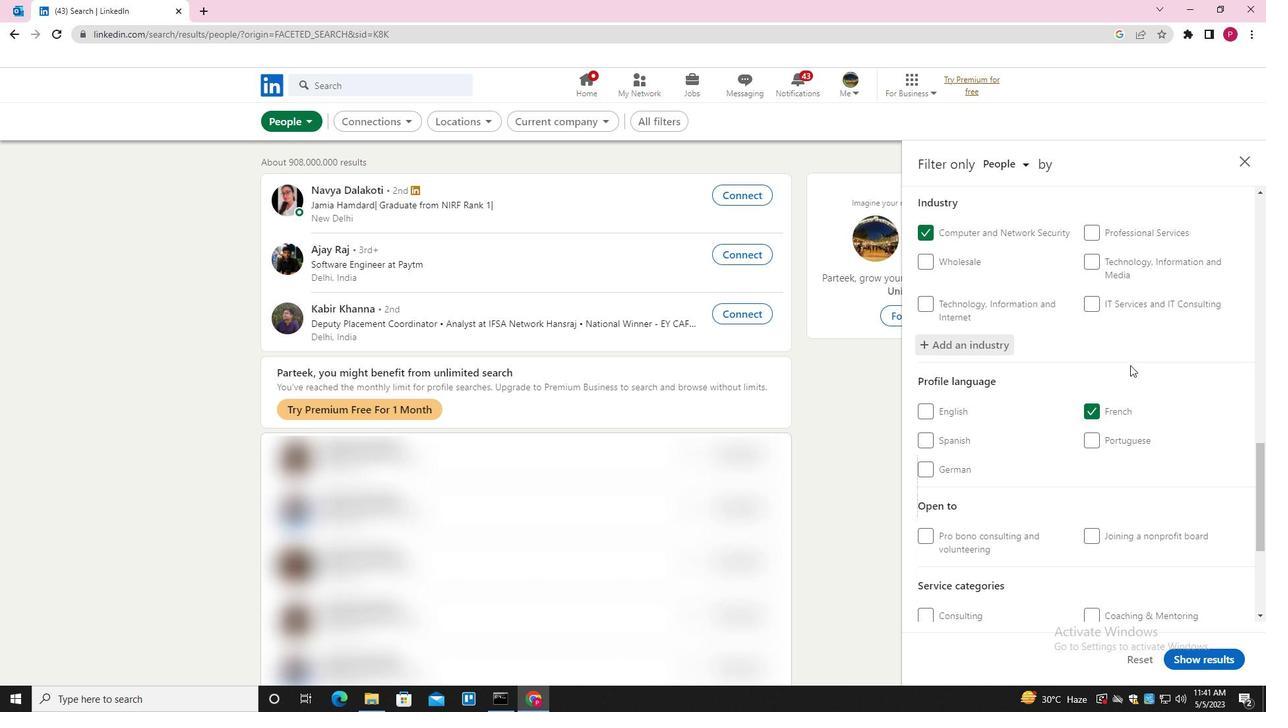 
Action: Mouse scrolled (1130, 364) with delta (0, 0)
Screenshot: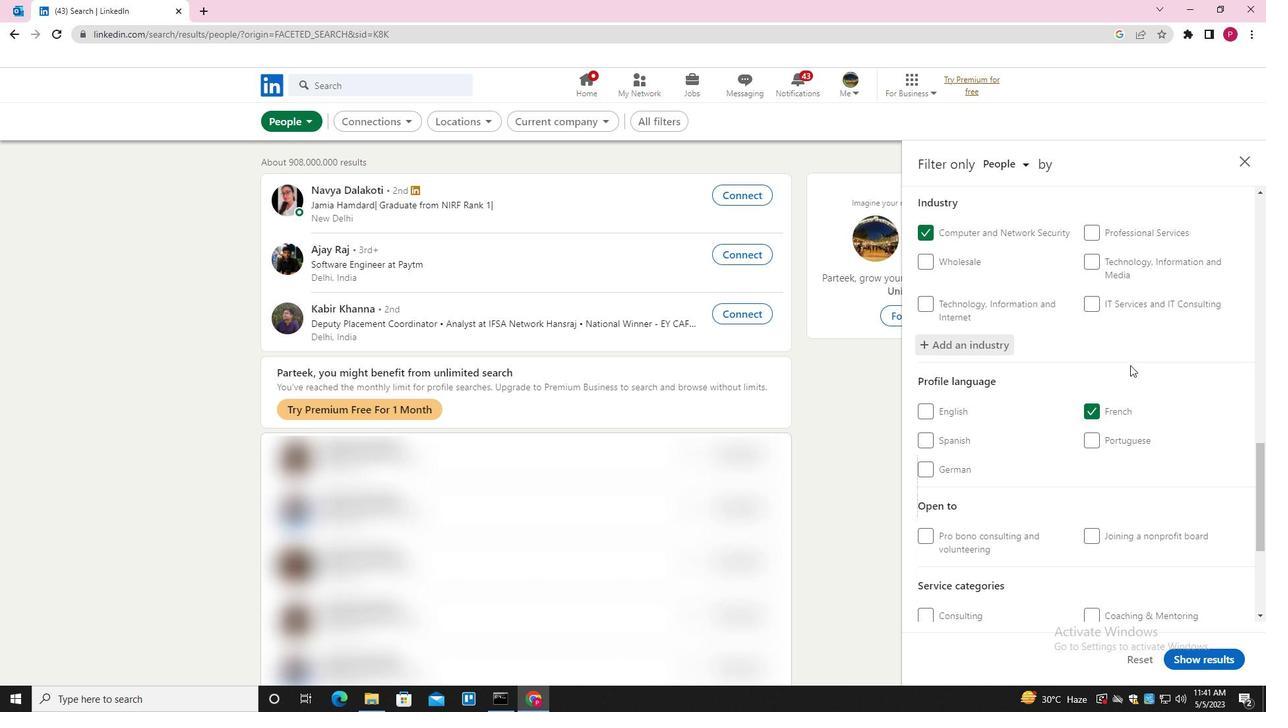 
Action: Mouse scrolled (1130, 364) with delta (0, 0)
Screenshot: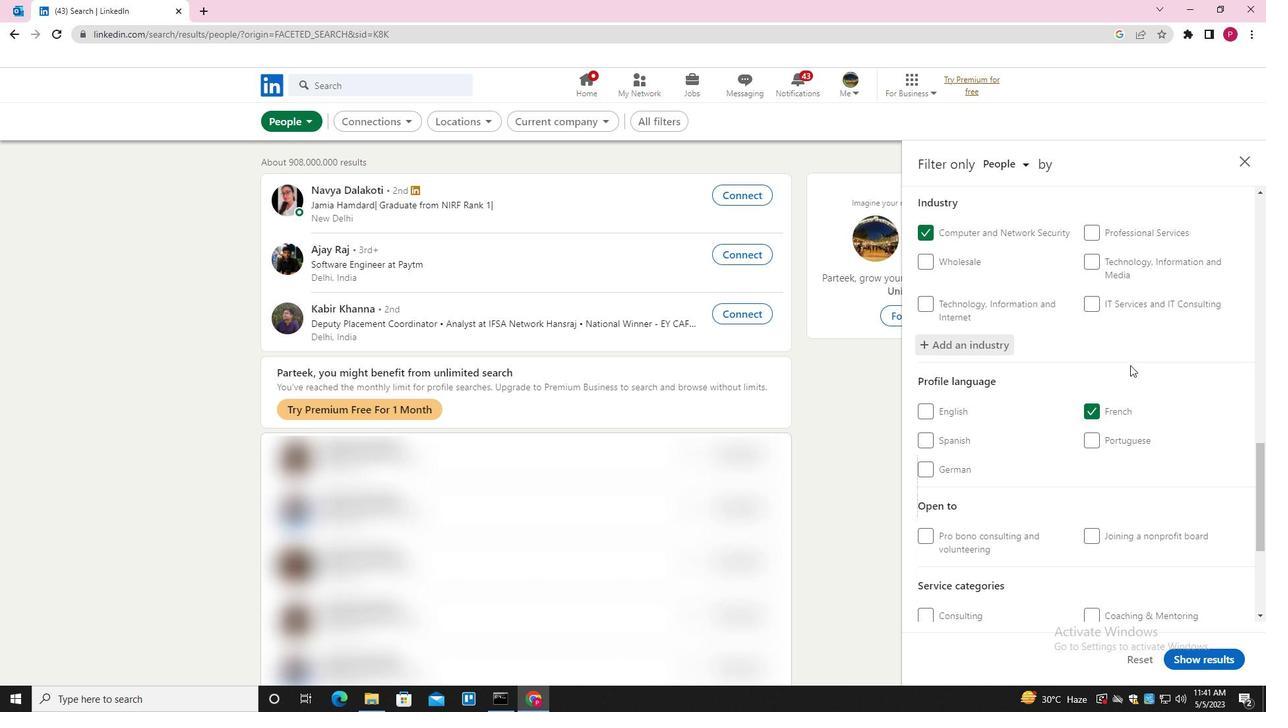 
Action: Mouse moved to (1144, 472)
Screenshot: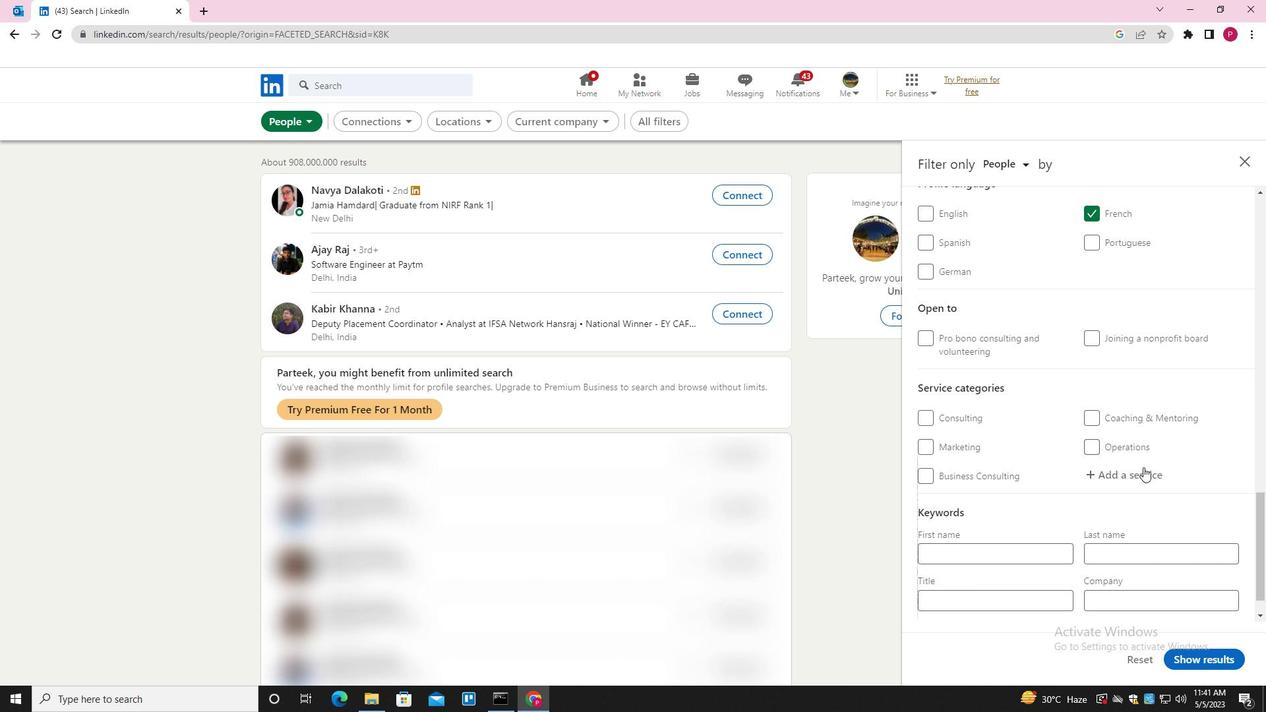 
Action: Mouse pressed left at (1144, 472)
Screenshot: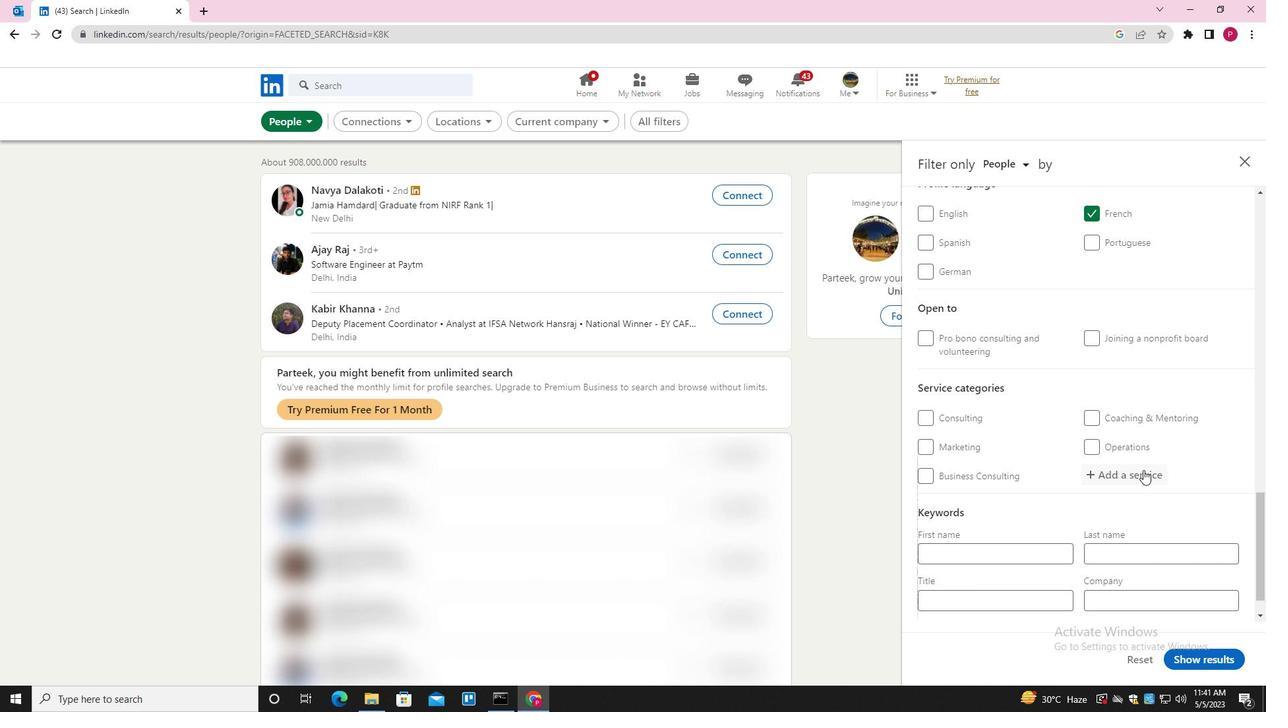 
Action: Key pressed <Key.shift>WEALTH<Key.space><Key.shift>A<Key.backspace><Key.shift>MANAGEMENT
Screenshot: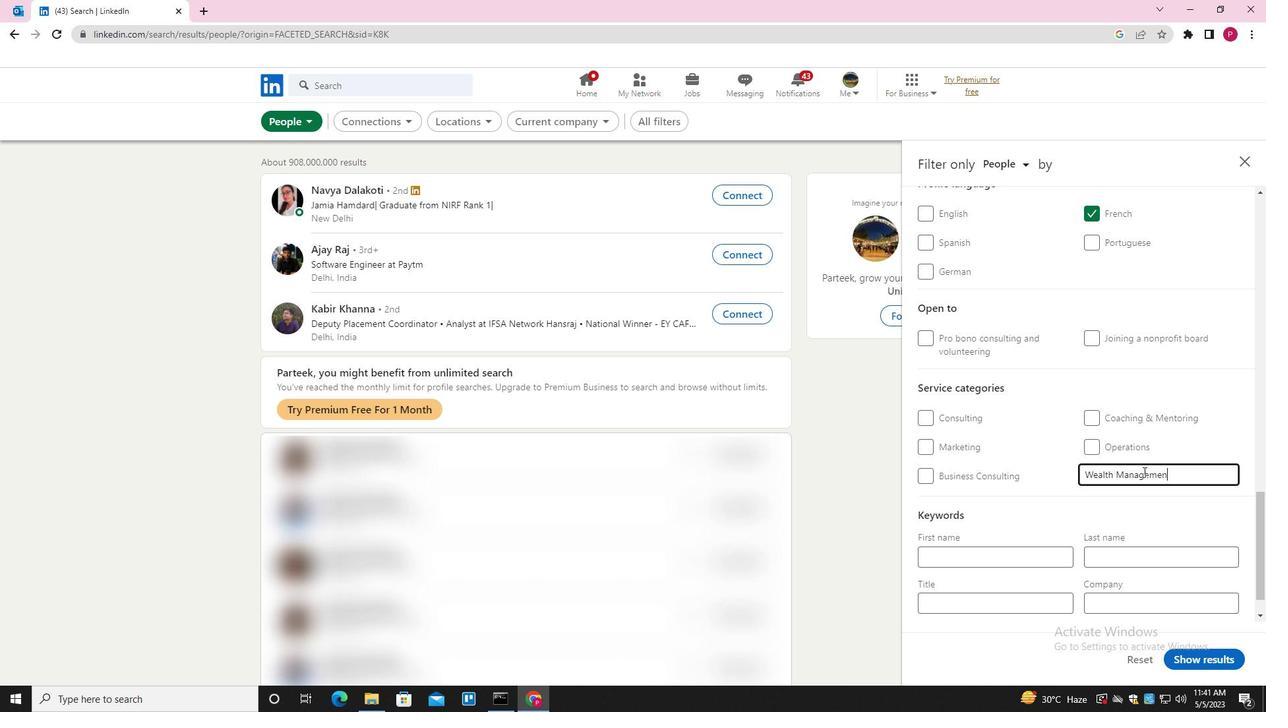
Action: Mouse scrolled (1144, 471) with delta (0, 0)
Screenshot: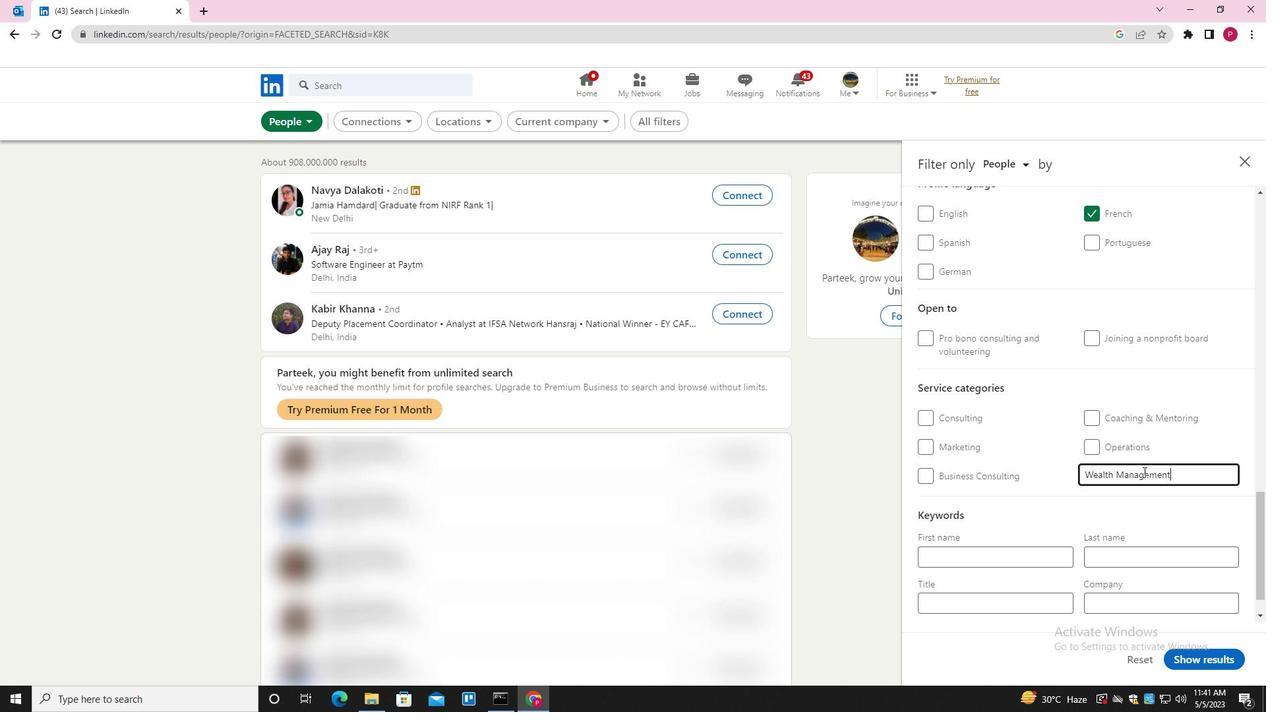 
Action: Mouse moved to (1144, 474)
Screenshot: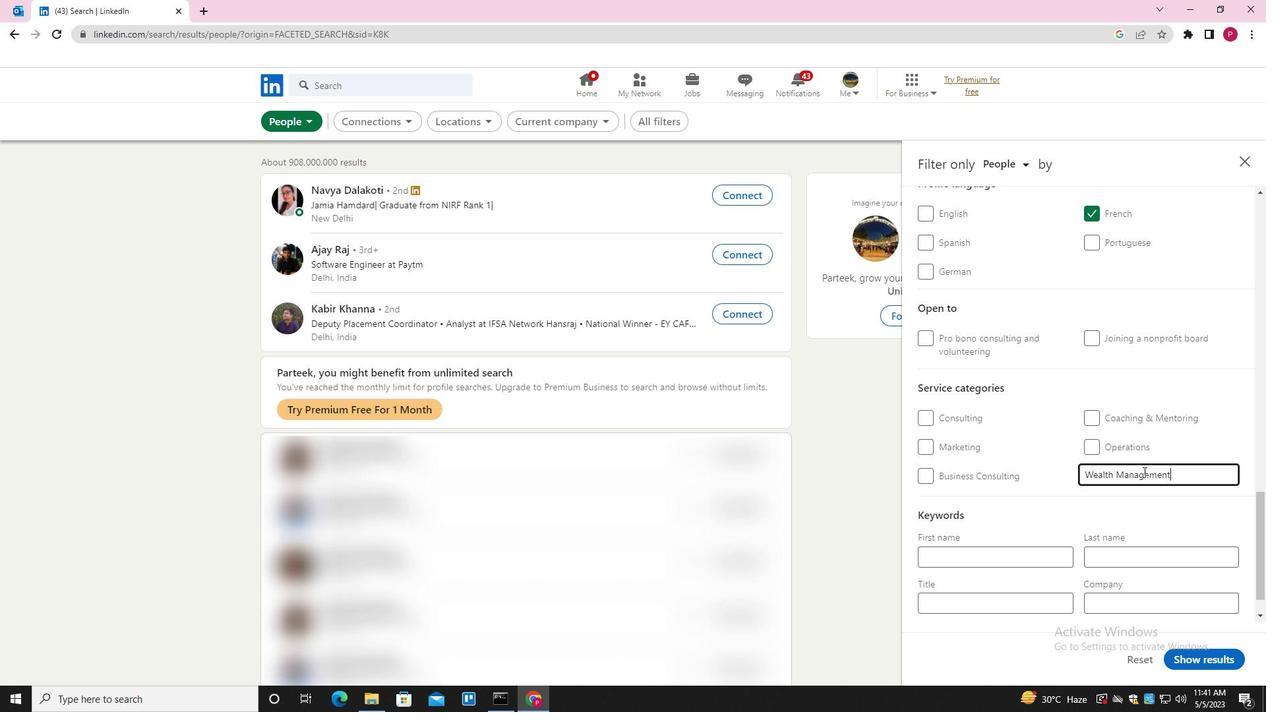 
Action: Mouse scrolled (1144, 473) with delta (0, 0)
Screenshot: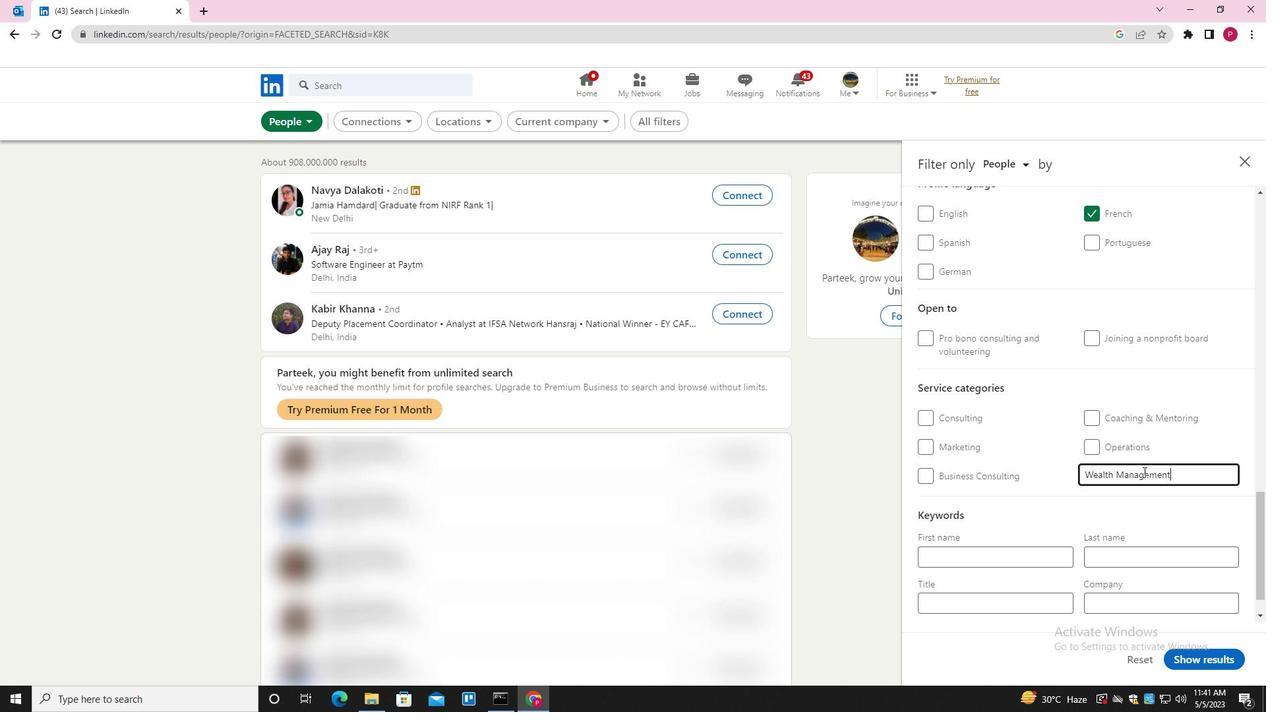 
Action: Mouse moved to (1131, 477)
Screenshot: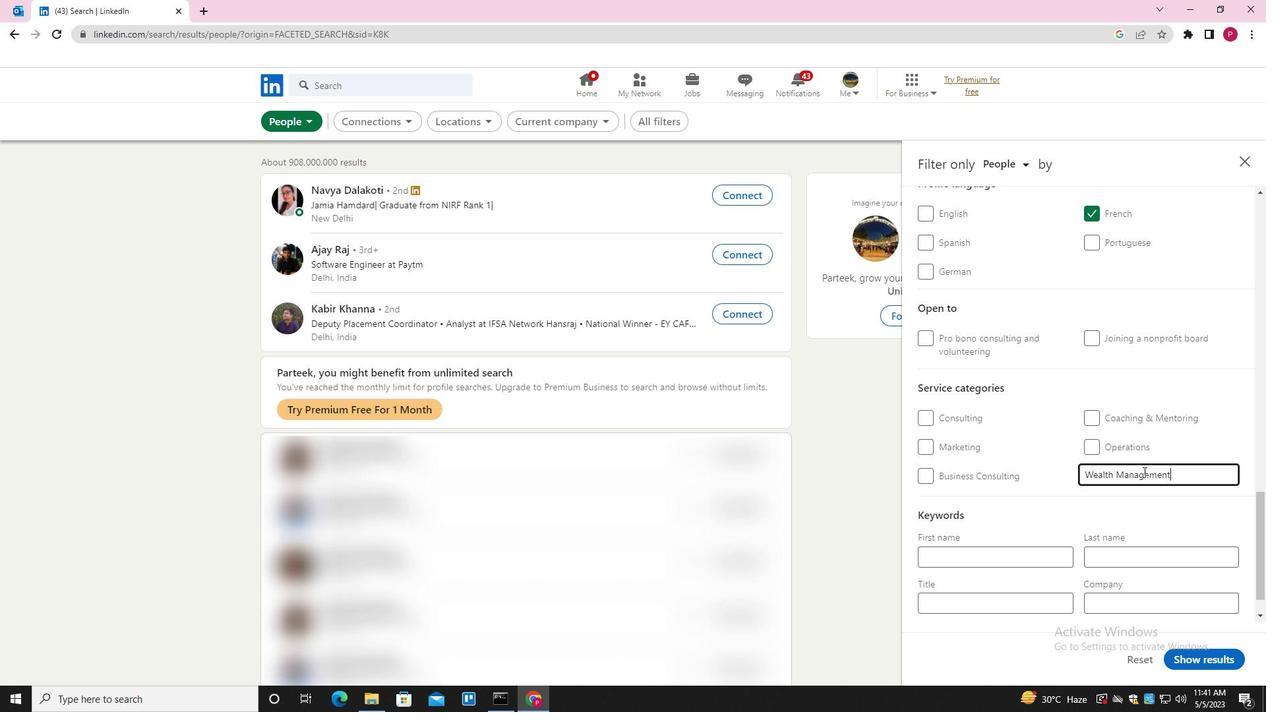 
Action: Mouse scrolled (1131, 477) with delta (0, 0)
Screenshot: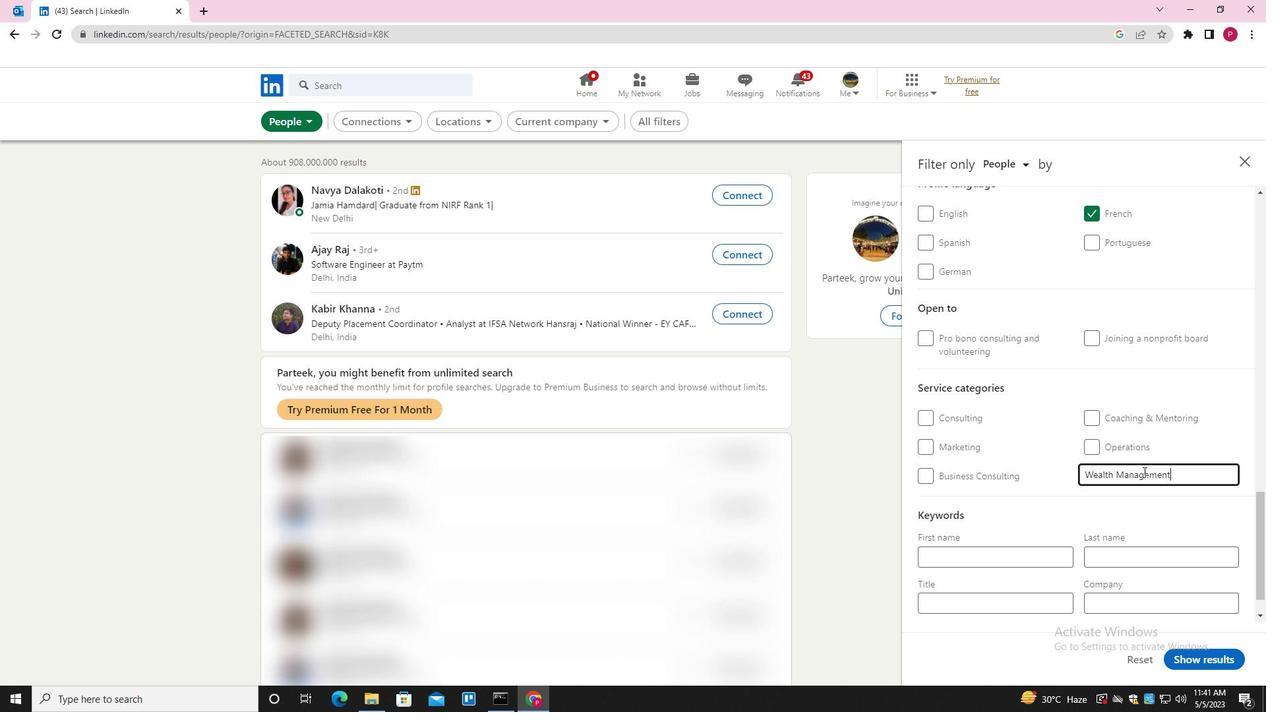 
Action: Mouse moved to (1049, 556)
Screenshot: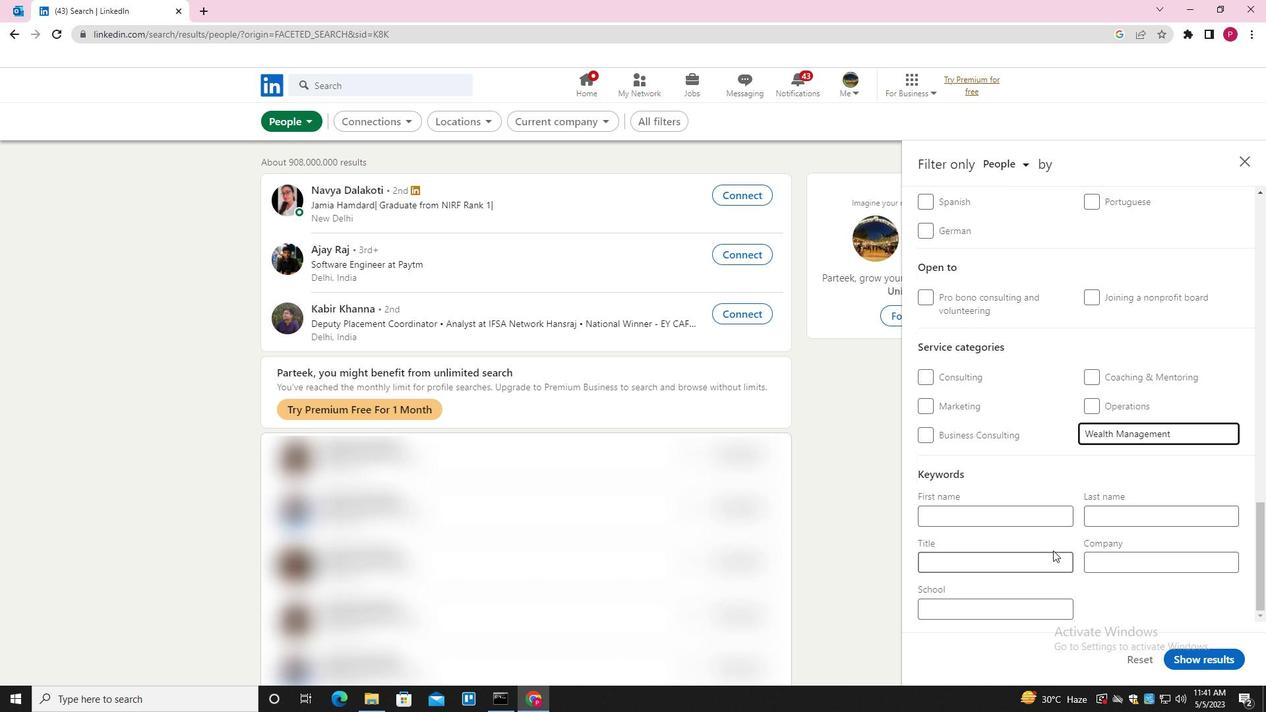 
Action: Mouse pressed left at (1049, 556)
Screenshot: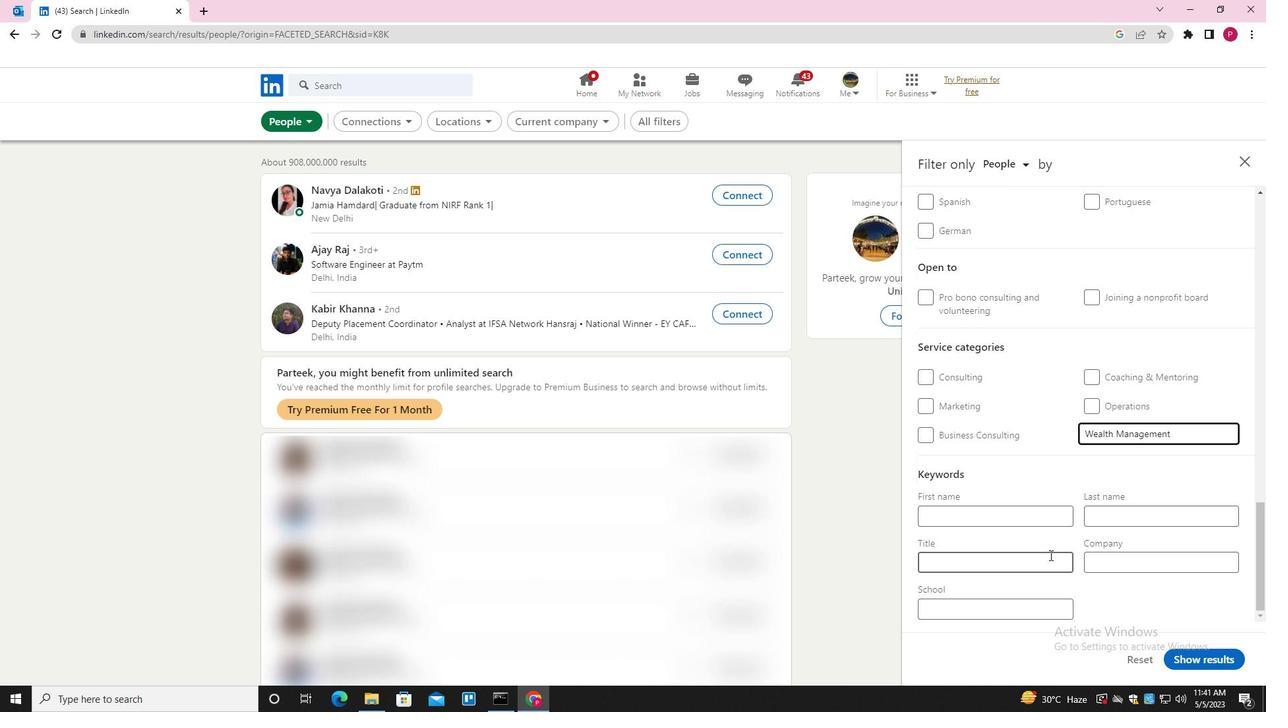 
Action: Key pressed <Key.shift>OFFICE<Key.space><Key.shift>ASSISTANT
Screenshot: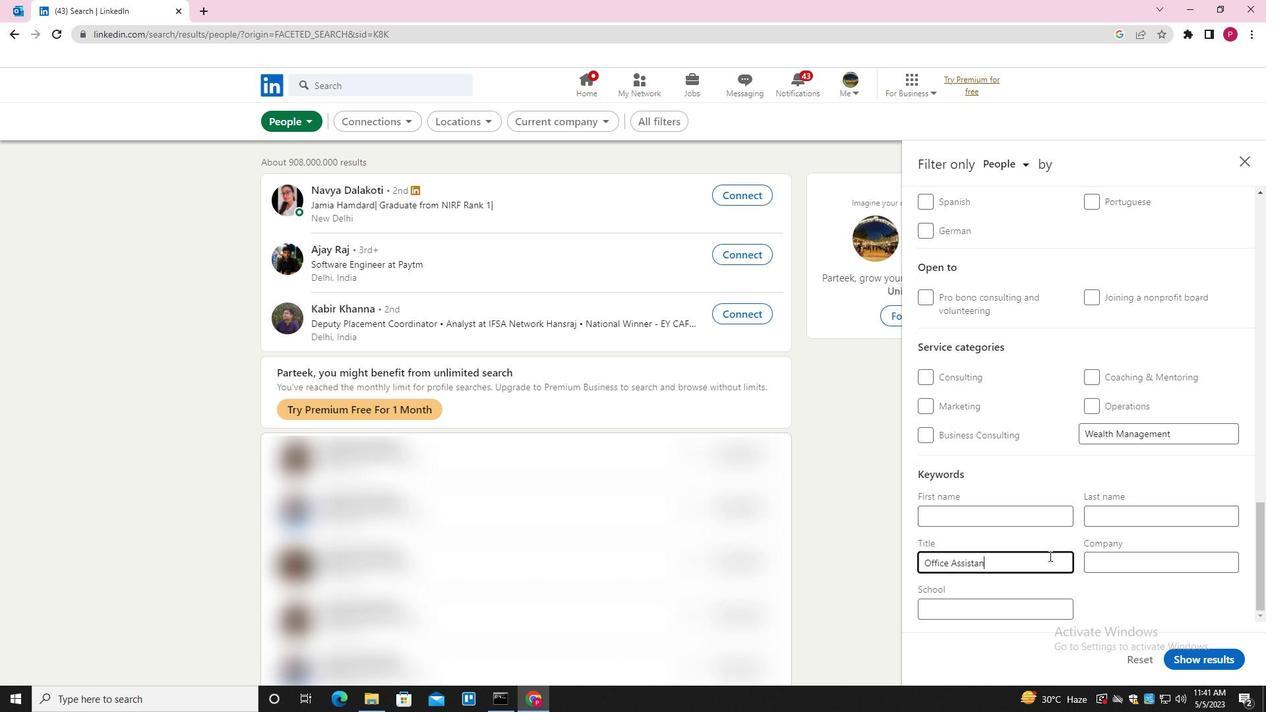 
Action: Mouse moved to (1186, 657)
Screenshot: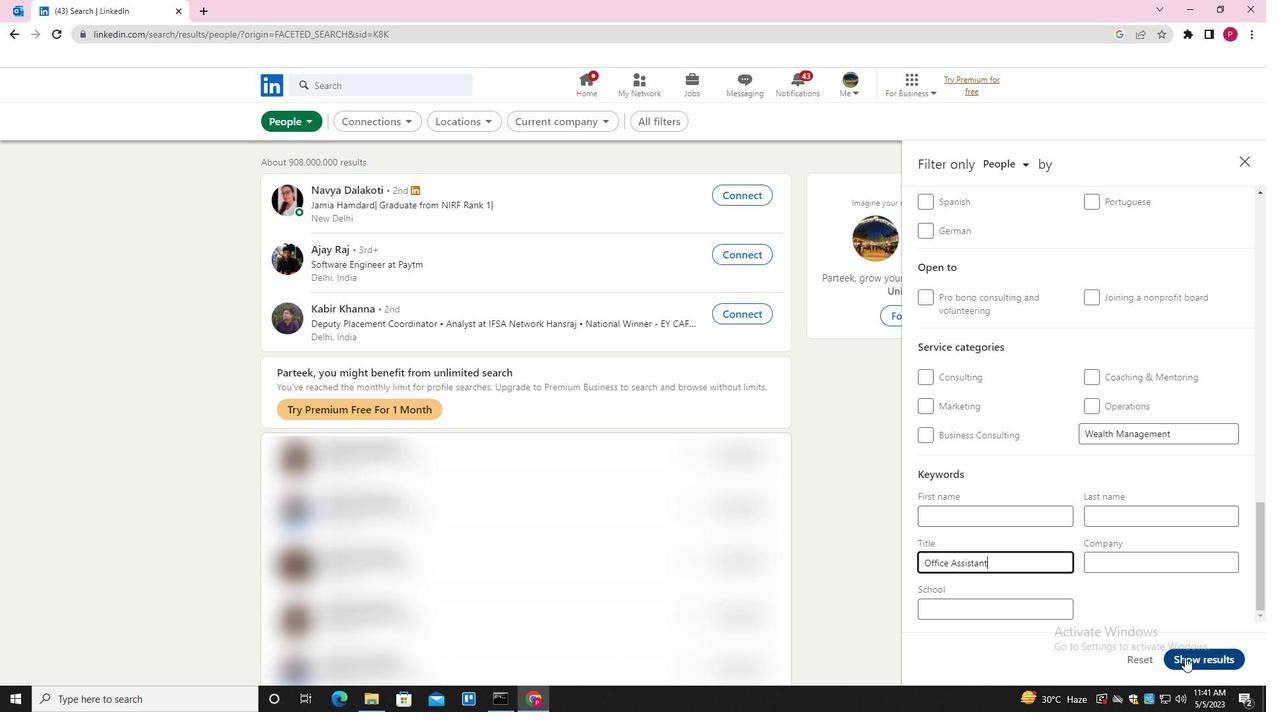
Action: Mouse pressed left at (1186, 657)
Screenshot: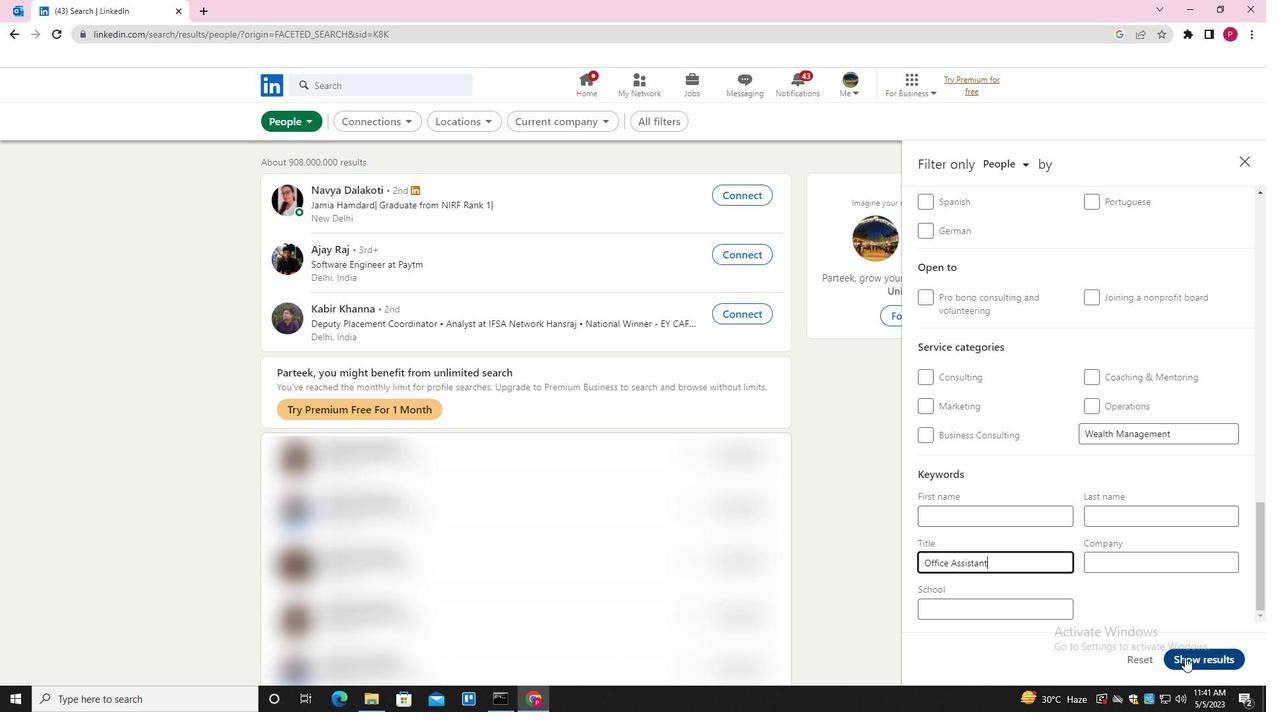 
Action: Mouse moved to (628, 310)
Screenshot: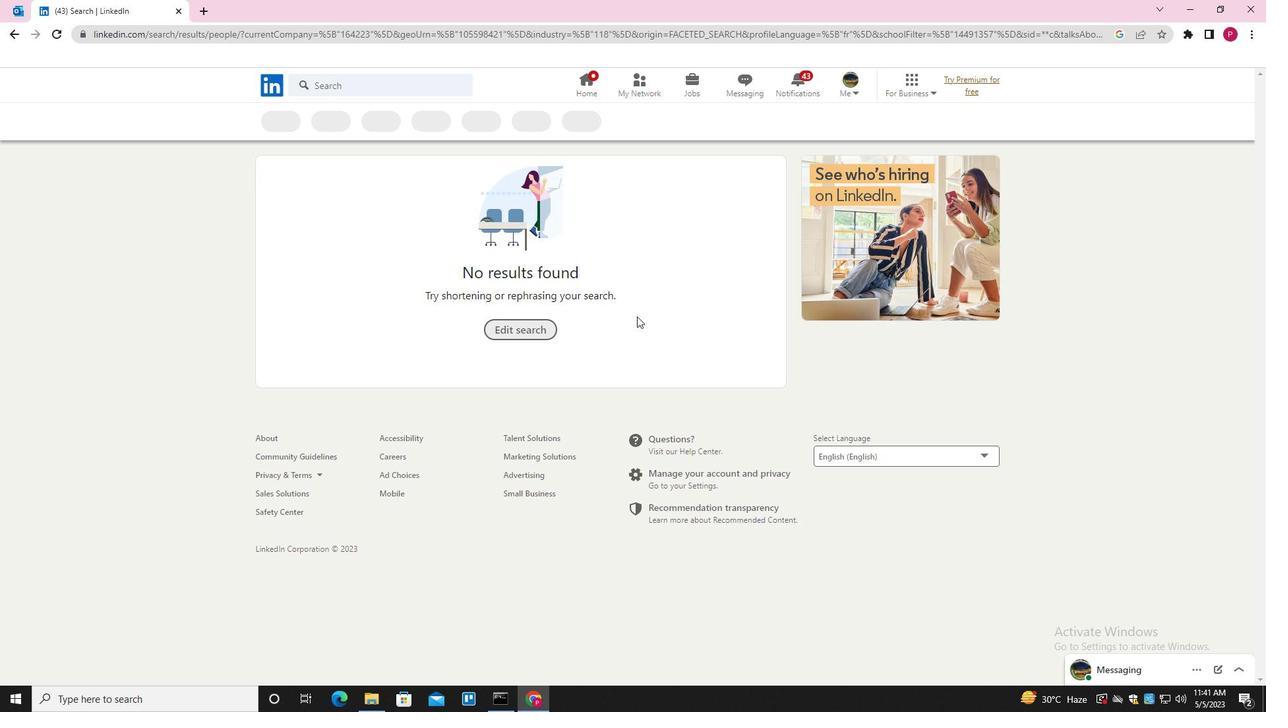 
